Task: In the  document managingstress.odt Select the last point and add comment:  'seems repetitive' Insert emoji reactions: 'Heart' Select all the potins and apply Uppercase
Action: Mouse moved to (35, 84)
Screenshot: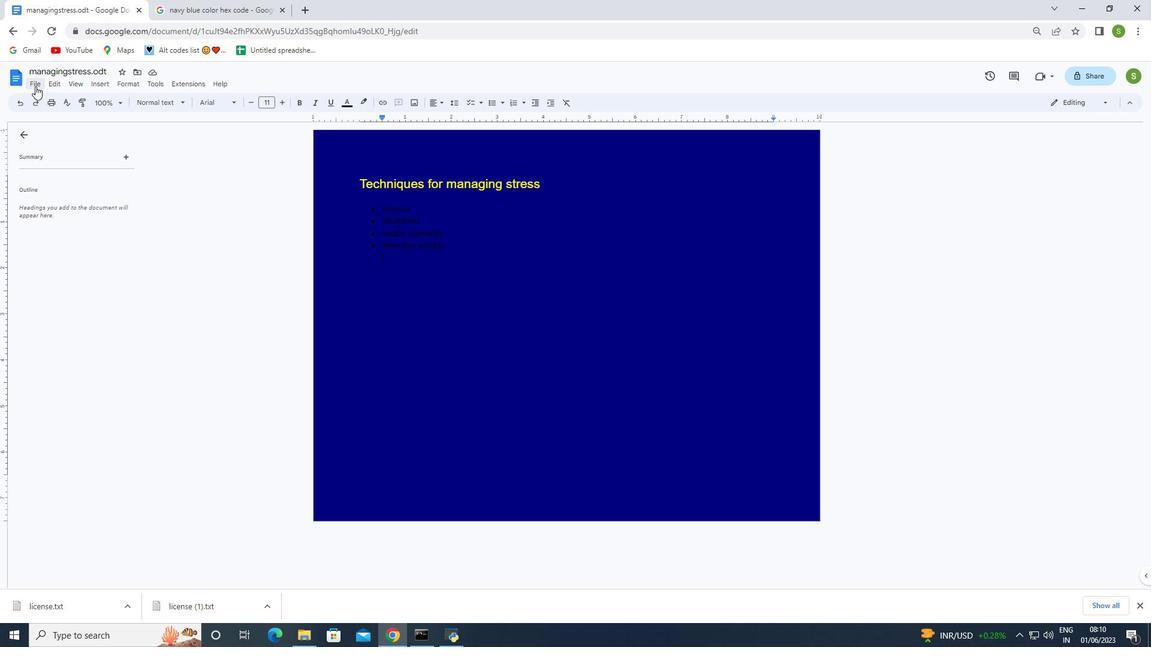 
Action: Mouse pressed left at (35, 84)
Screenshot: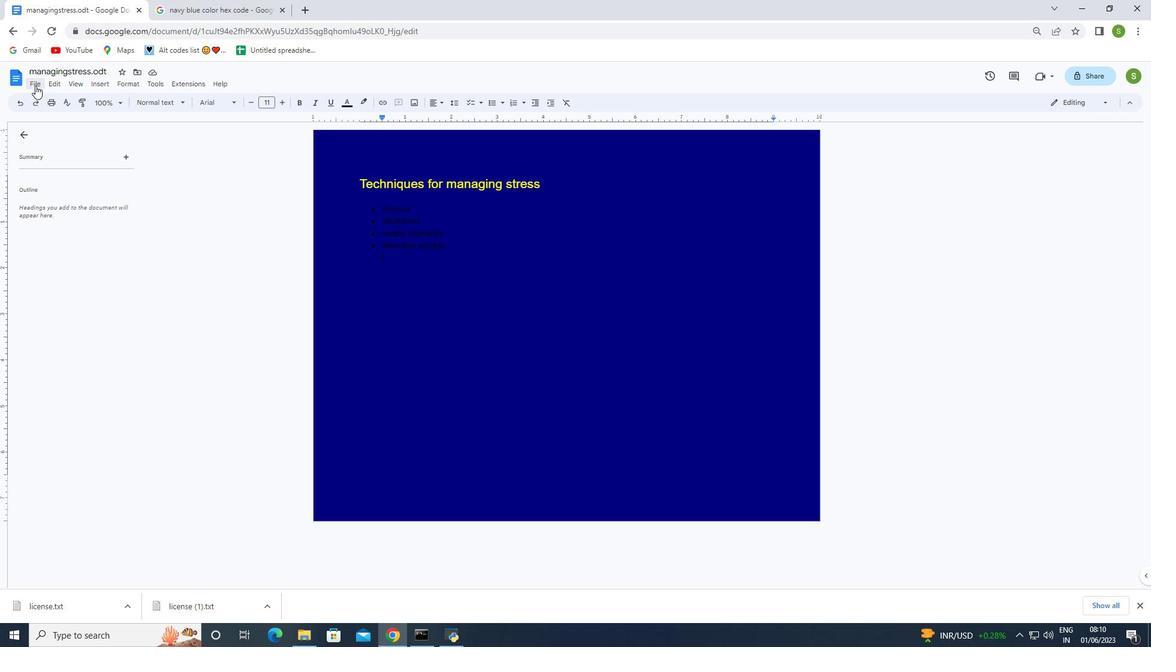 
Action: Mouse moved to (53, 211)
Screenshot: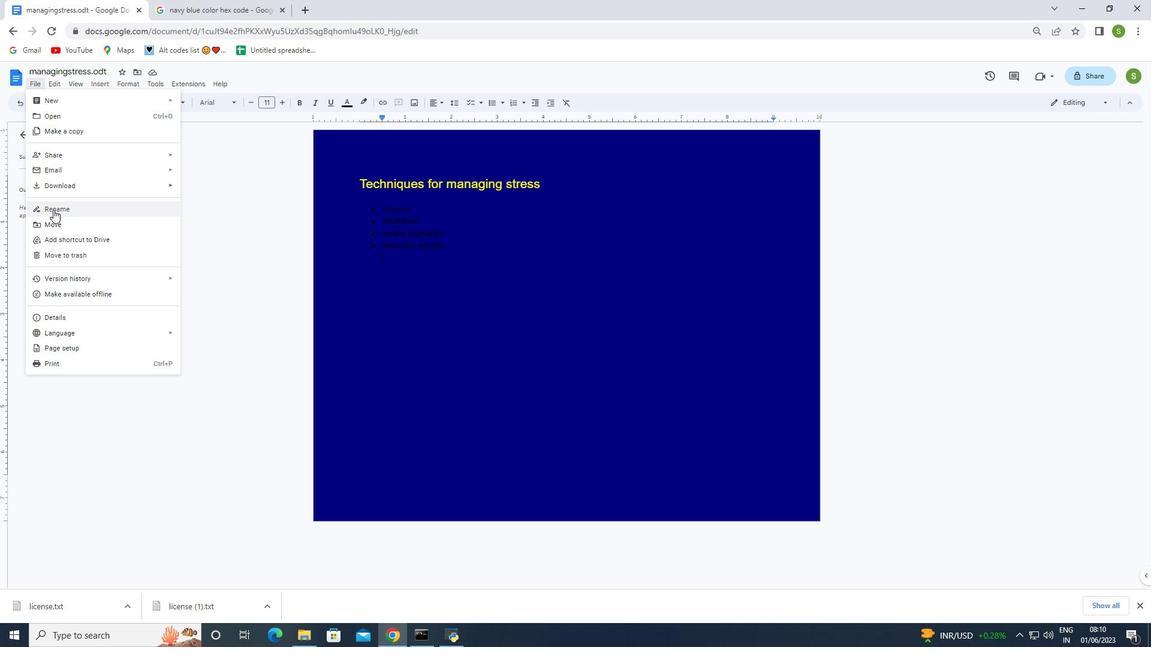 
Action: Mouse pressed left at (53, 211)
Screenshot: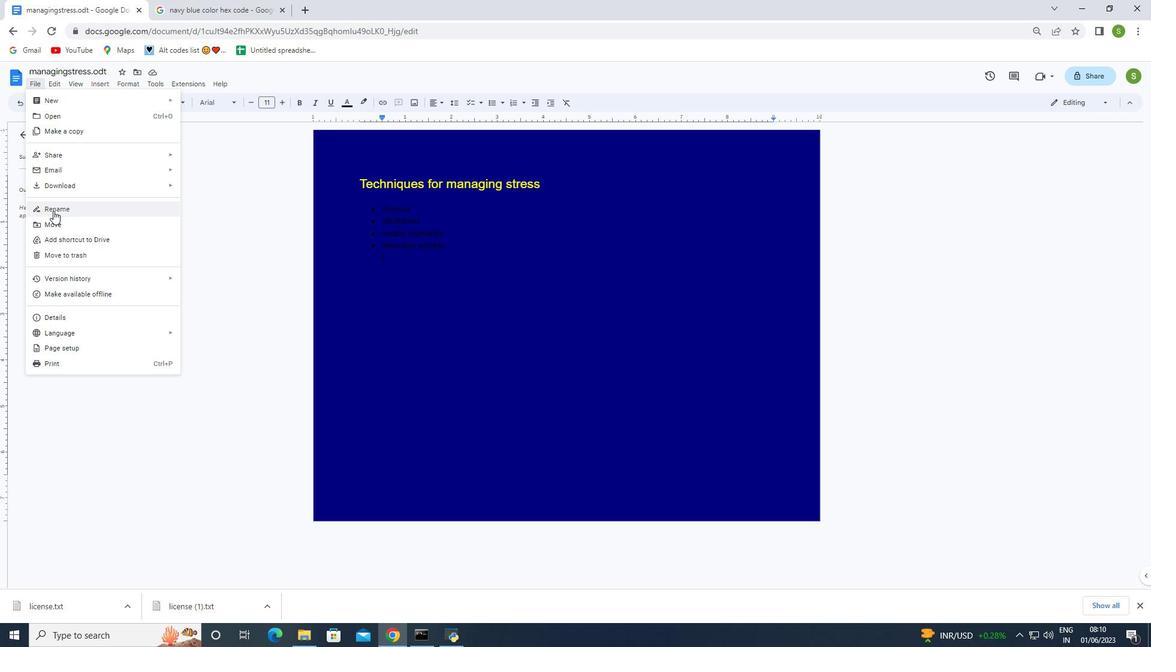 
Action: Mouse moved to (53, 211)
Screenshot: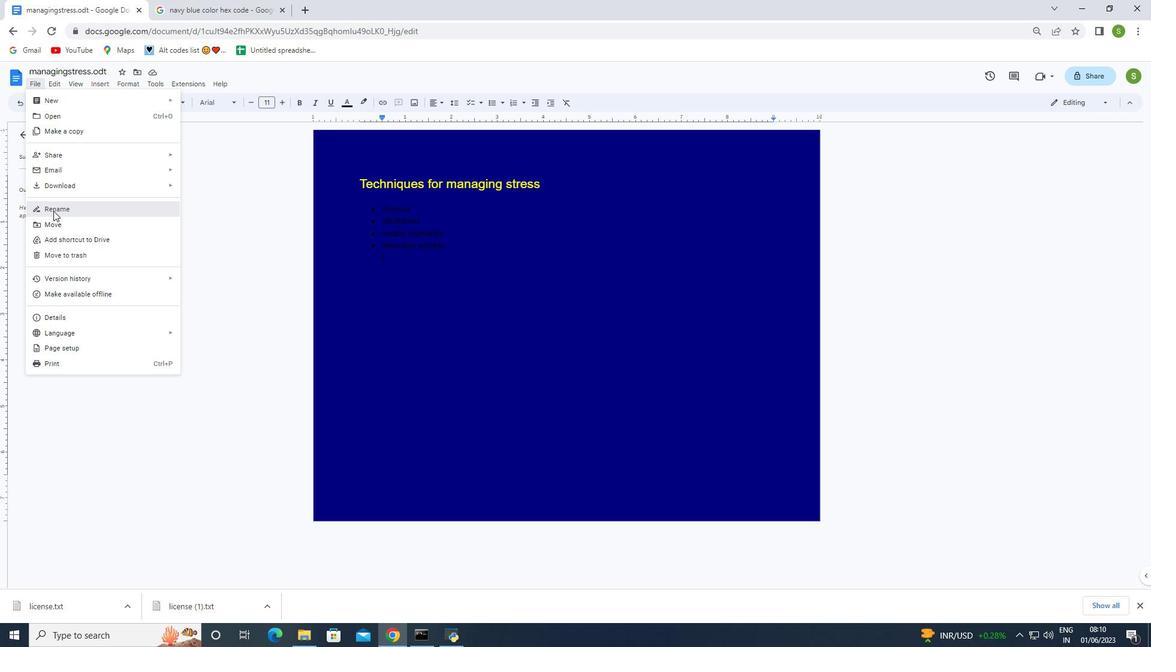 
Action: Key pressed <Key.backspace>managingstress.otd<Key.enter>
Screenshot: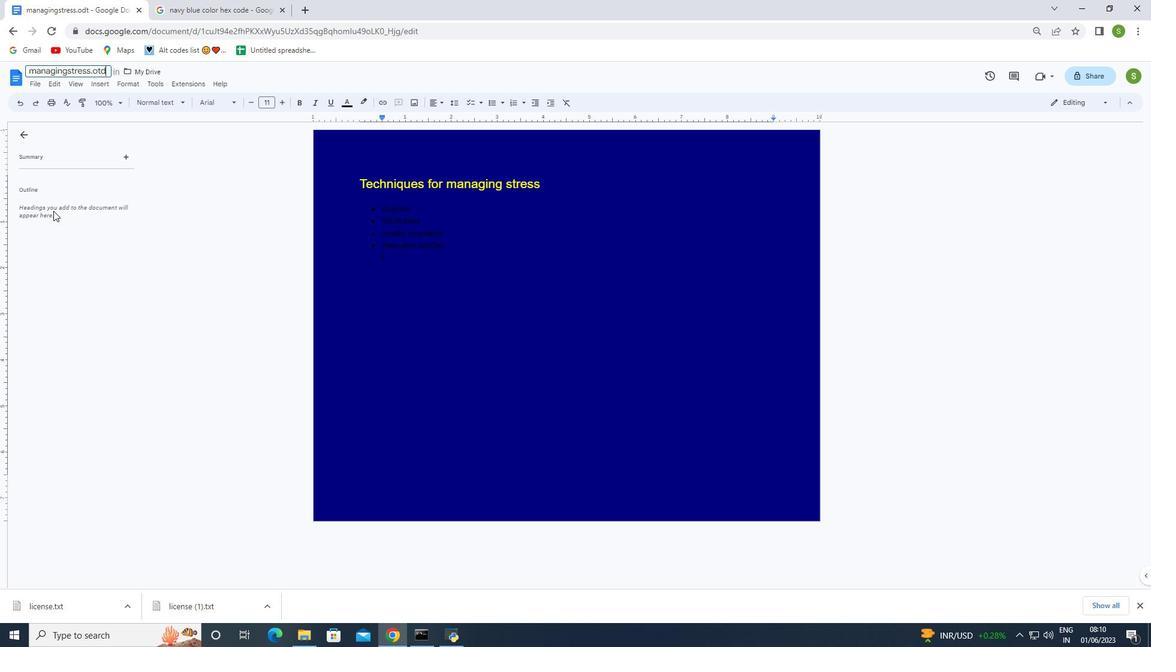 
Action: Mouse moved to (440, 247)
Screenshot: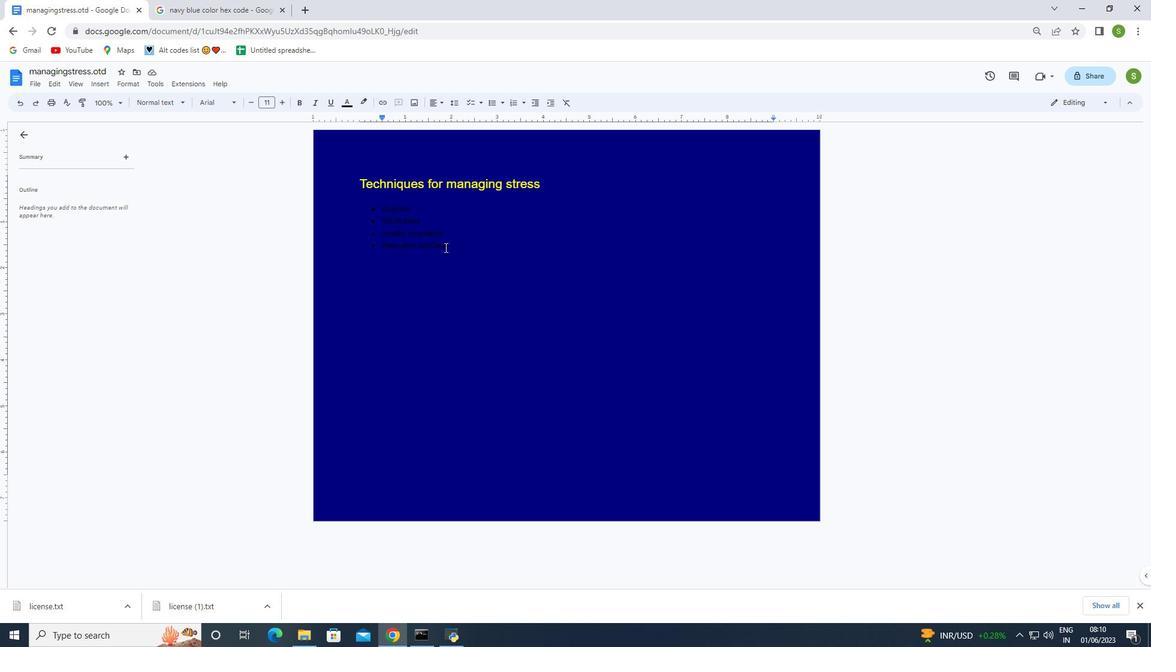 
Action: Mouse pressed left at (445, 247)
Screenshot: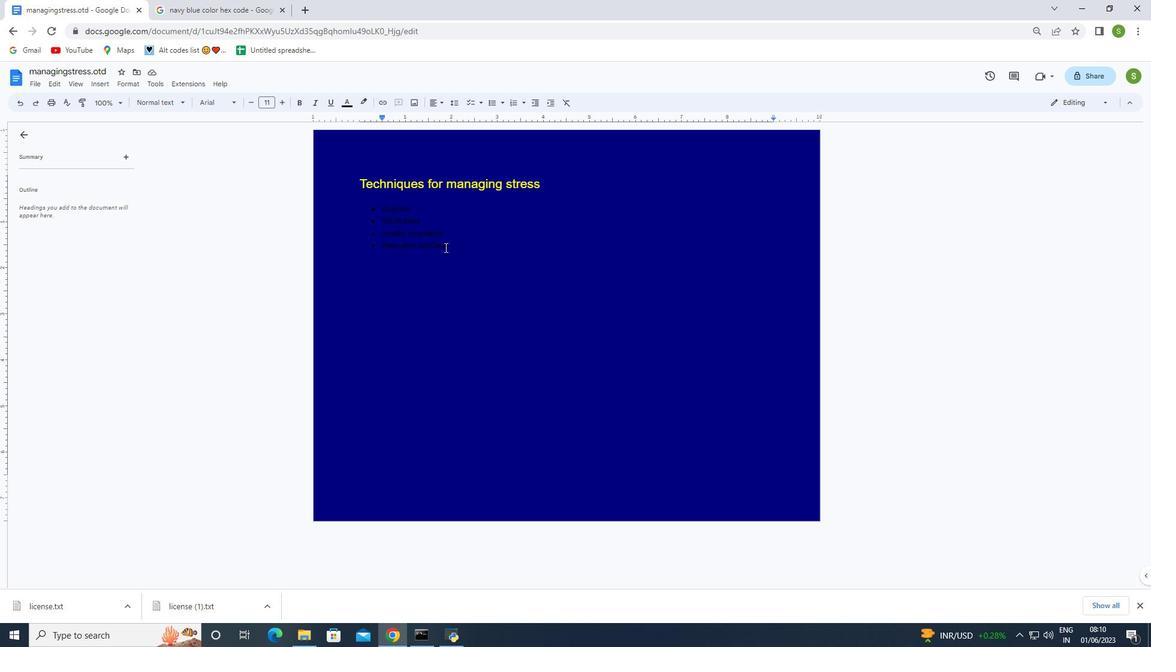 
Action: Mouse moved to (346, 268)
Screenshot: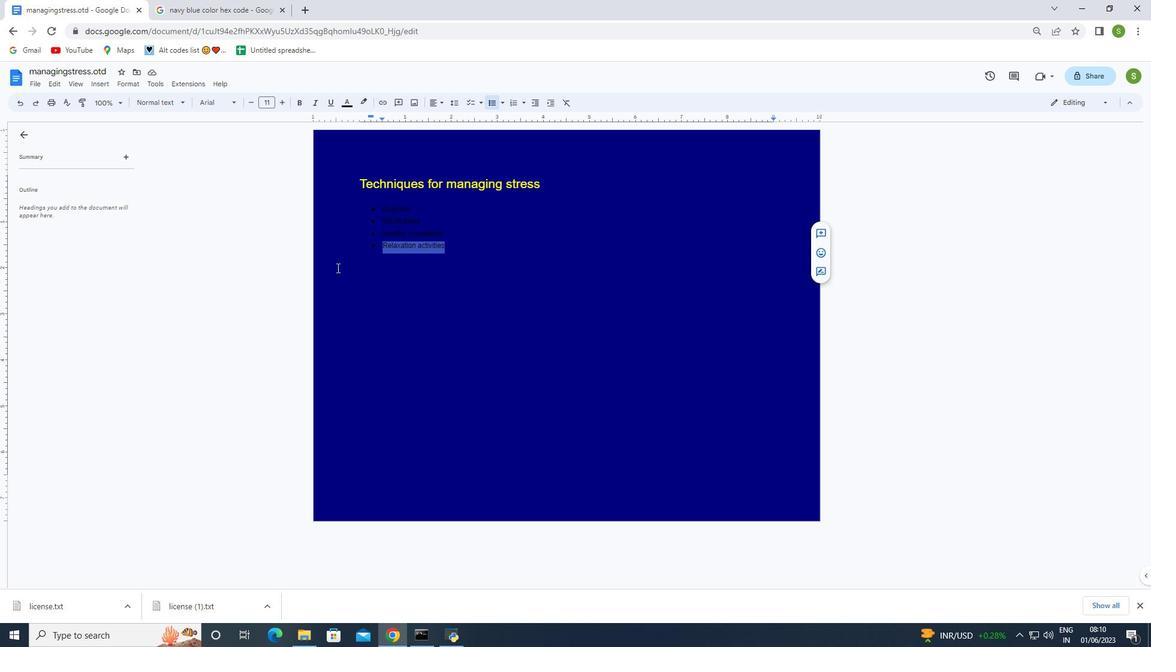 
Action: Mouse pressed left at (346, 268)
Screenshot: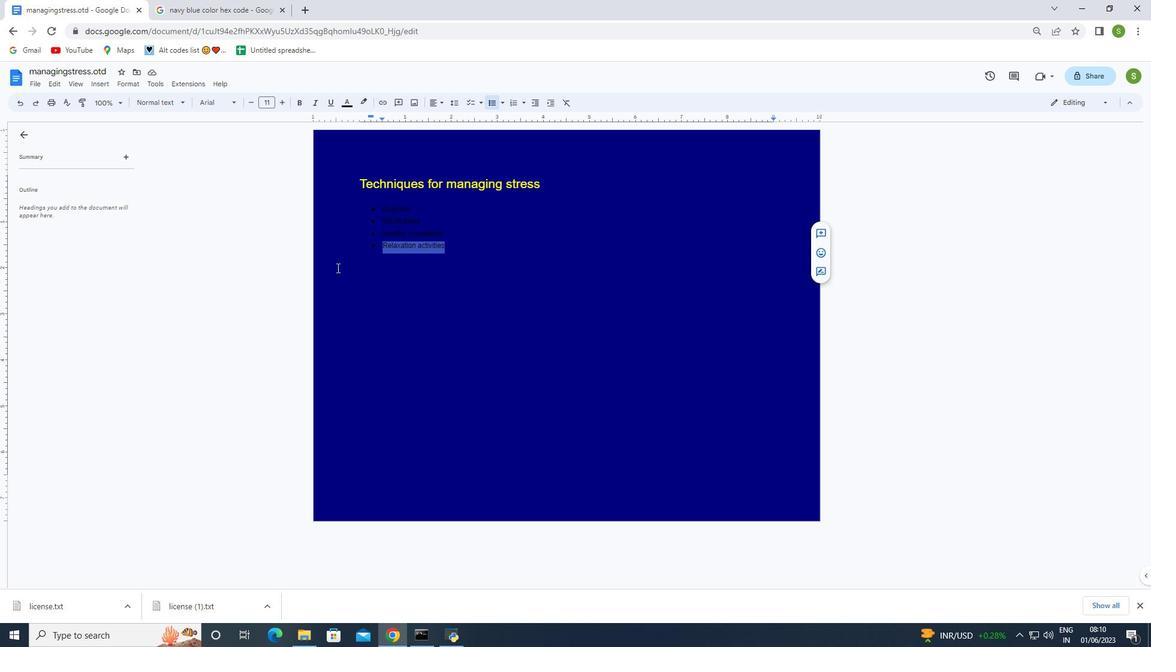
Action: Mouse moved to (368, 247)
Screenshot: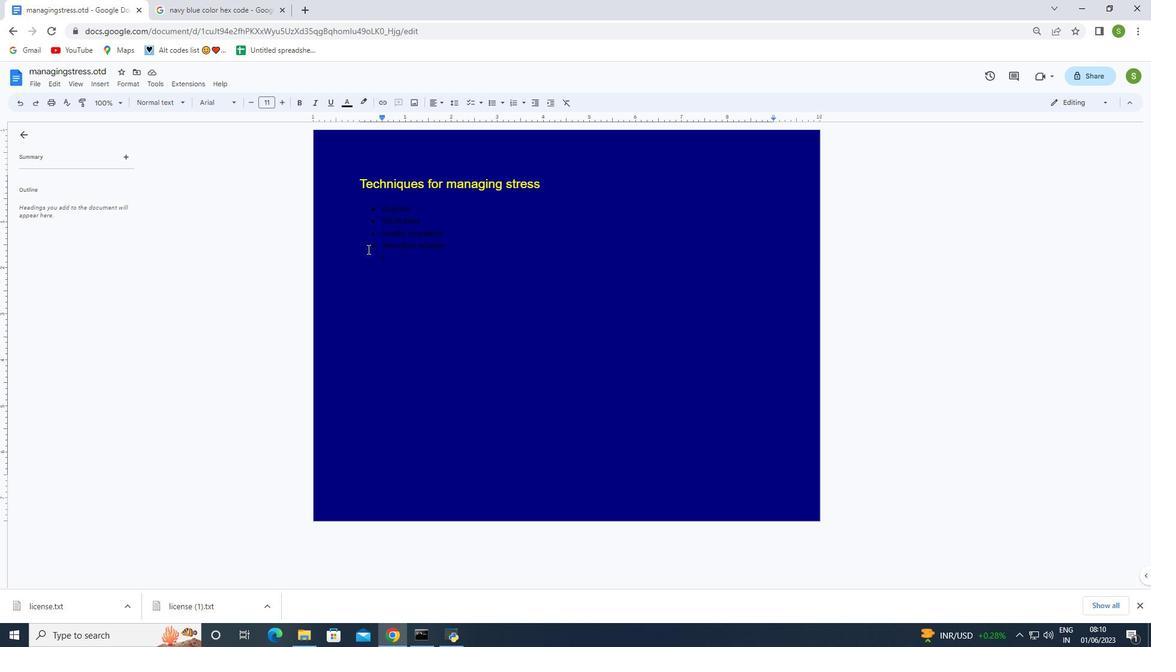 
Action: Mouse pressed left at (368, 247)
Screenshot: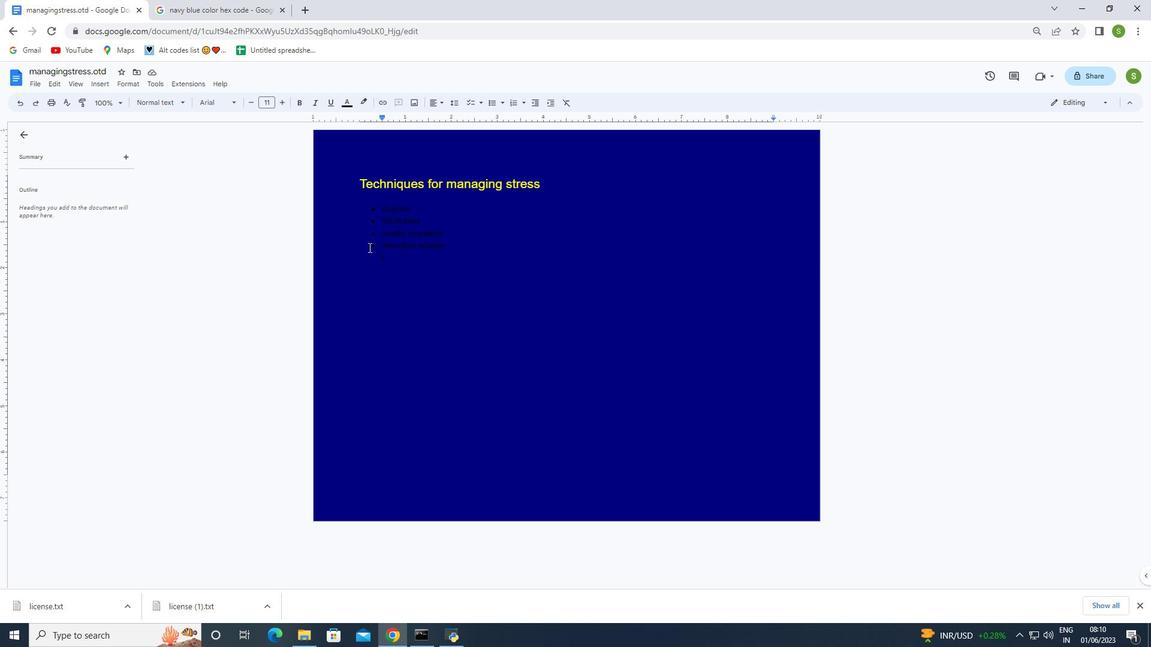 
Action: Mouse moved to (100, 86)
Screenshot: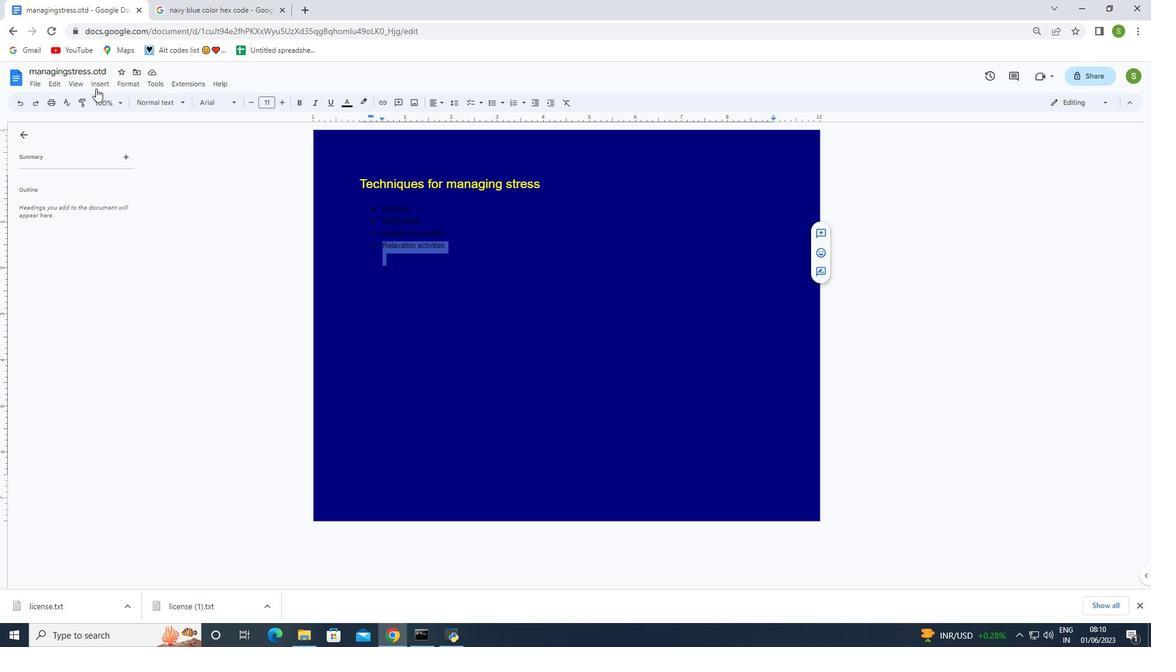 
Action: Mouse pressed left at (100, 86)
Screenshot: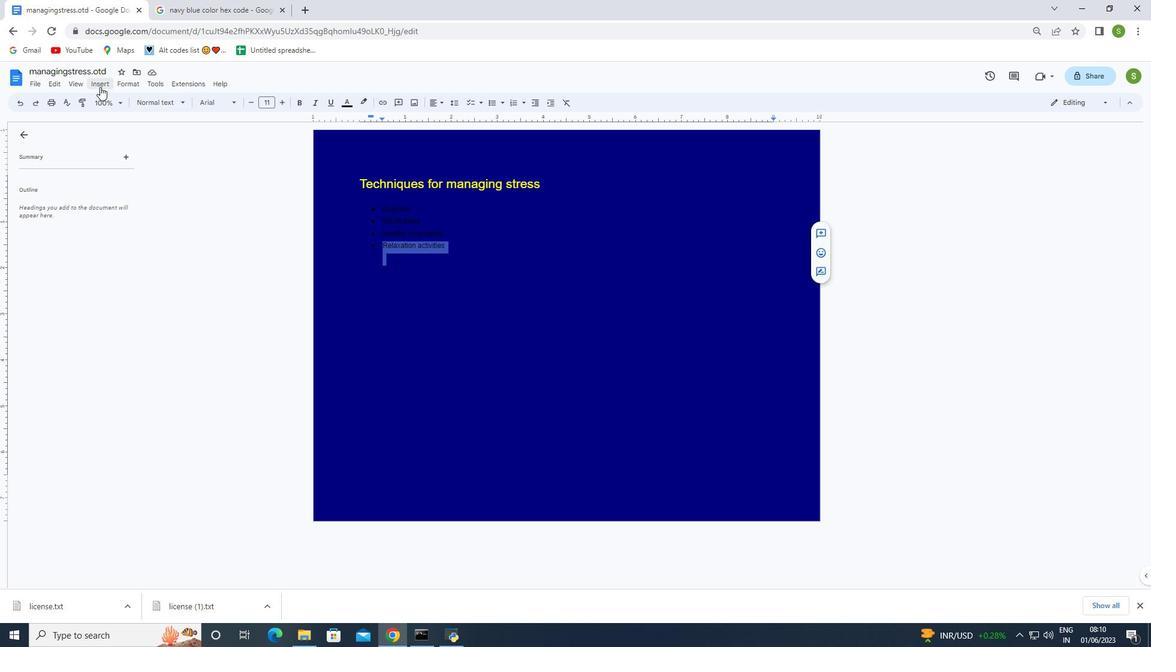 
Action: Mouse moved to (128, 394)
Screenshot: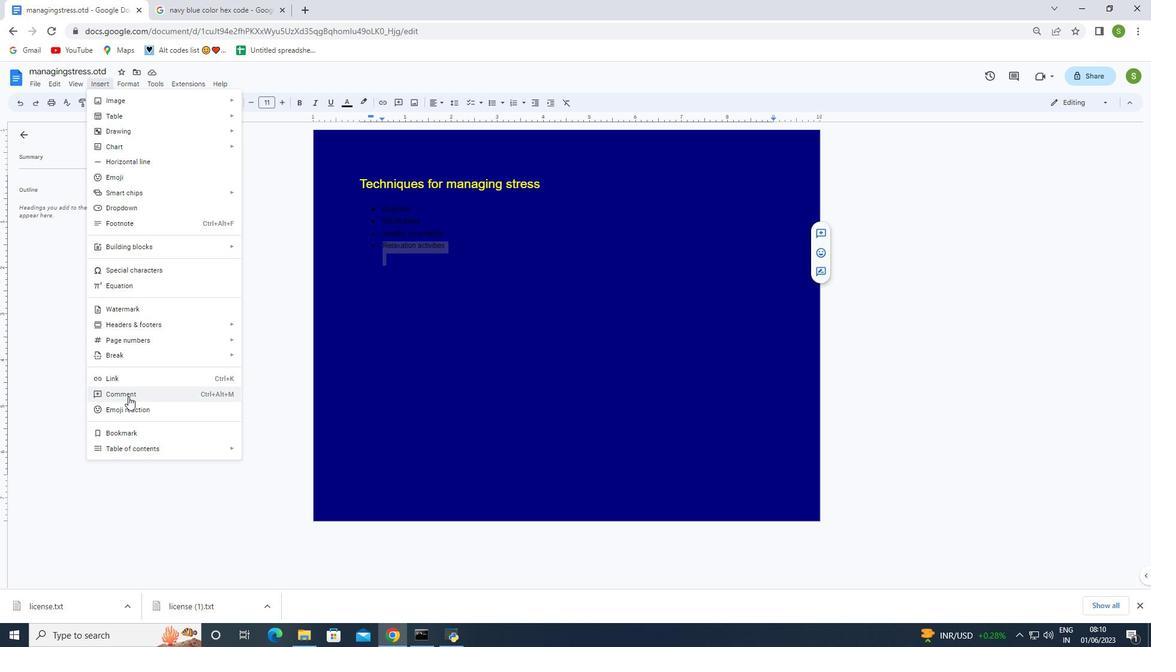 
Action: Mouse pressed left at (128, 394)
Screenshot: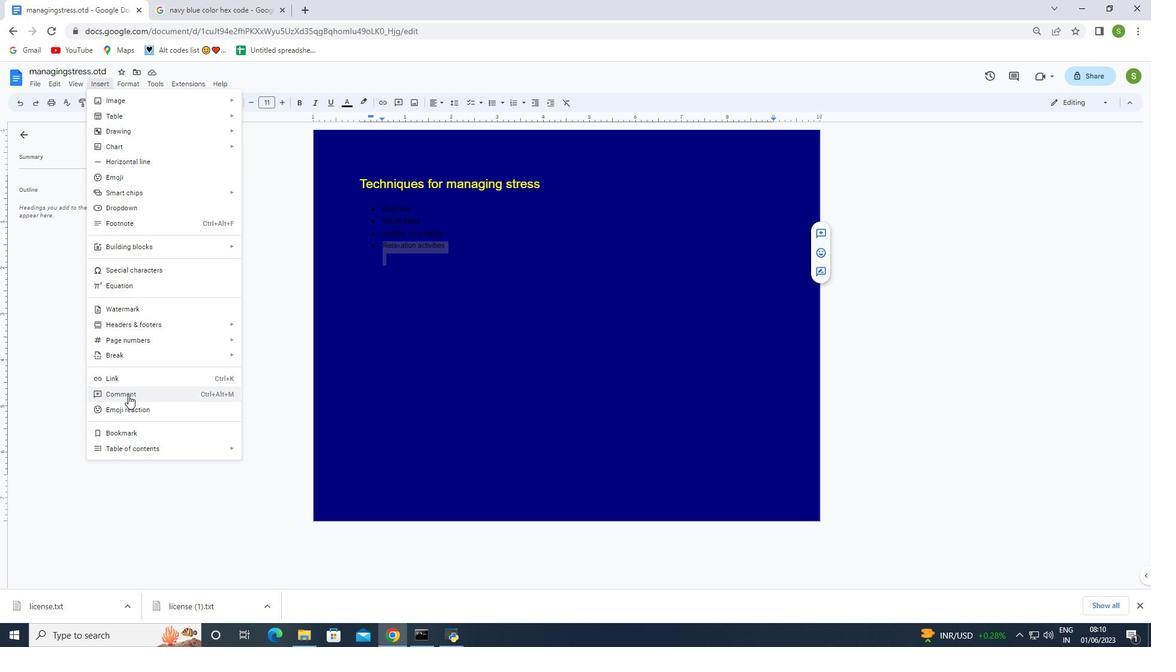 
Action: Mouse moved to (245, 341)
Screenshot: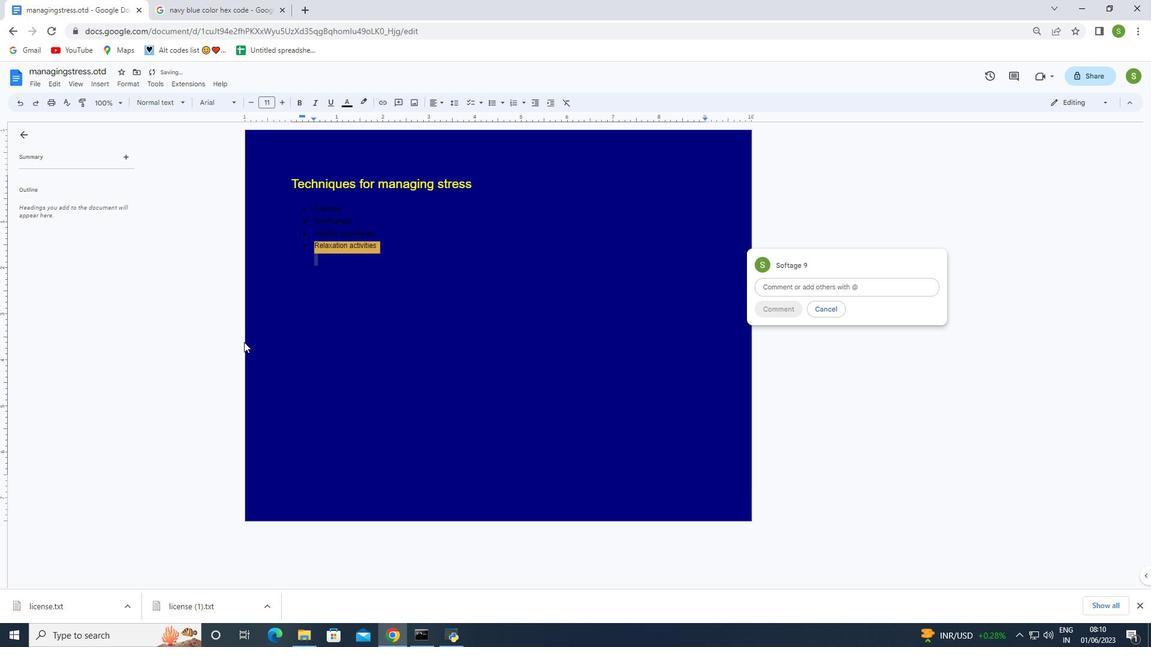 
Action: Key pressed <Key.backspace>
Screenshot: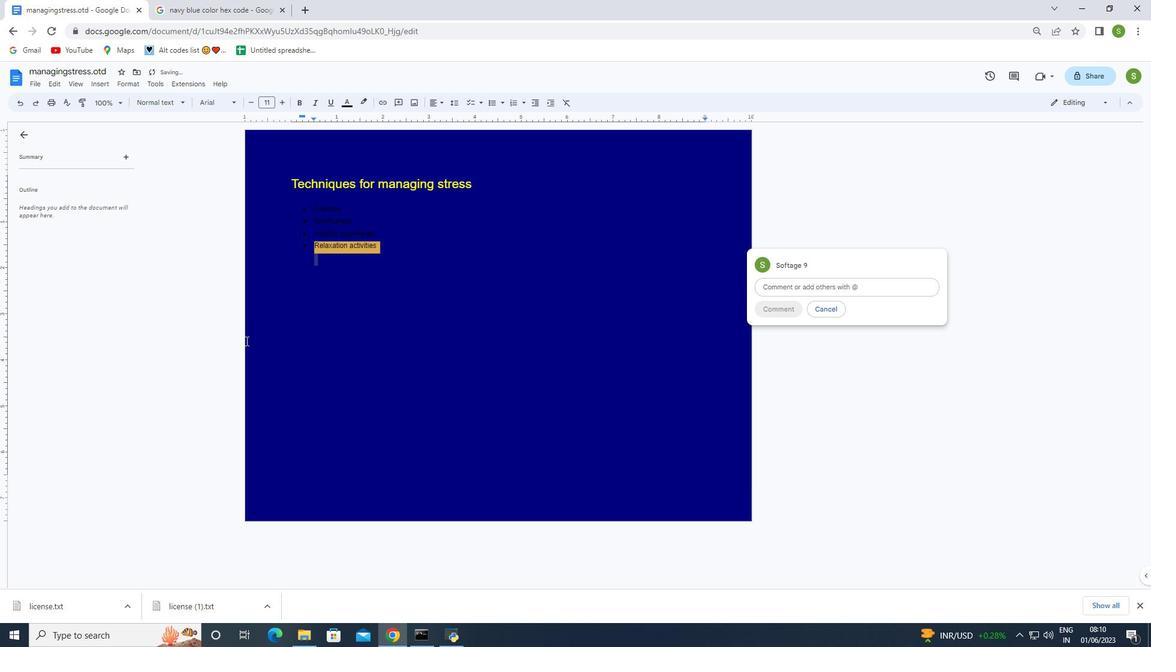 
Action: Mouse moved to (783, 292)
Screenshot: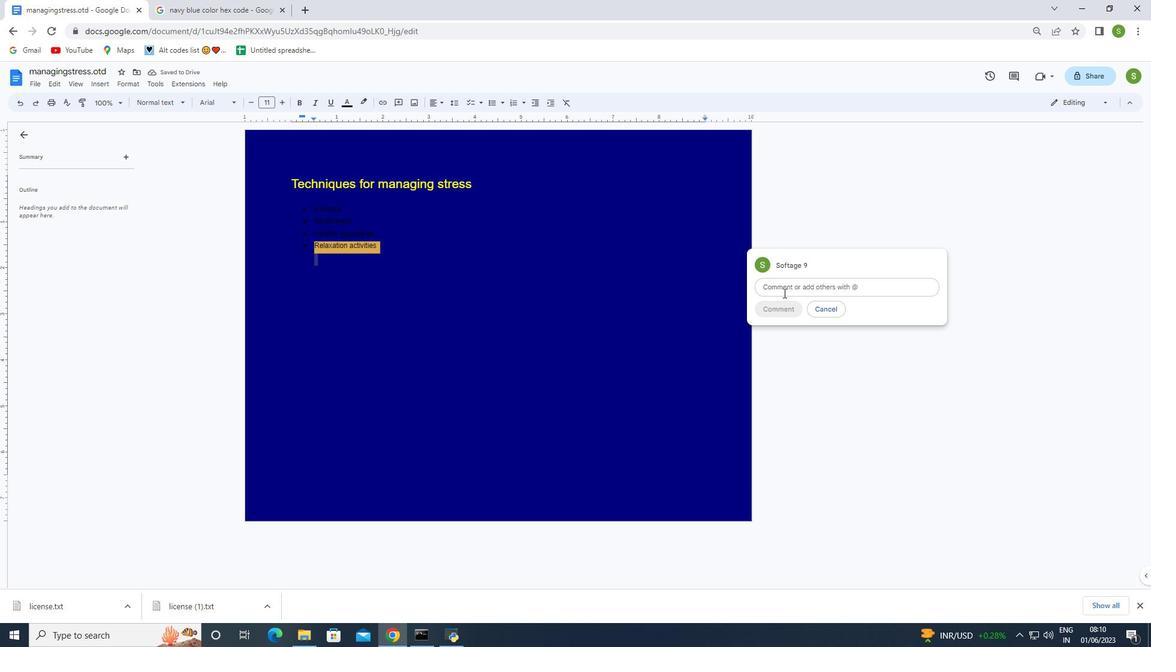 
Action: Mouse pressed left at (783, 292)
Screenshot: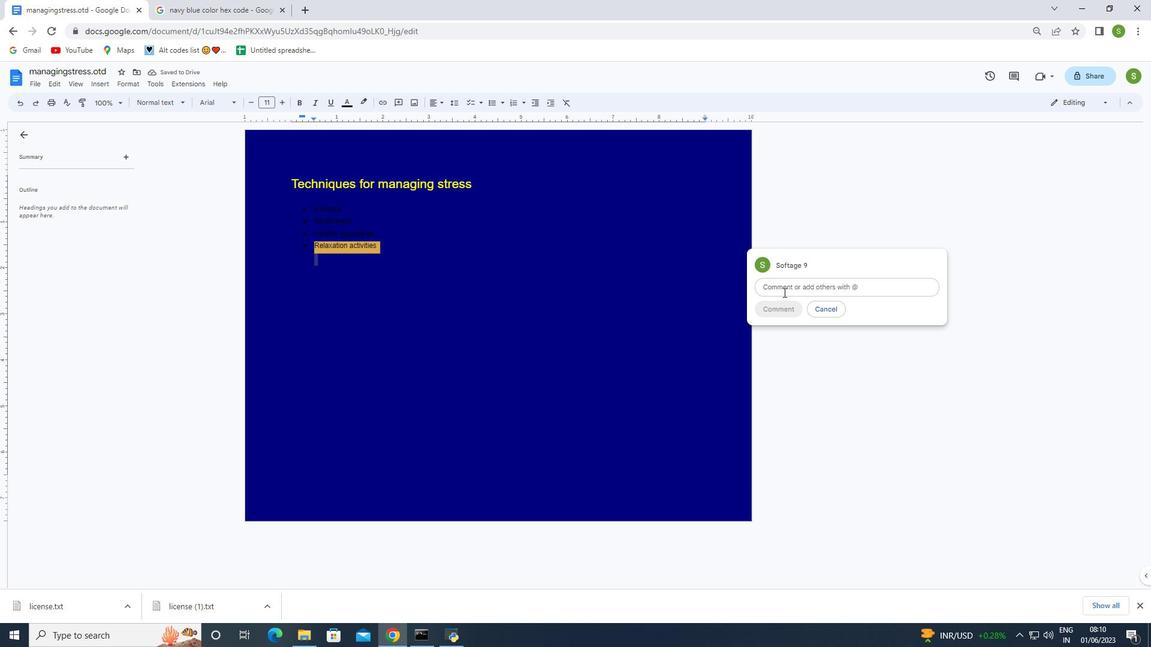 
Action: Mouse moved to (783, 292)
Screenshot: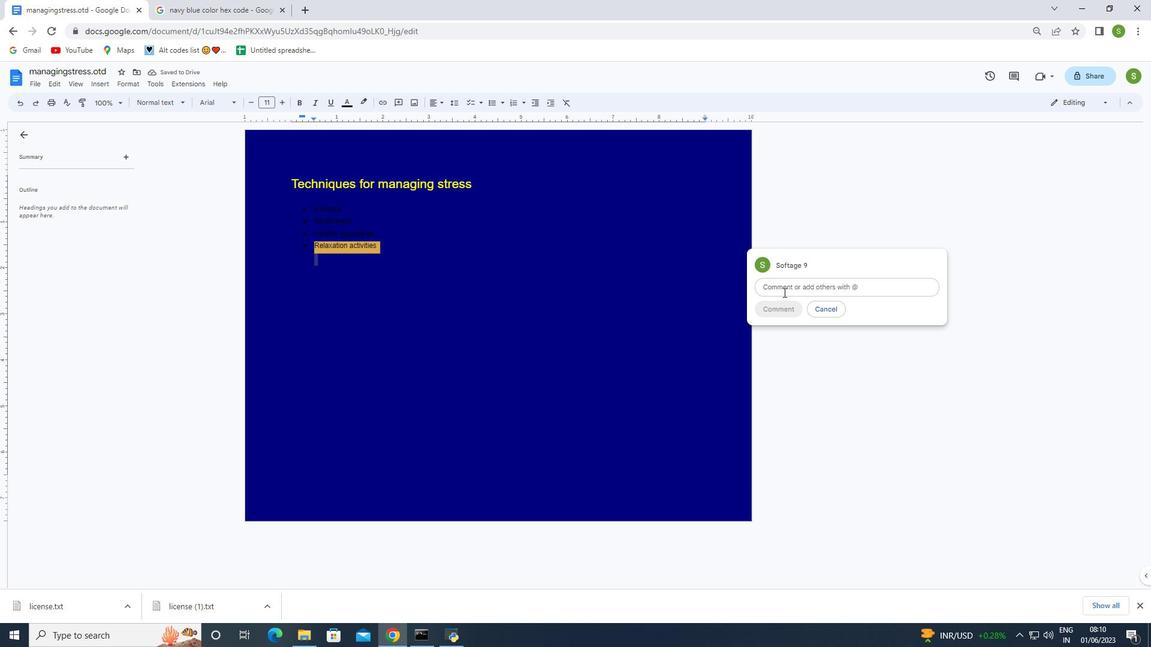 
Action: Key pressed seems<Key.space>reo<Key.backspace>petitive
Screenshot: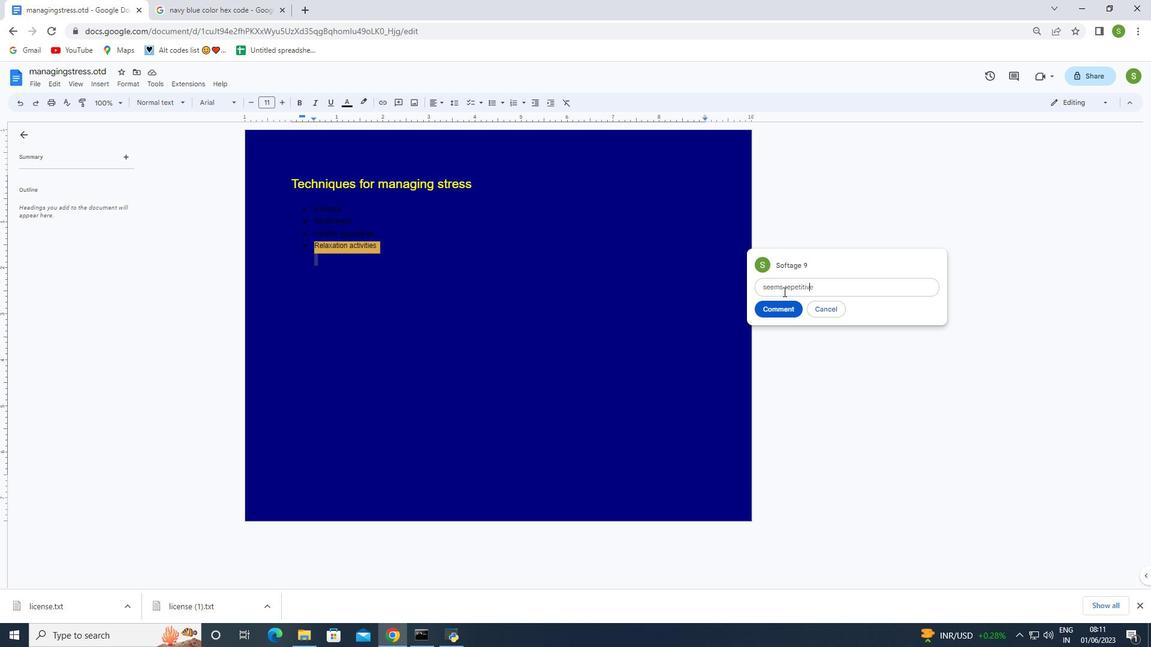
Action: Mouse moved to (779, 309)
Screenshot: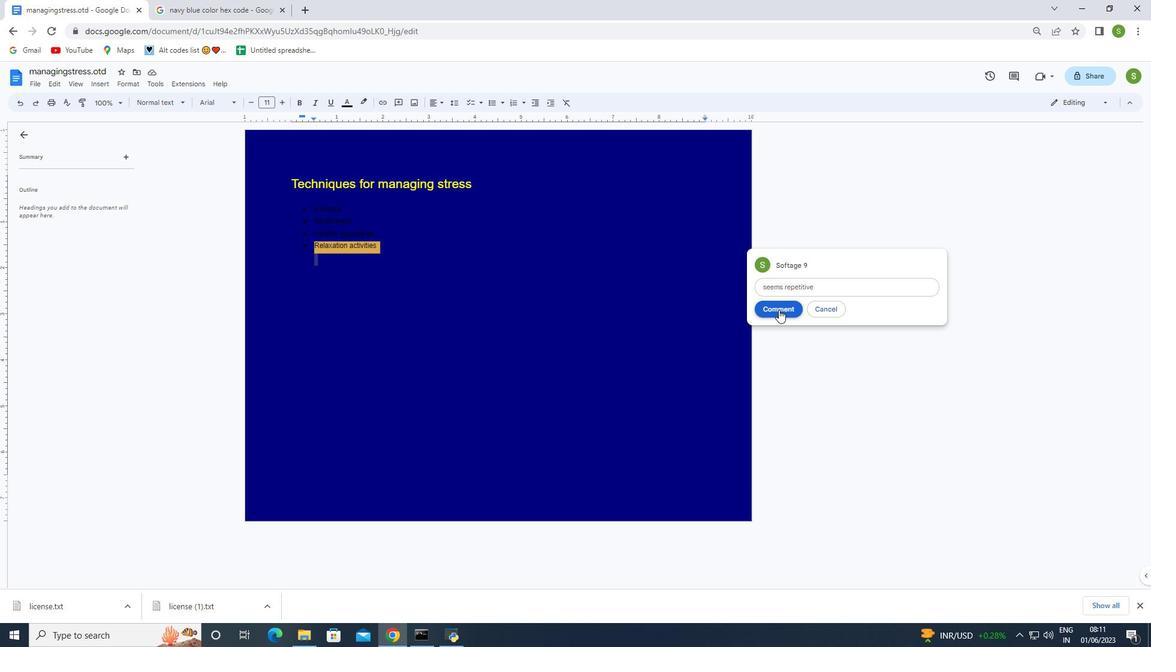 
Action: Mouse pressed left at (779, 309)
Screenshot: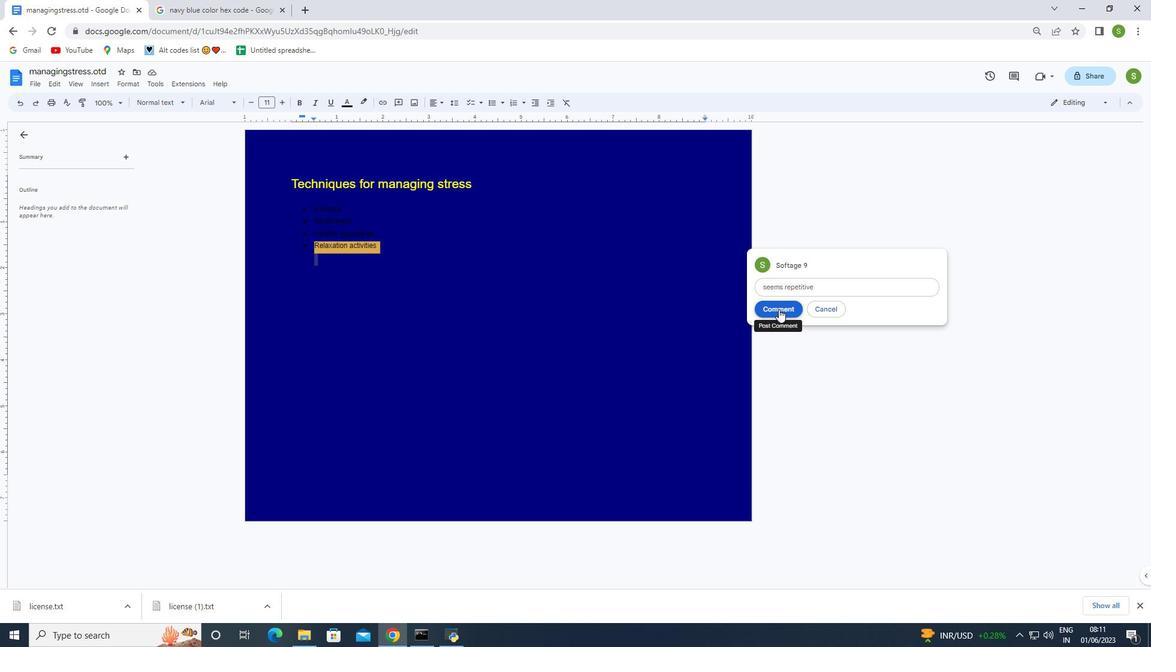 
Action: Mouse moved to (576, 307)
Screenshot: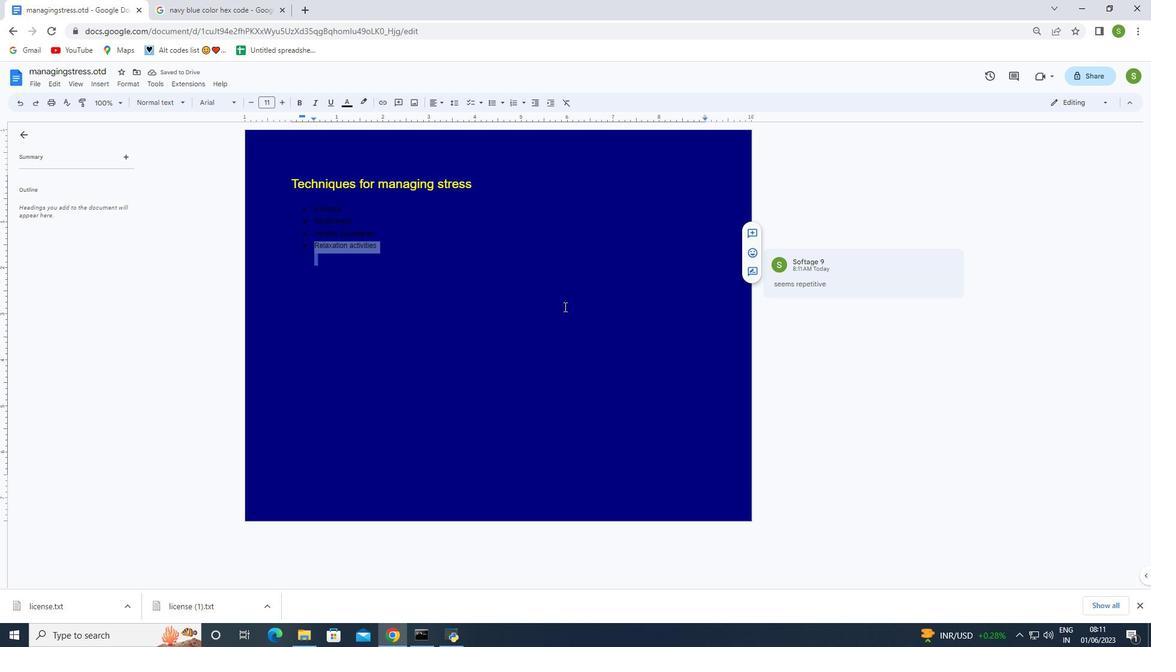 
Action: Mouse pressed left at (576, 307)
Screenshot: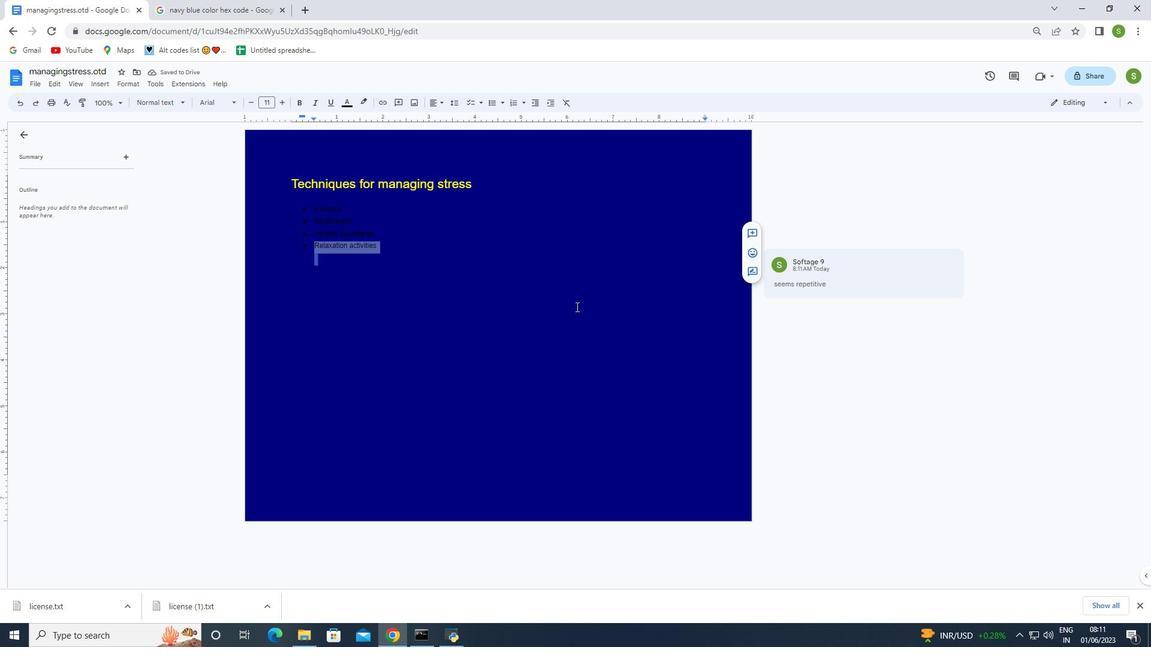 
Action: Mouse moved to (332, 248)
Screenshot: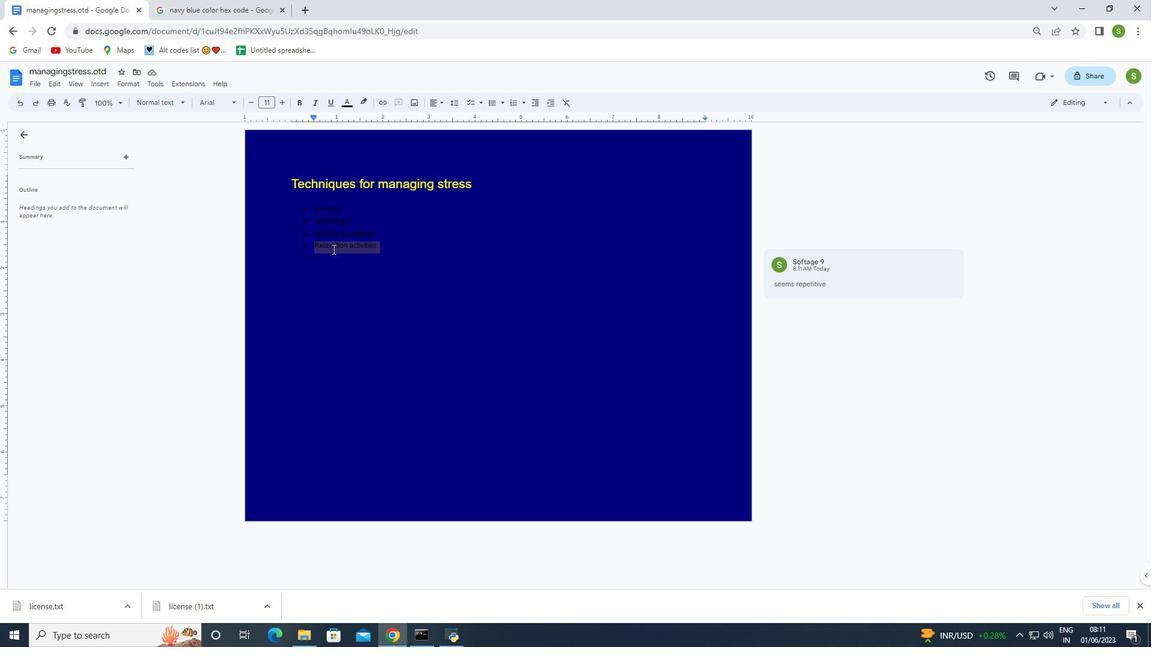 
Action: Mouse pressed left at (332, 248)
Screenshot: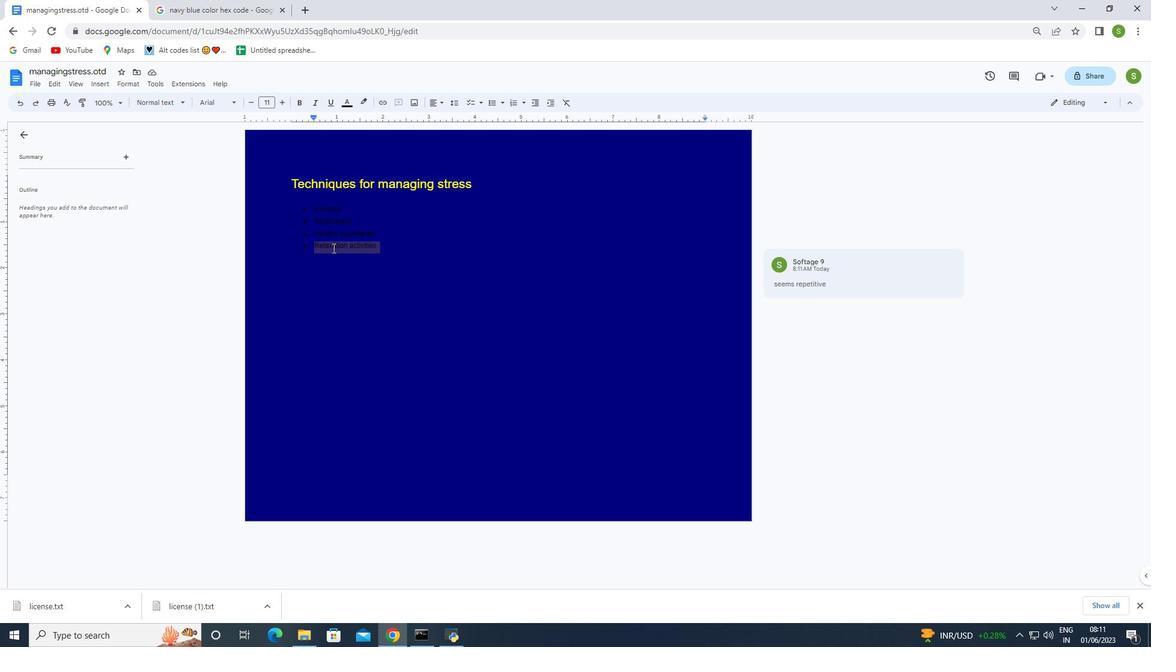 
Action: Mouse moved to (374, 322)
Screenshot: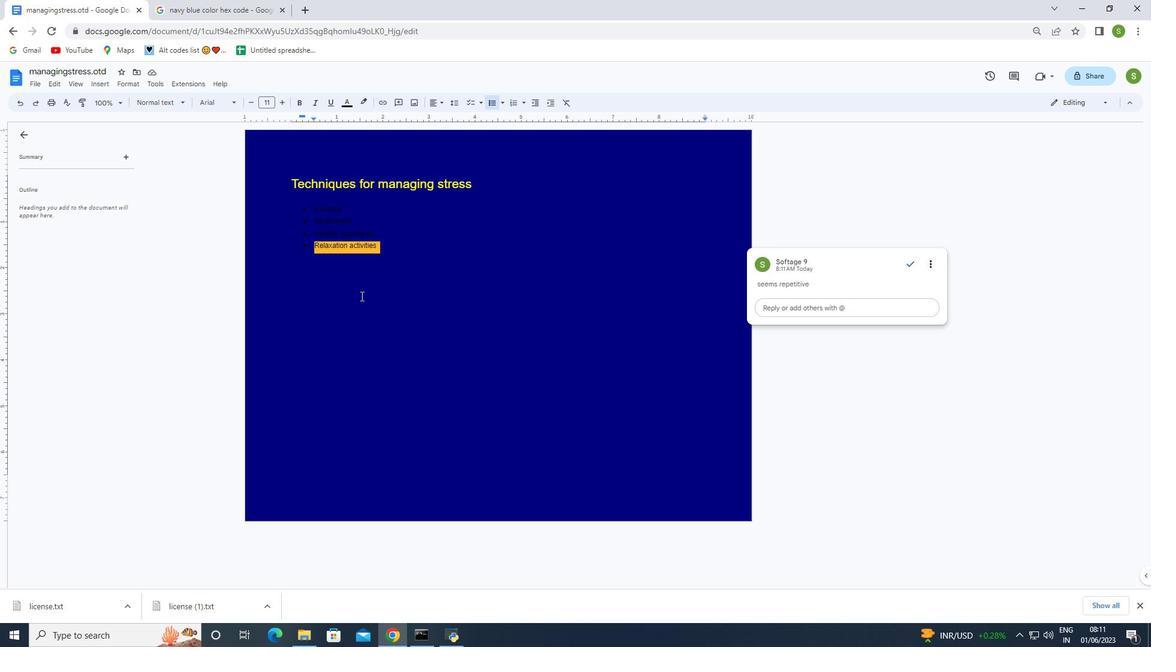 
Action: Mouse pressed left at (374, 322)
Screenshot: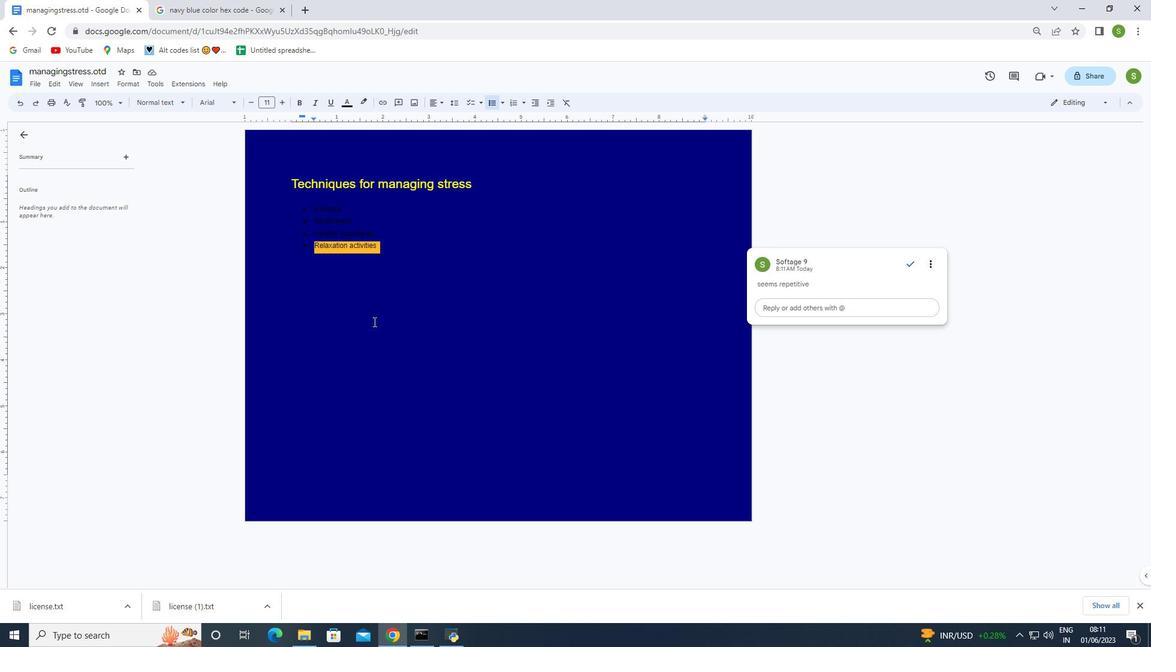 
Action: Mouse moved to (951, 262)
Screenshot: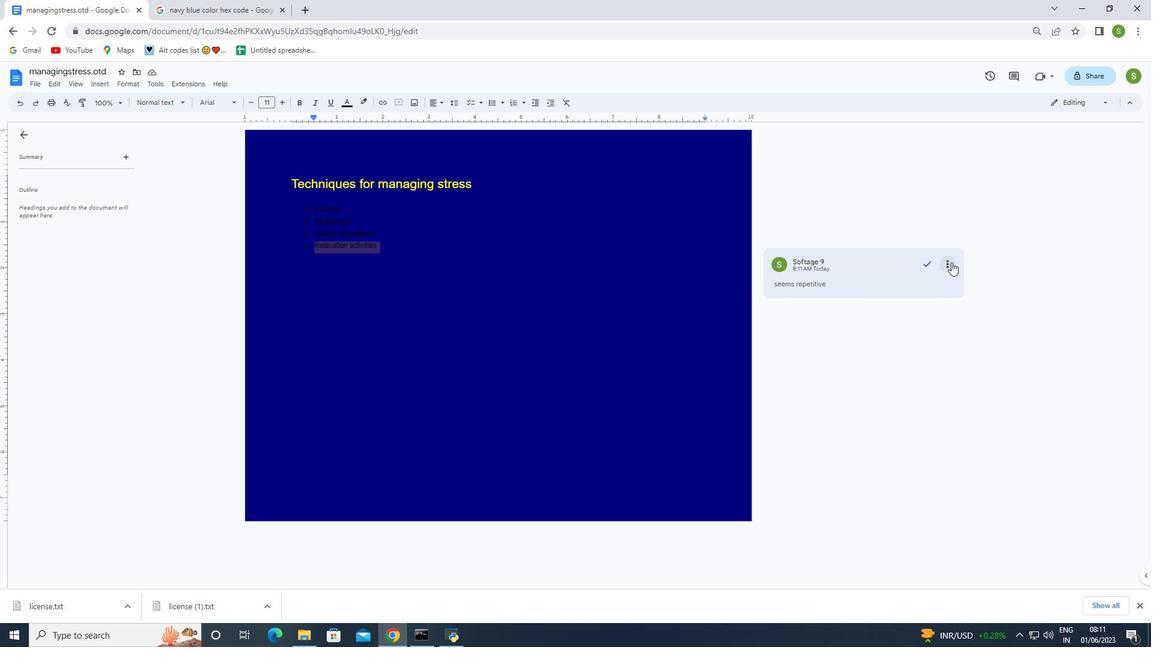 
Action: Mouse pressed left at (951, 262)
Screenshot: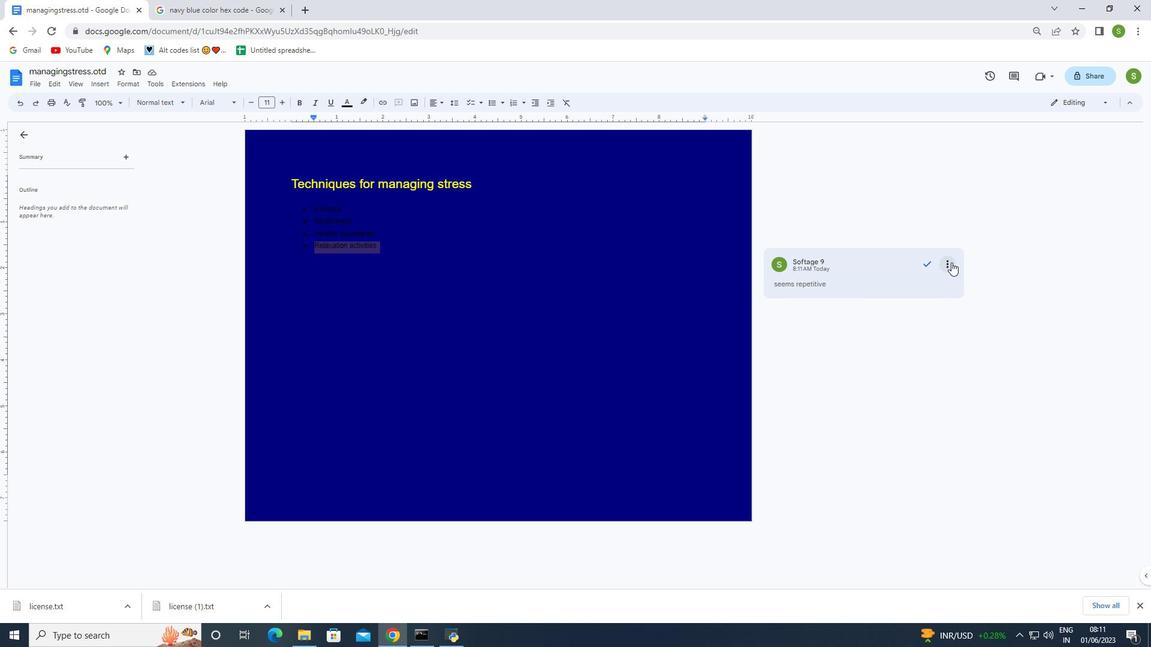 
Action: Mouse moved to (958, 281)
Screenshot: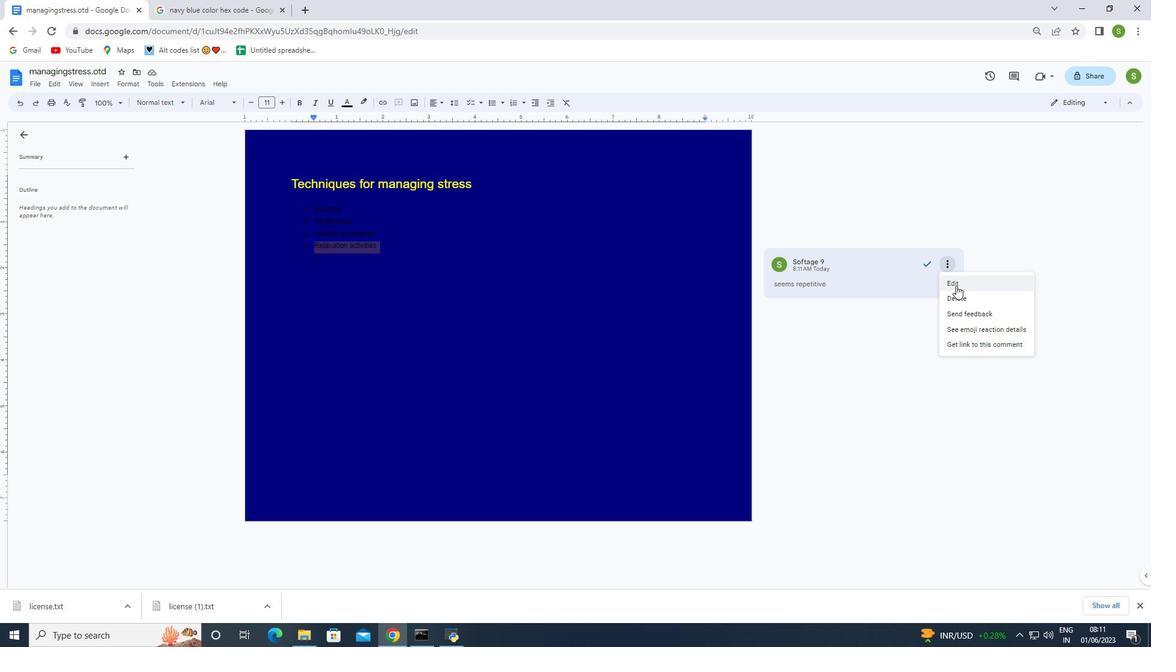
Action: Mouse pressed left at (958, 281)
Screenshot: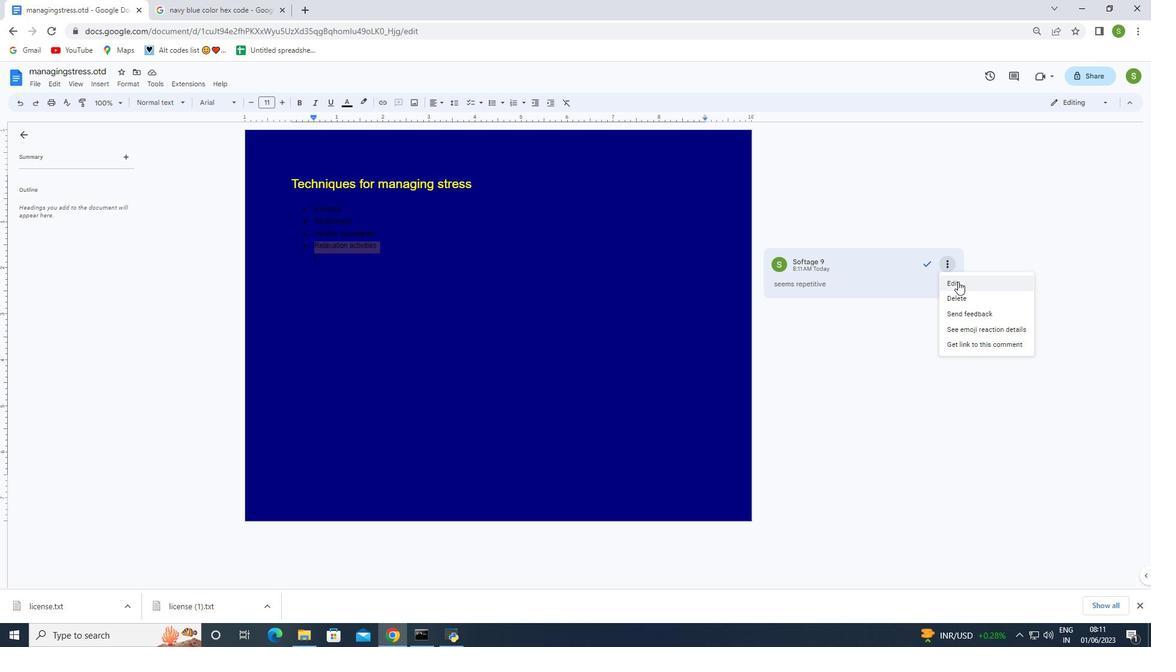 
Action: Mouse moved to (824, 286)
Screenshot: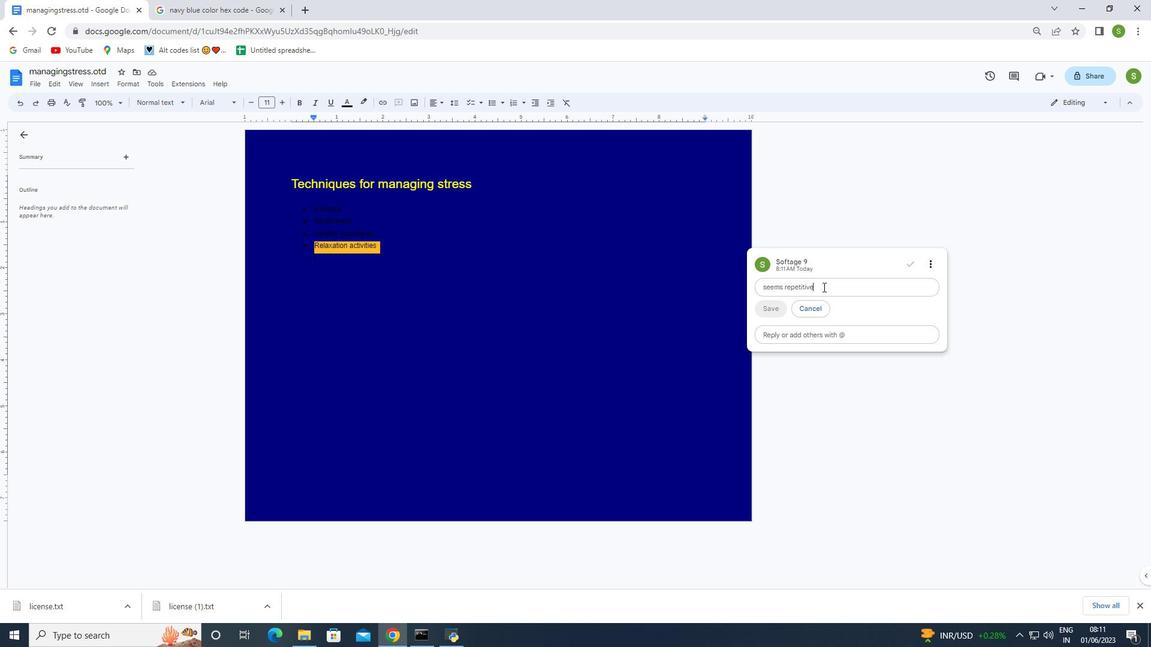 
Action: Mouse pressed left at (824, 286)
Screenshot: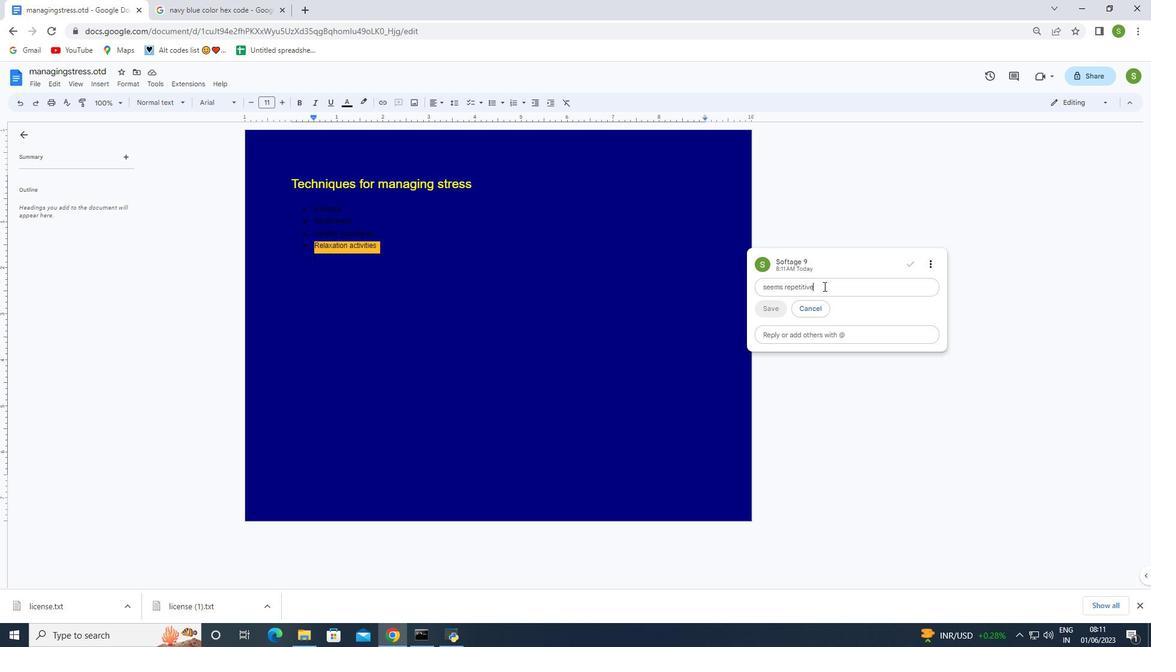 
Action: Mouse moved to (824, 286)
Screenshot: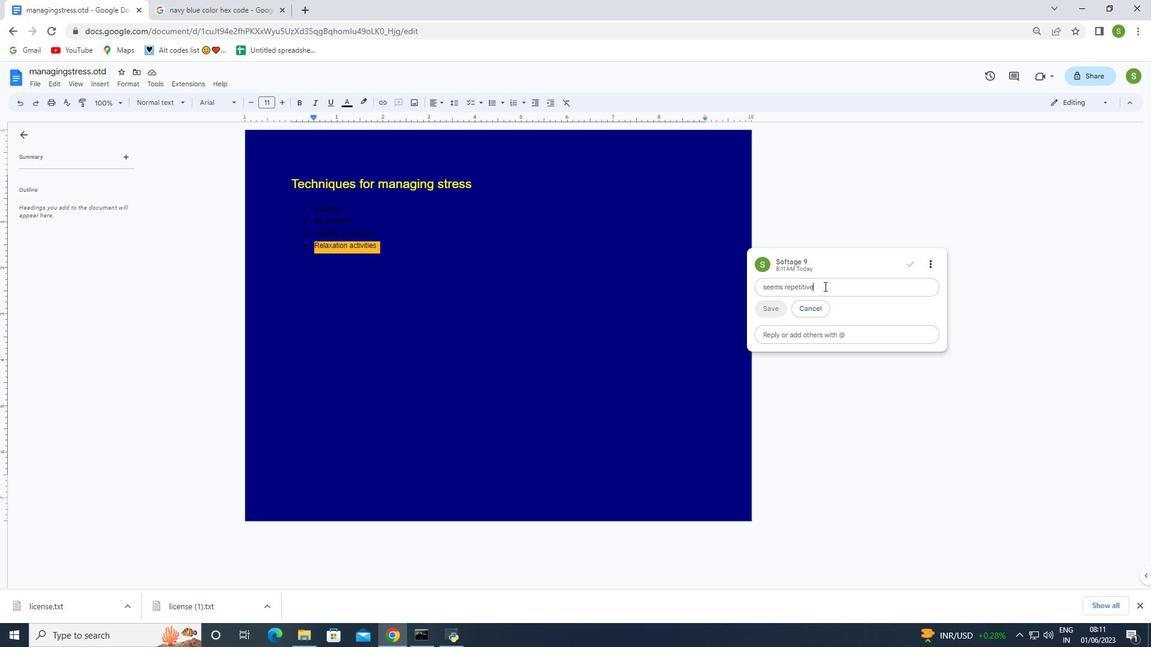 
Action: Key pressed <Key.space>
Screenshot: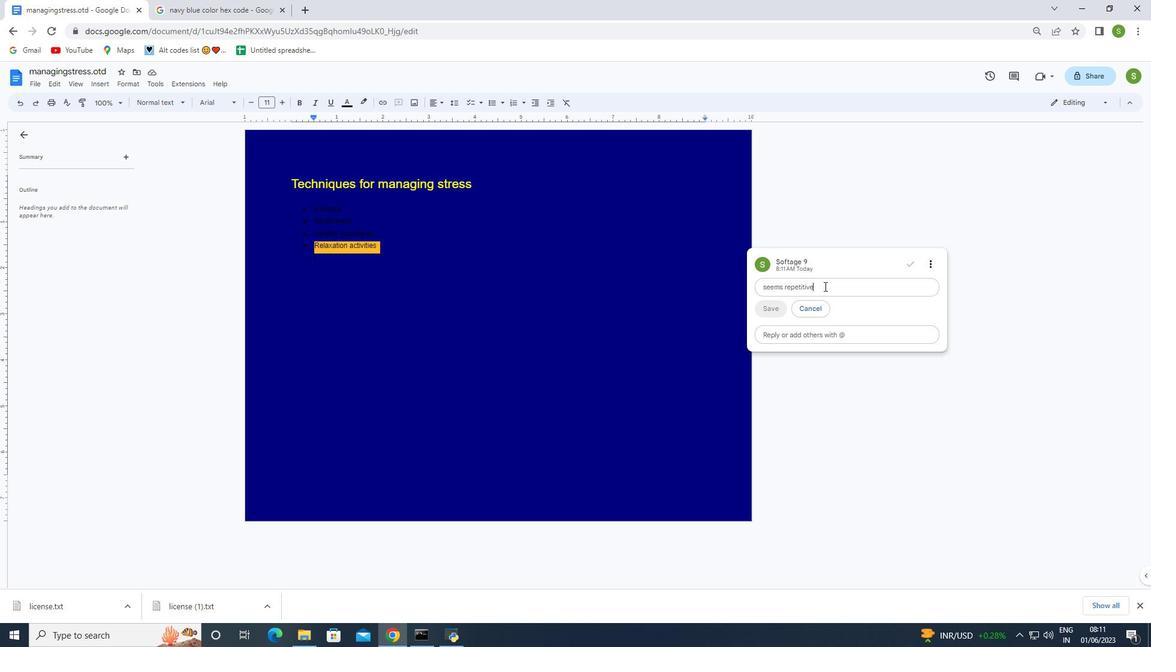 
Action: Mouse moved to (819, 340)
Screenshot: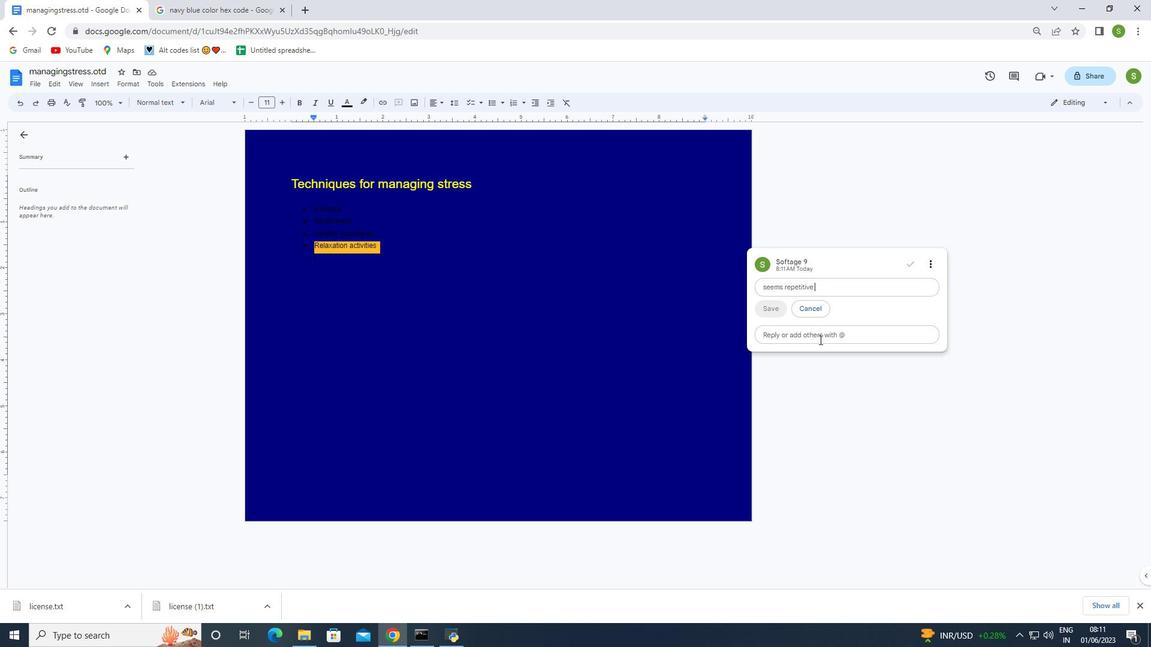 
Action: Mouse pressed left at (819, 340)
Screenshot: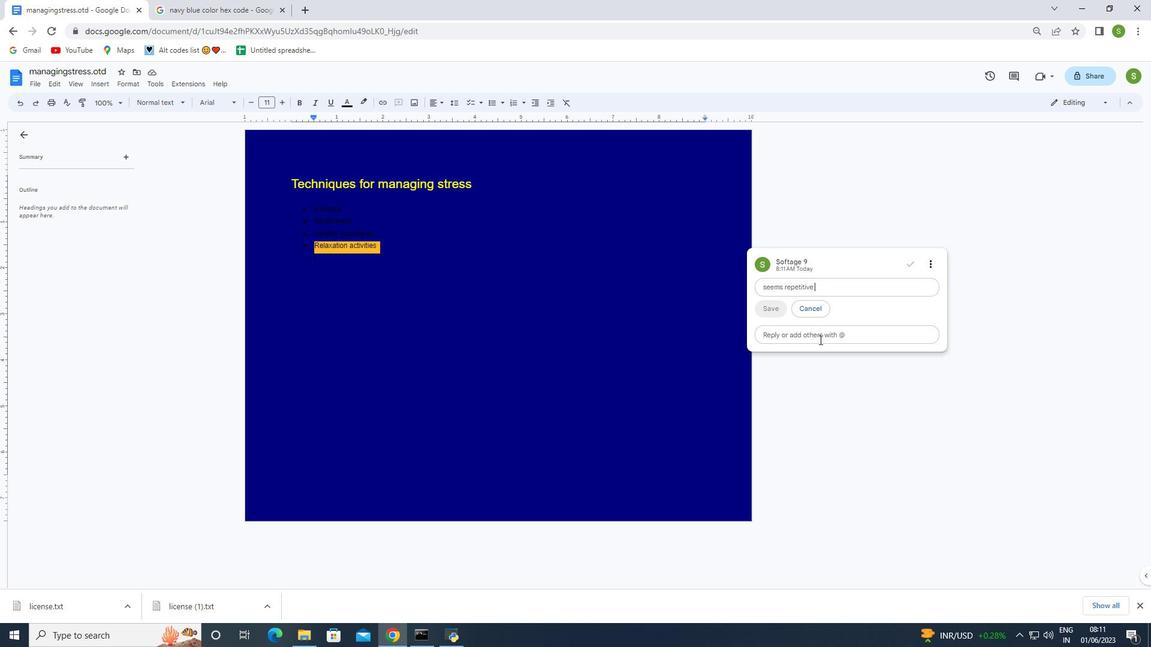 
Action: Mouse moved to (930, 268)
Screenshot: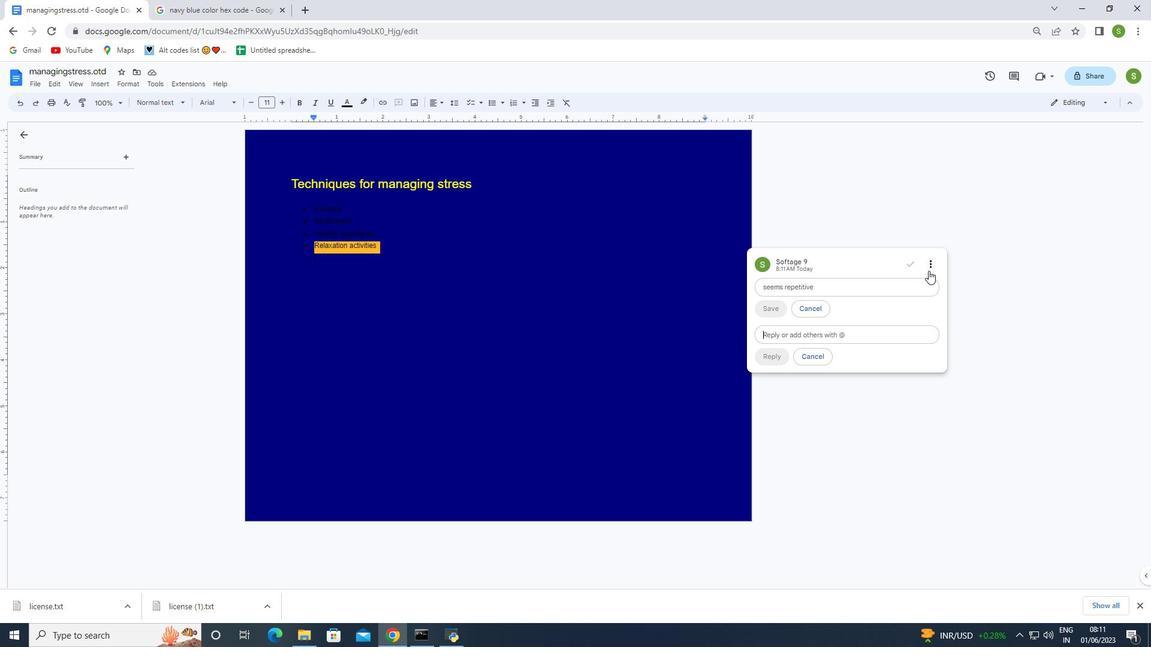 
Action: Mouse pressed left at (930, 268)
Screenshot: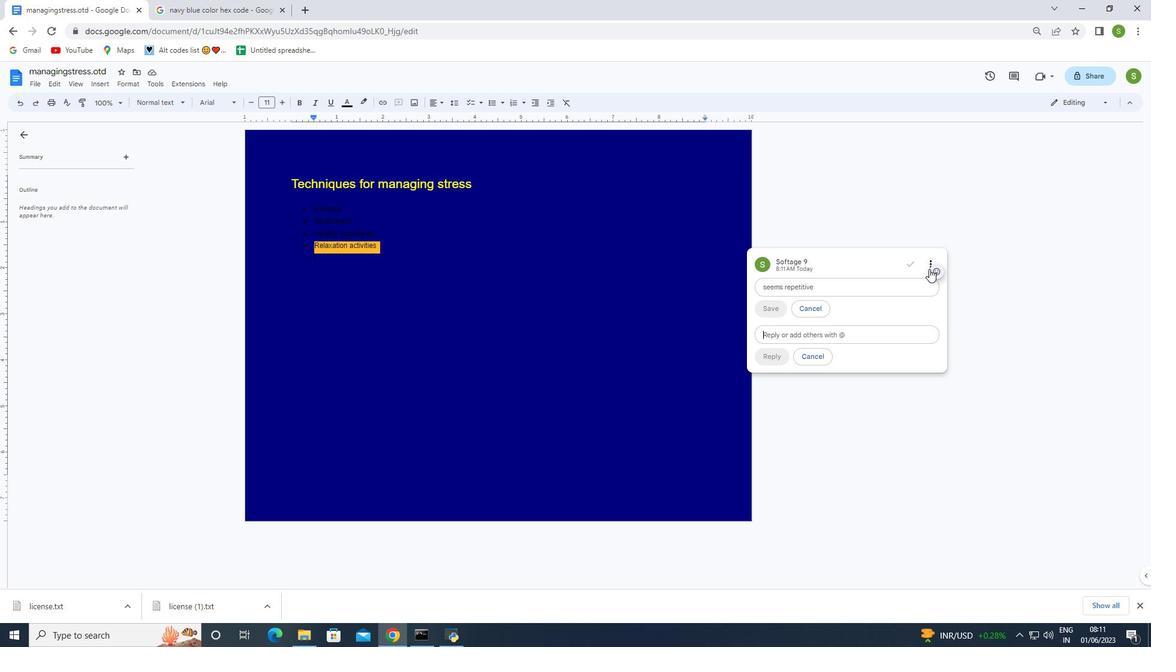 
Action: Mouse moved to (1015, 299)
Screenshot: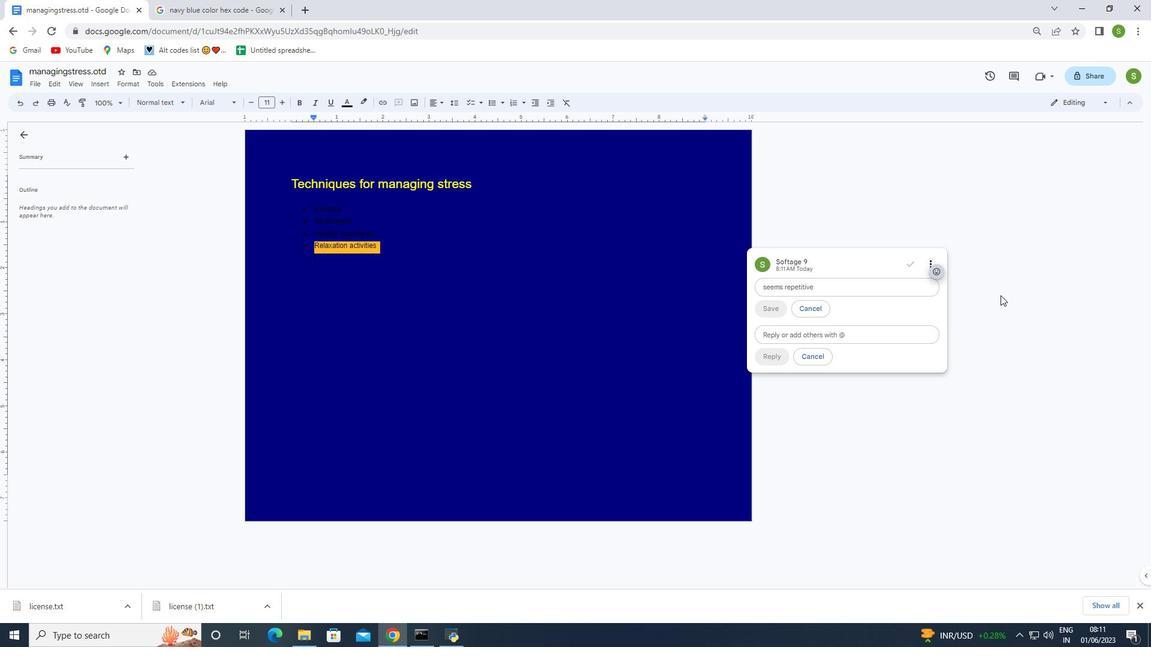 
Action: Mouse pressed left at (1015, 299)
Screenshot: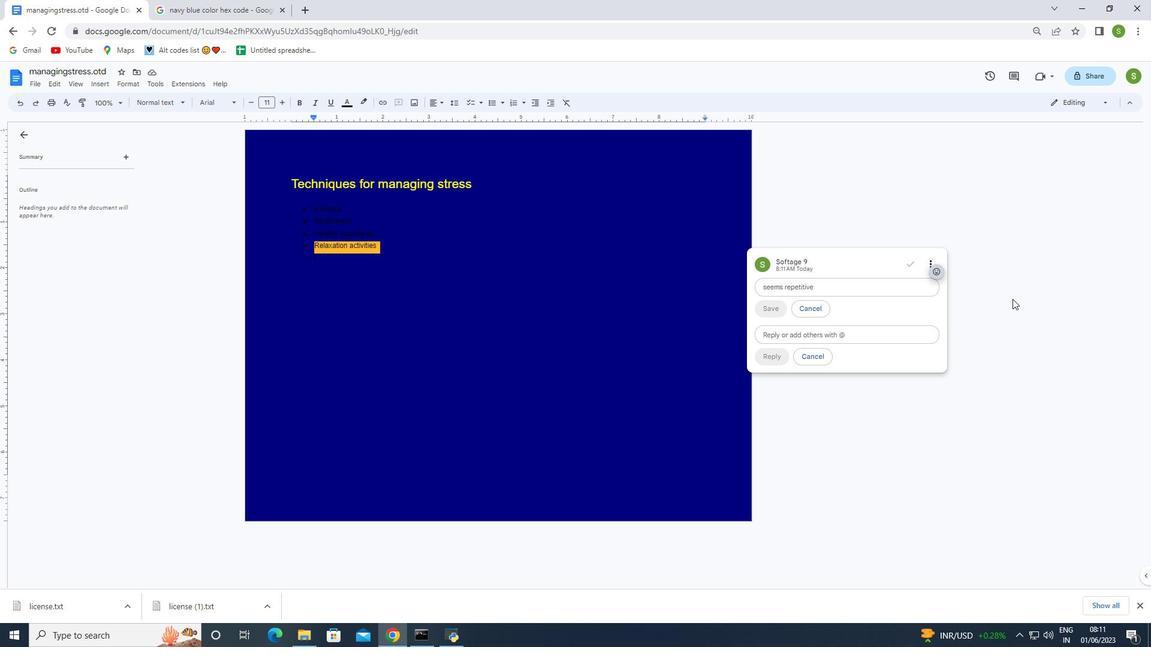 
Action: Mouse moved to (401, 250)
Screenshot: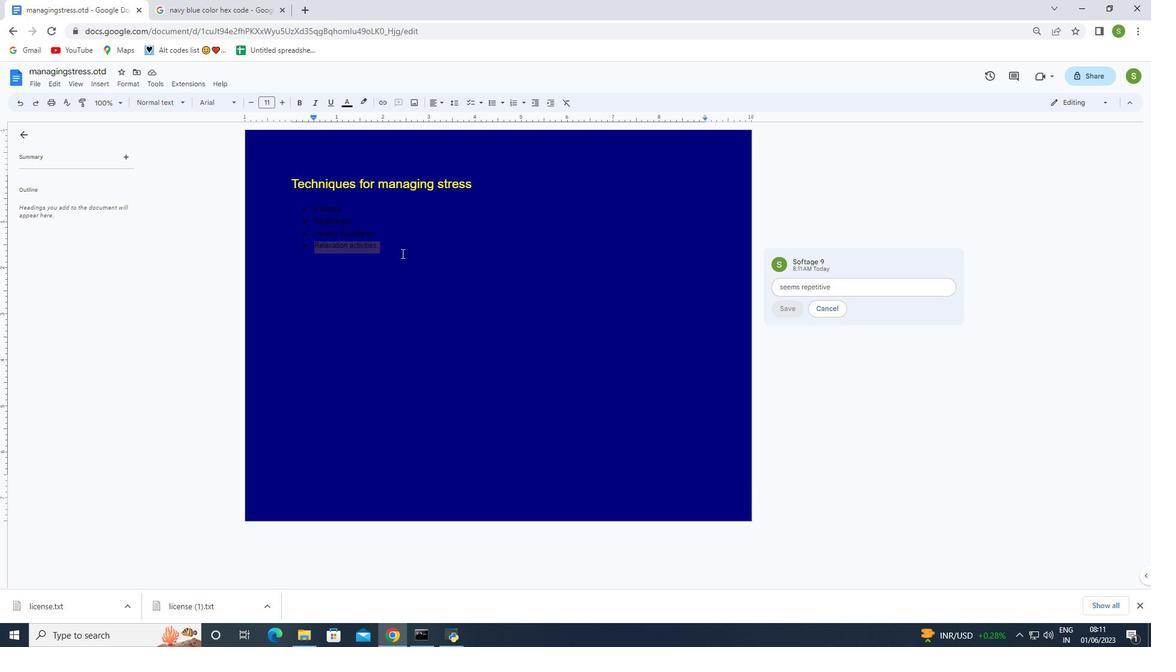 
Action: Mouse pressed left at (401, 250)
Screenshot: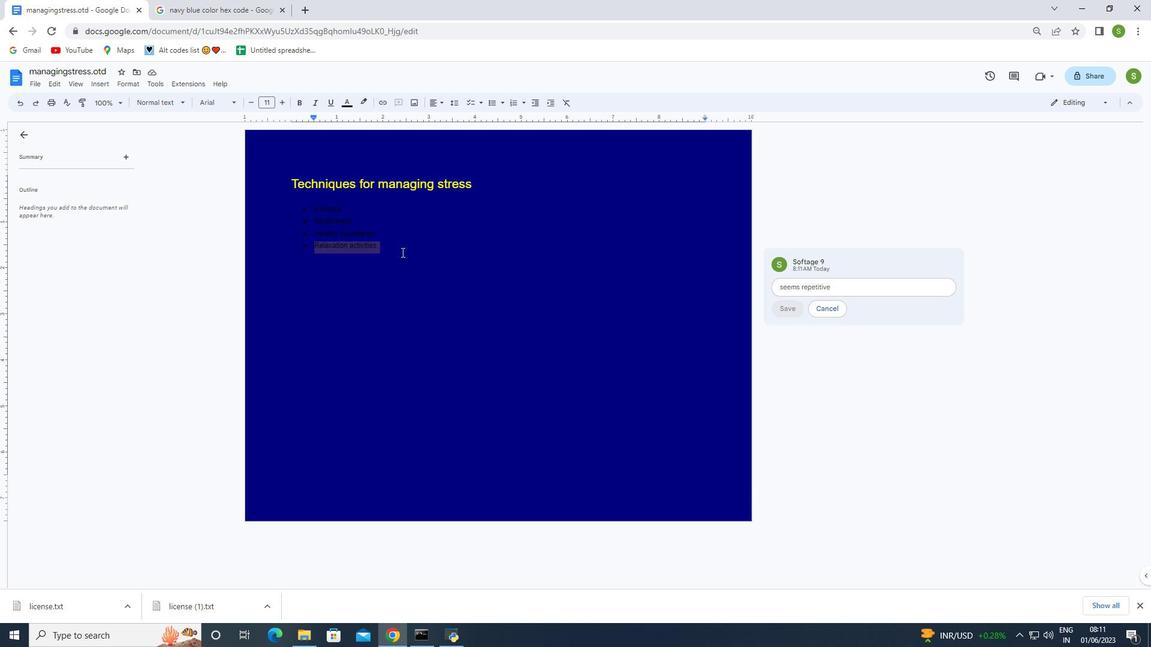 
Action: Mouse moved to (400, 250)
Screenshot: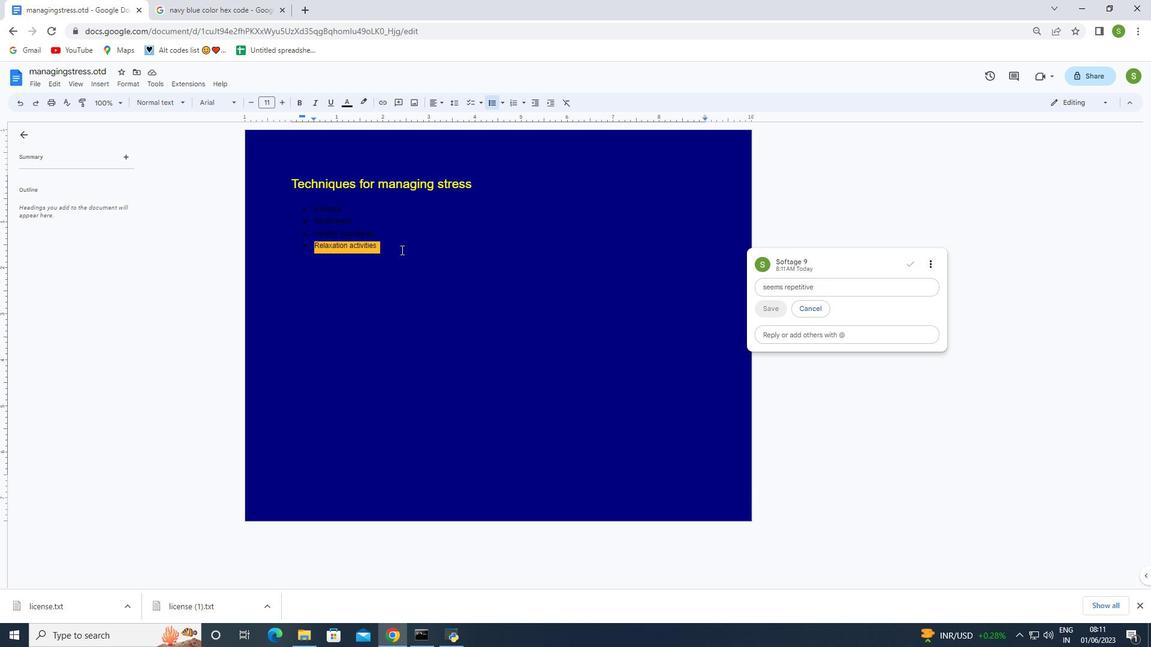 
Action: Mouse pressed left at (400, 250)
Screenshot: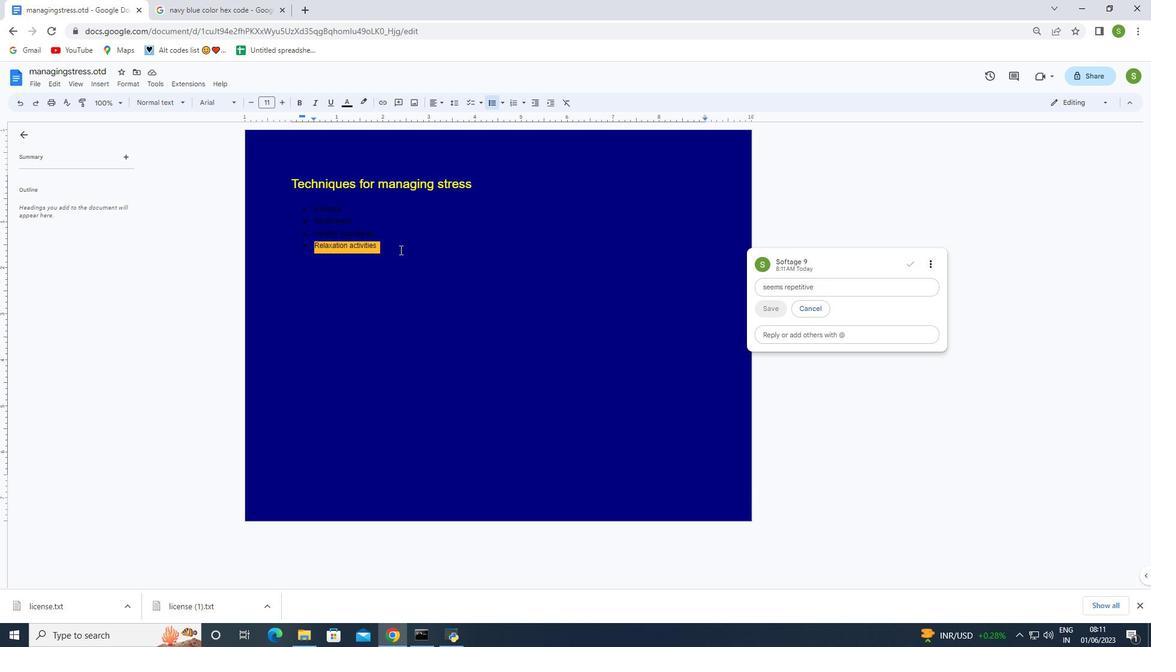 
Action: Key pressed <Key.space>
Screenshot: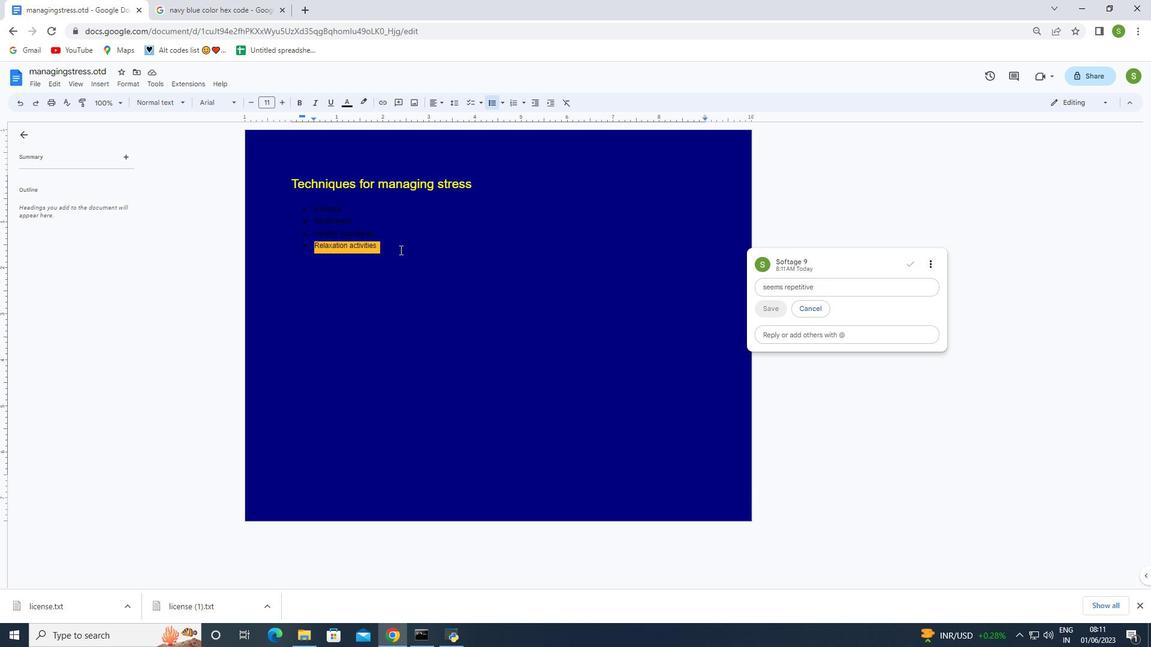 
Action: Mouse moved to (101, 75)
Screenshot: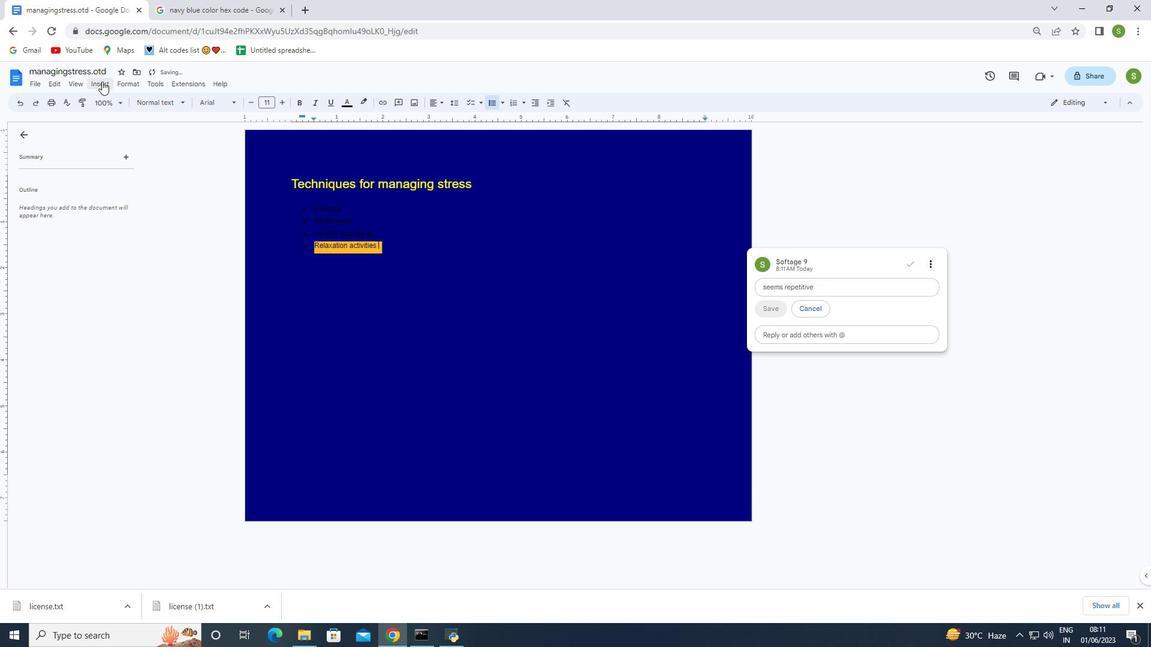 
Action: Mouse pressed left at (101, 75)
Screenshot: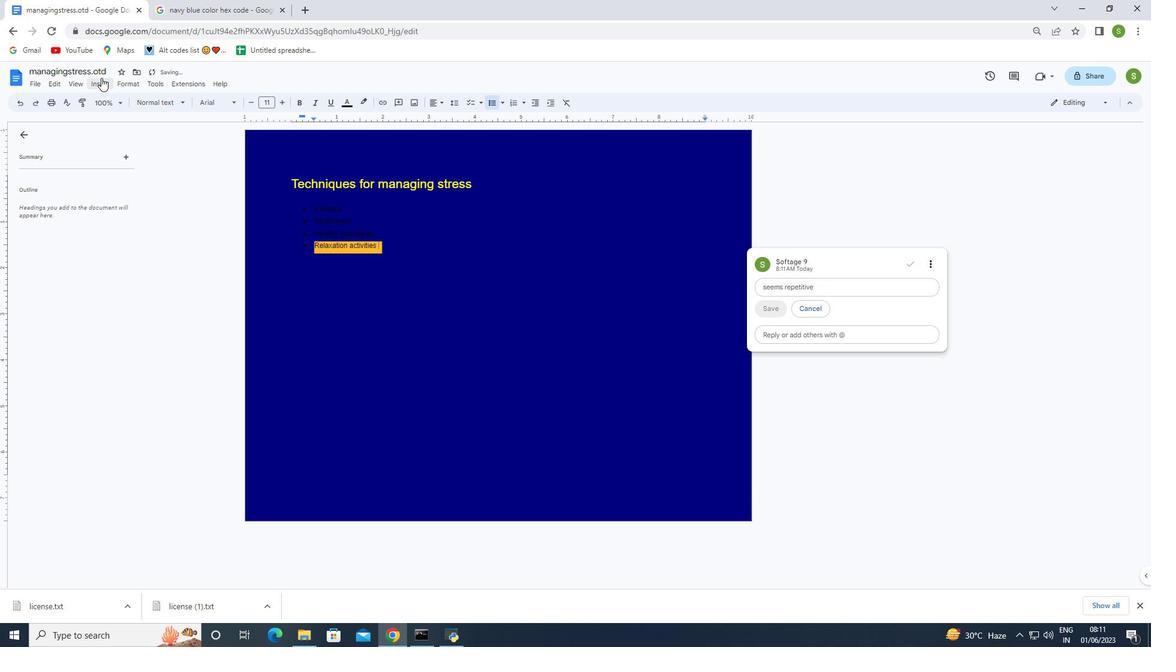 
Action: Mouse moved to (101, 79)
Screenshot: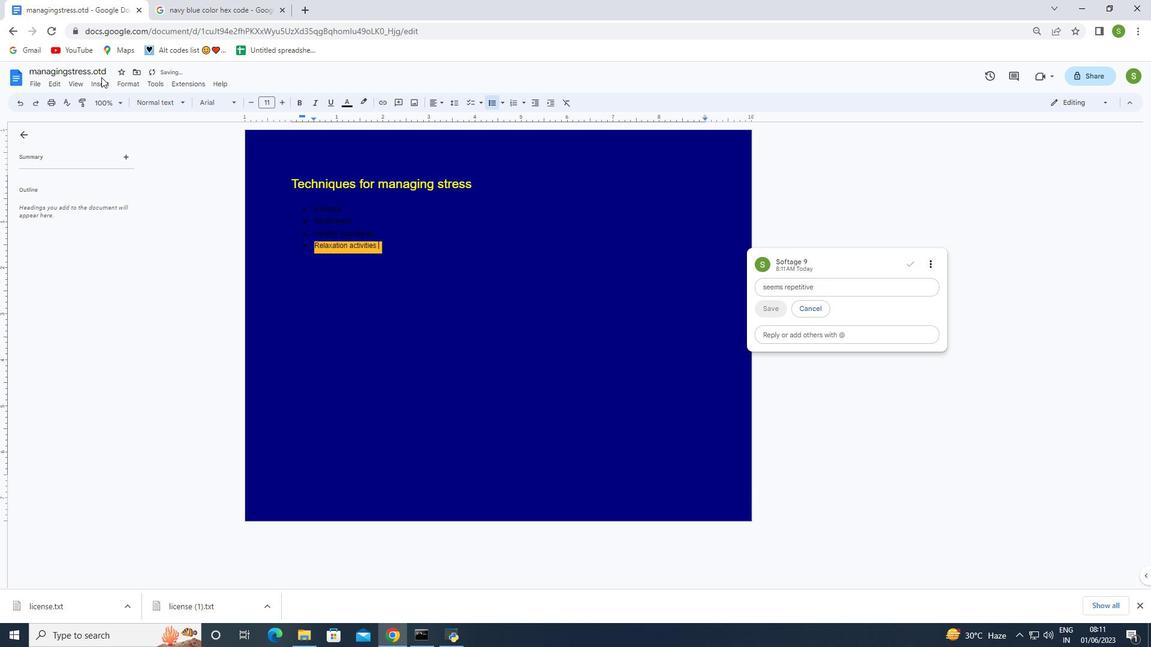 
Action: Mouse pressed left at (101, 79)
Screenshot: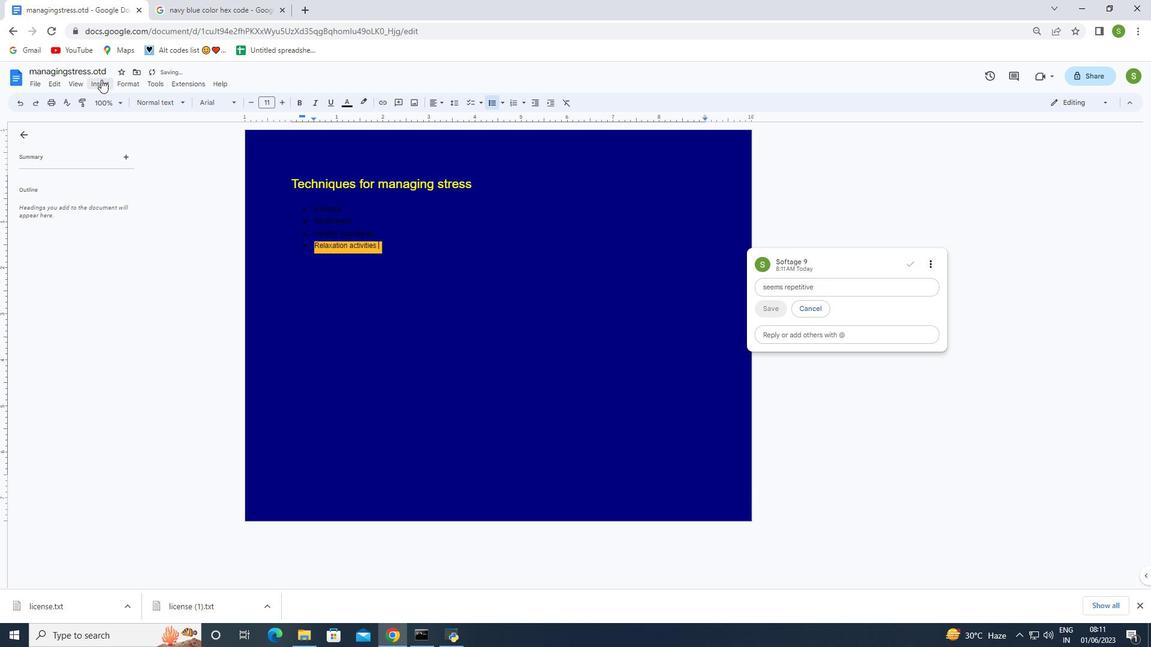 
Action: Mouse moved to (141, 412)
Screenshot: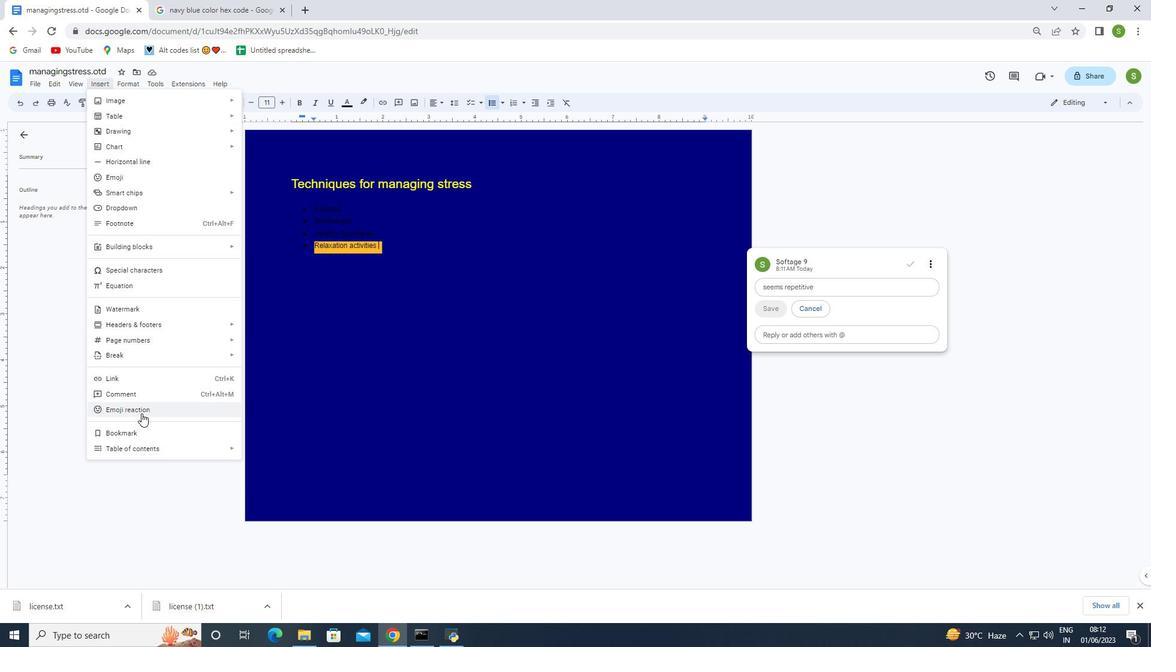 
Action: Mouse pressed left at (141, 412)
Screenshot: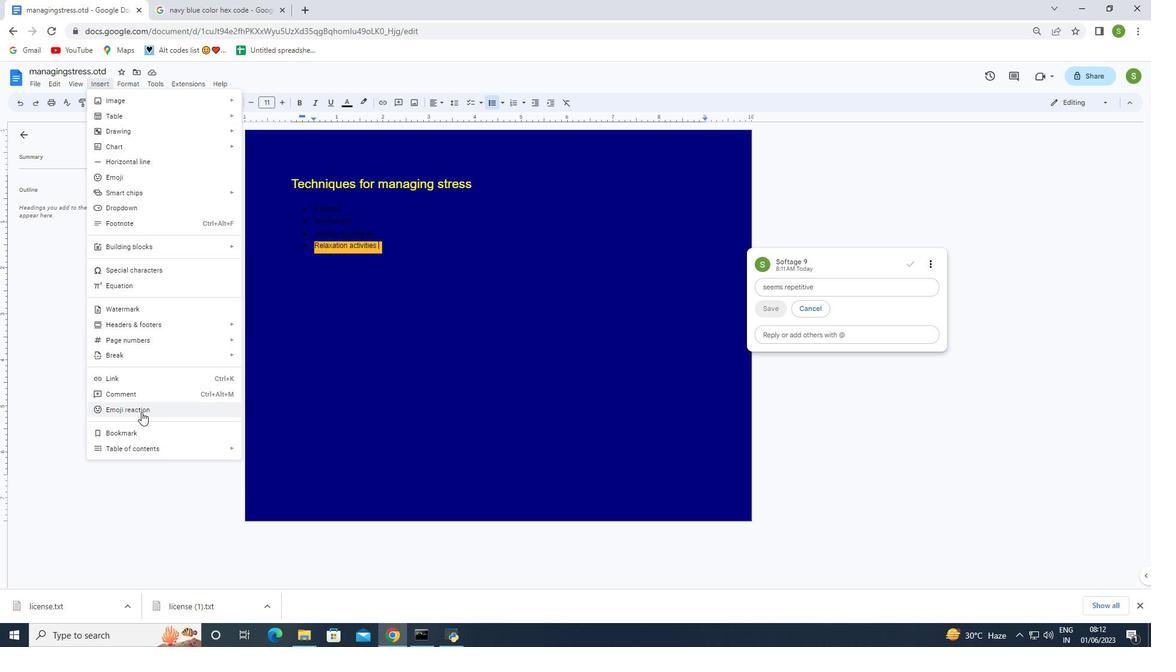 
Action: Mouse moved to (894, 358)
Screenshot: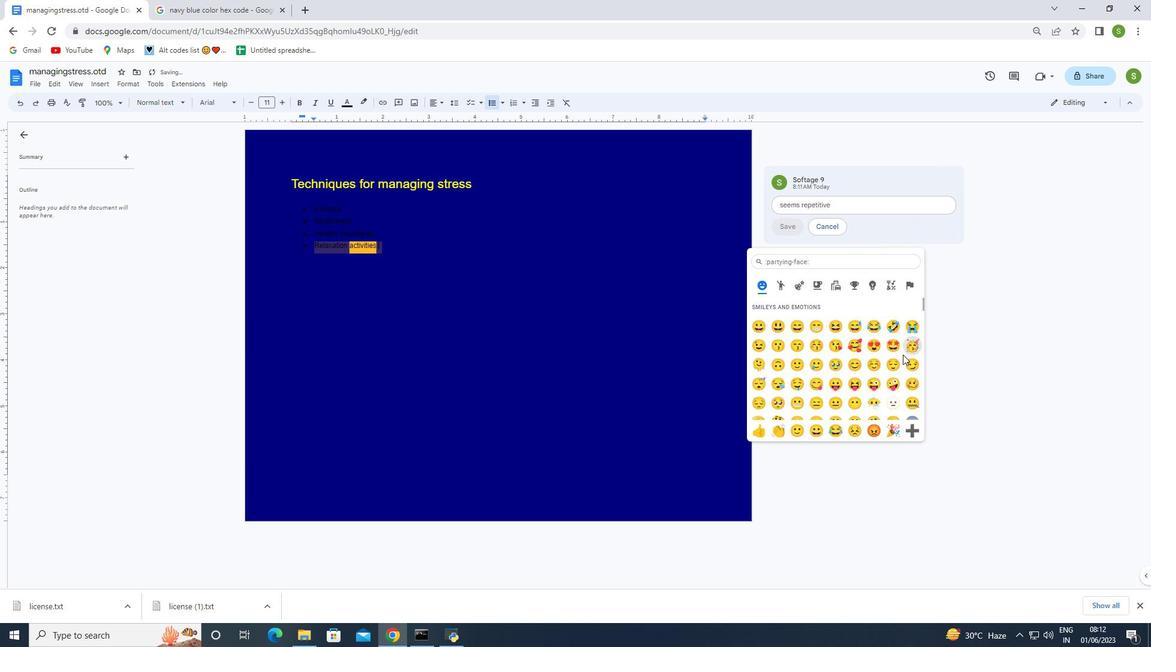 
Action: Mouse scrolled (894, 357) with delta (0, 0)
Screenshot: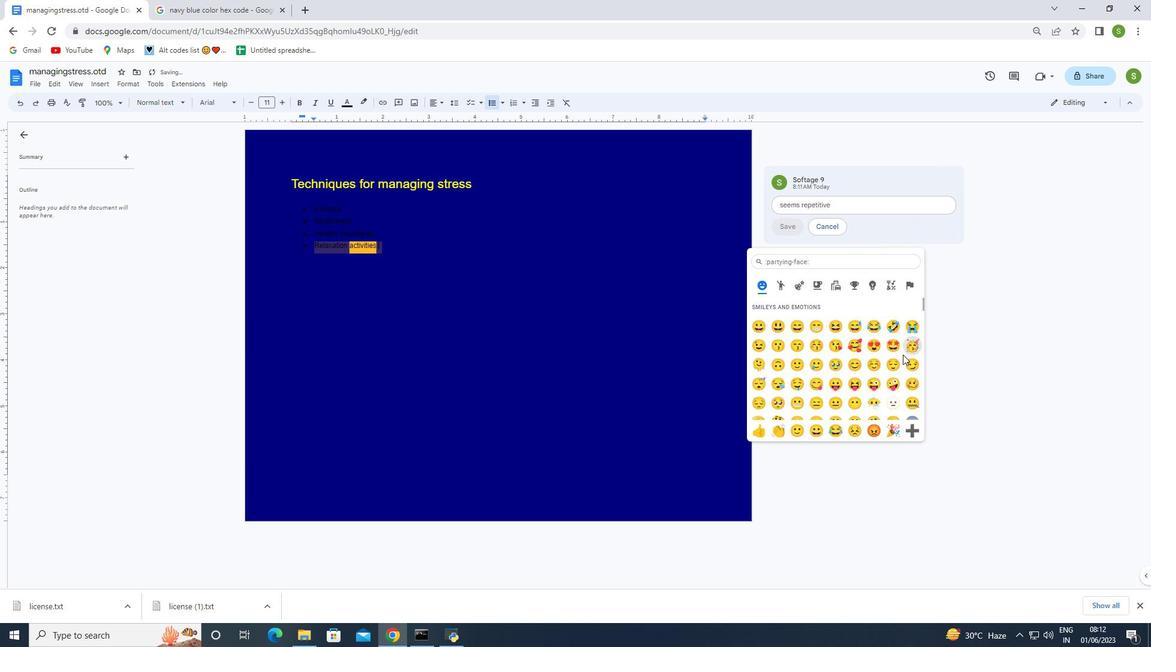 
Action: Mouse moved to (892, 359)
Screenshot: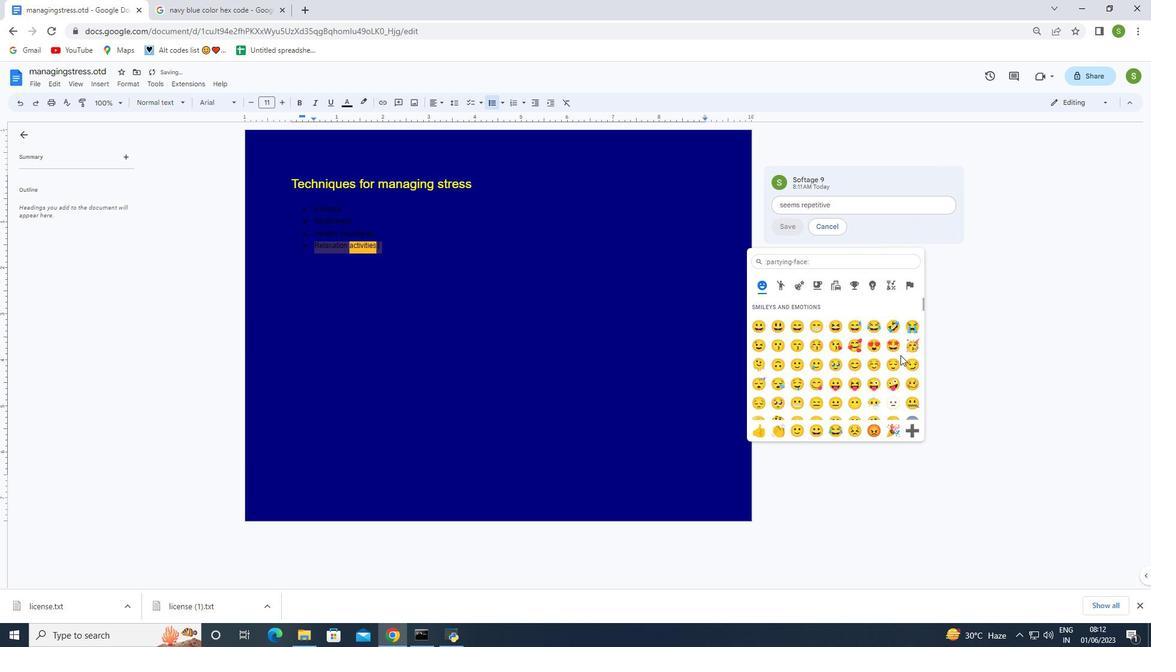 
Action: Mouse scrolled (892, 358) with delta (0, 0)
Screenshot: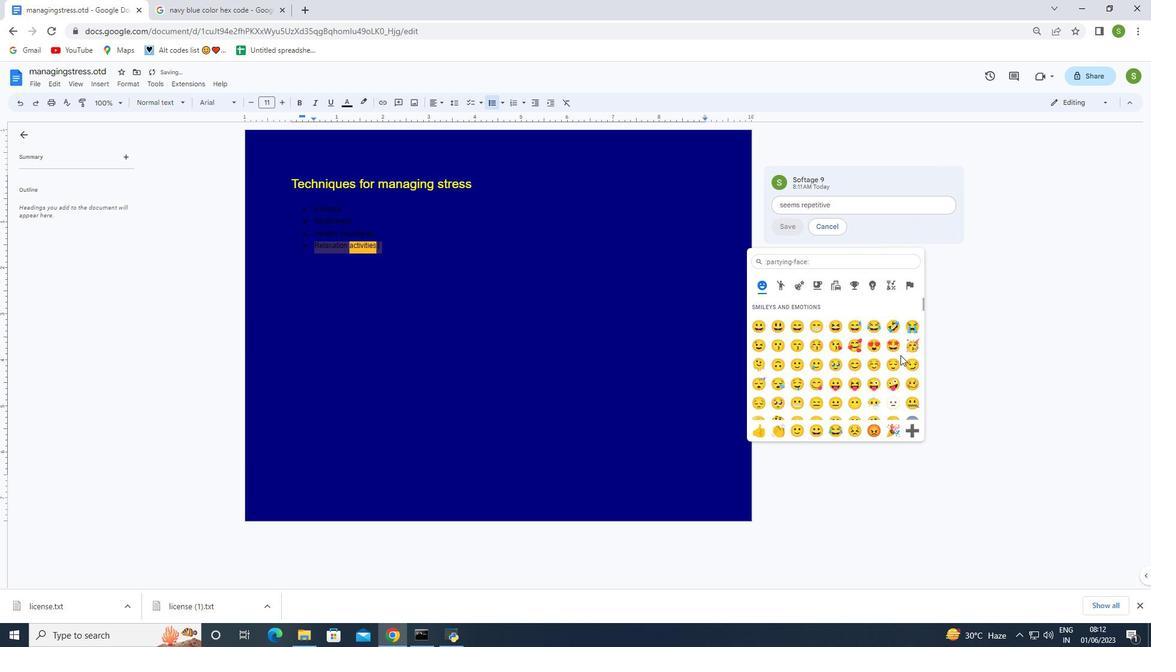 
Action: Mouse moved to (852, 359)
Screenshot: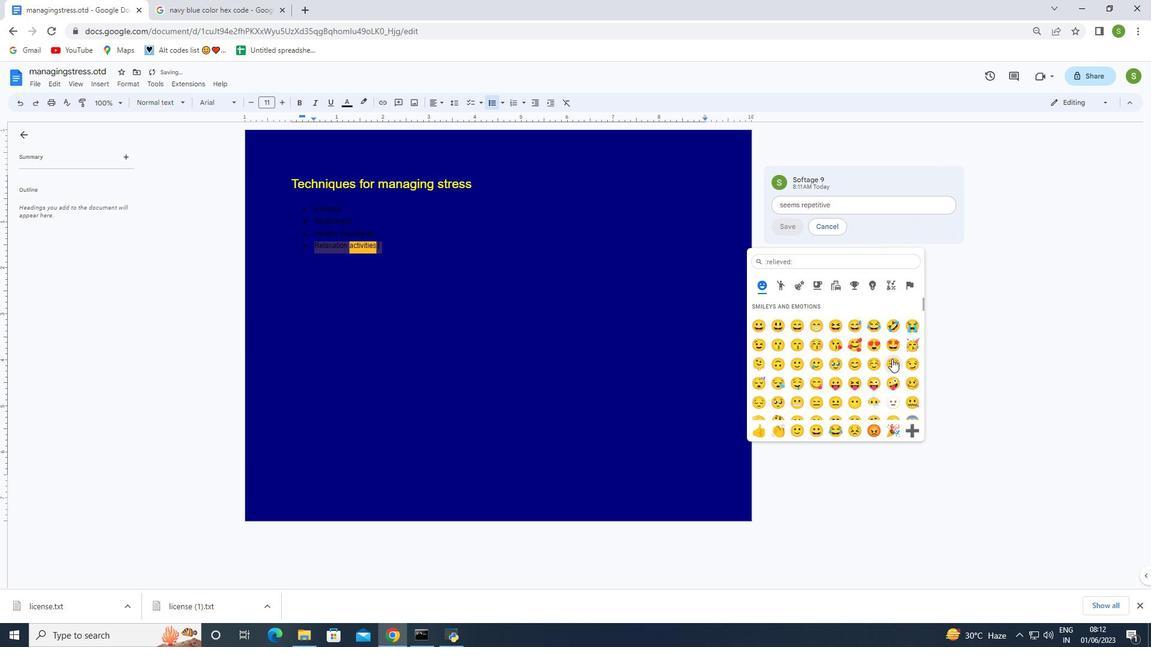 
Action: Mouse scrolled (852, 358) with delta (0, 0)
Screenshot: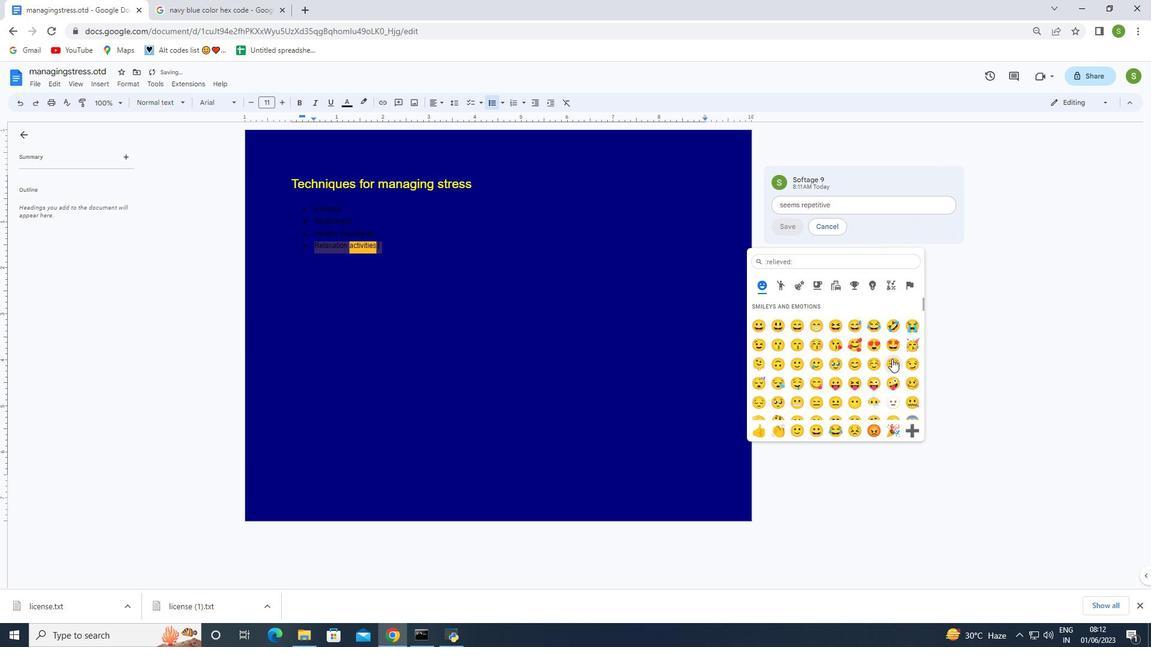 
Action: Mouse moved to (848, 371)
Screenshot: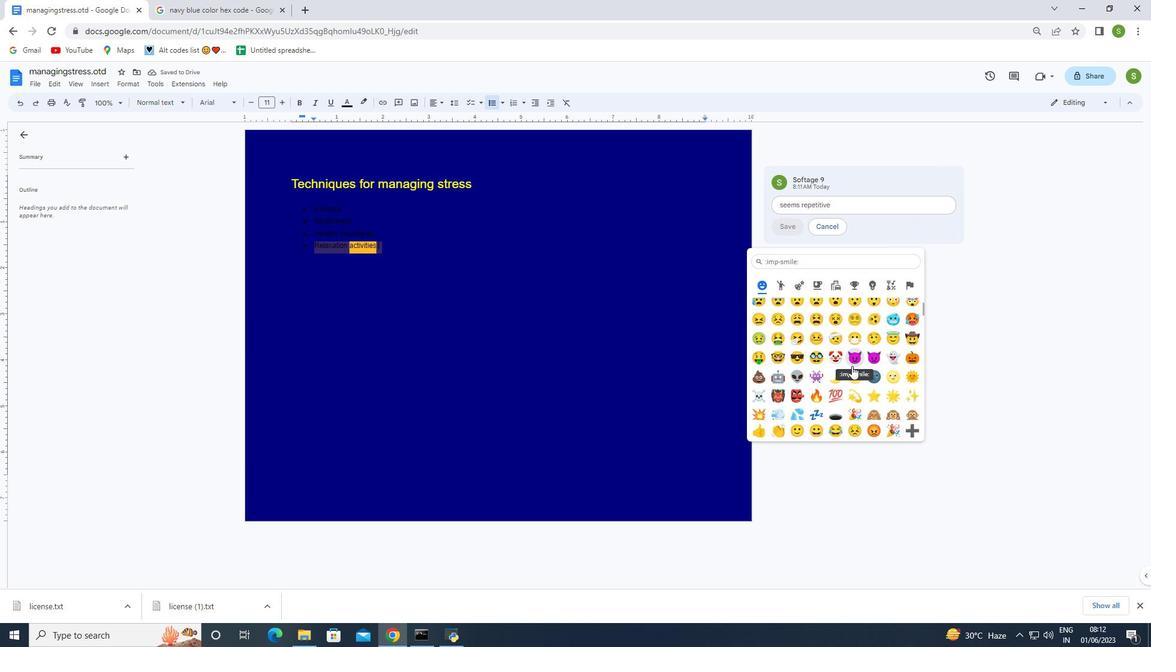 
Action: Mouse scrolled (848, 372) with delta (0, 0)
Screenshot: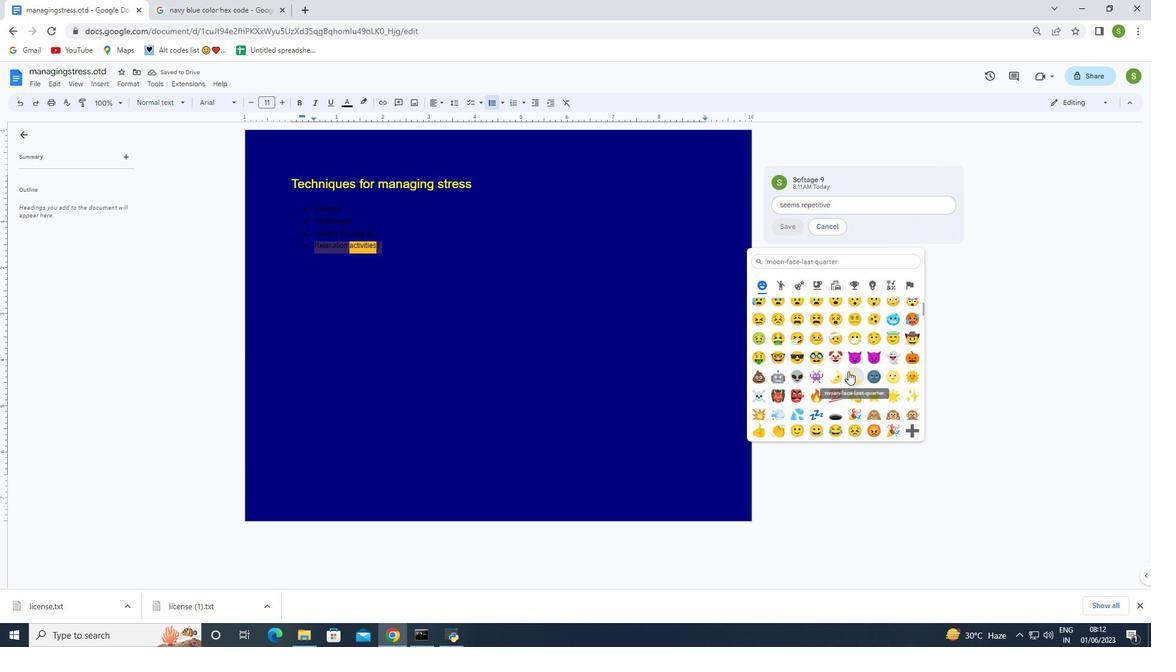 
Action: Mouse moved to (849, 374)
Screenshot: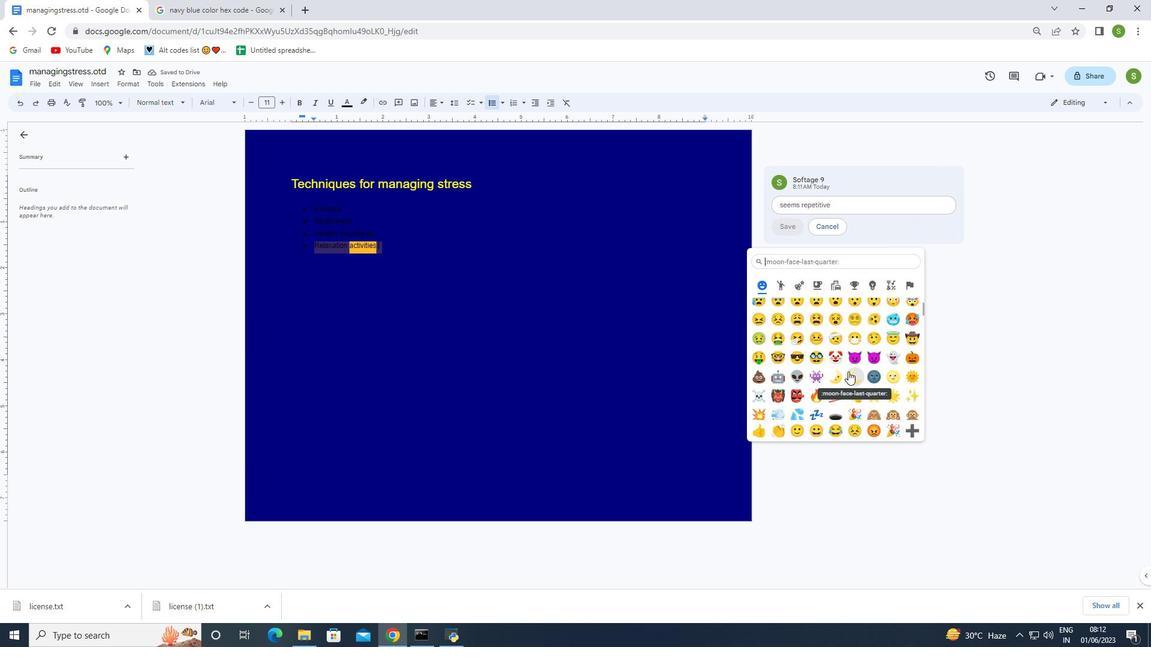 
Action: Mouse scrolled (849, 374) with delta (0, 0)
Screenshot: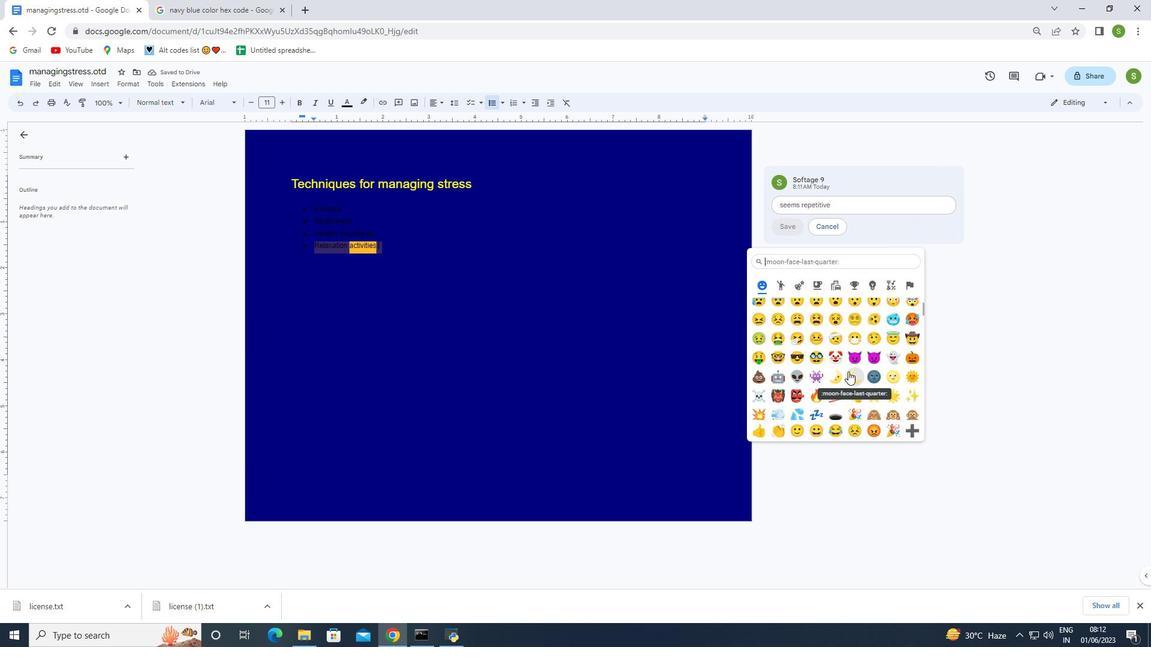
Action: Mouse moved to (842, 386)
Screenshot: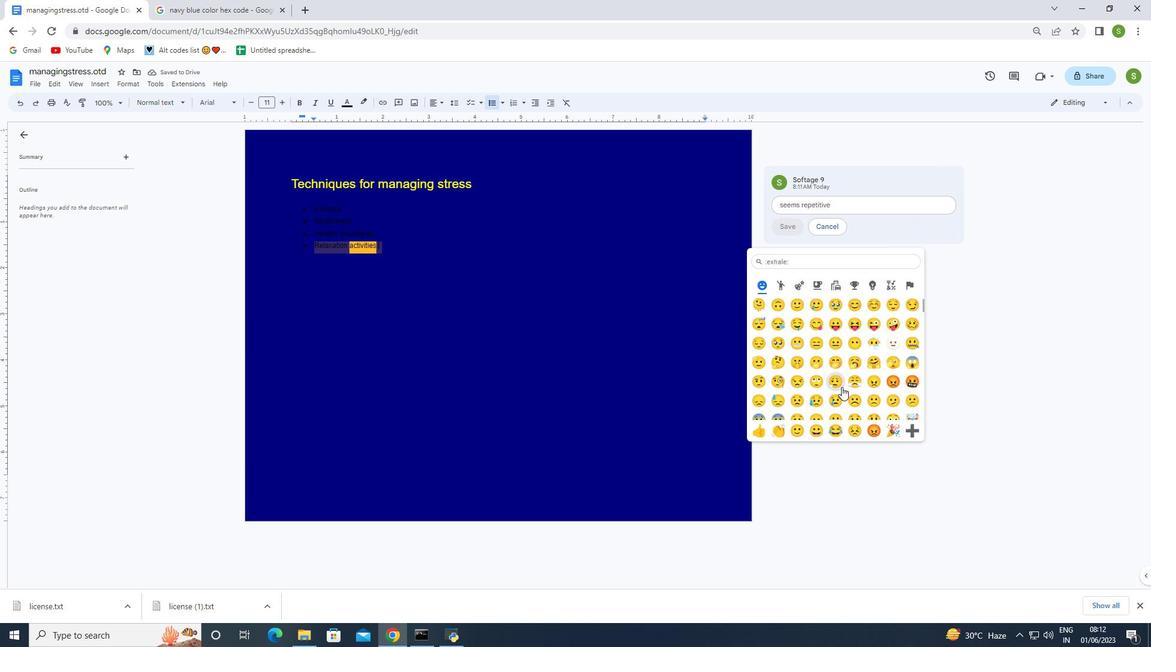 
Action: Mouse scrolled (842, 387) with delta (0, 0)
Screenshot: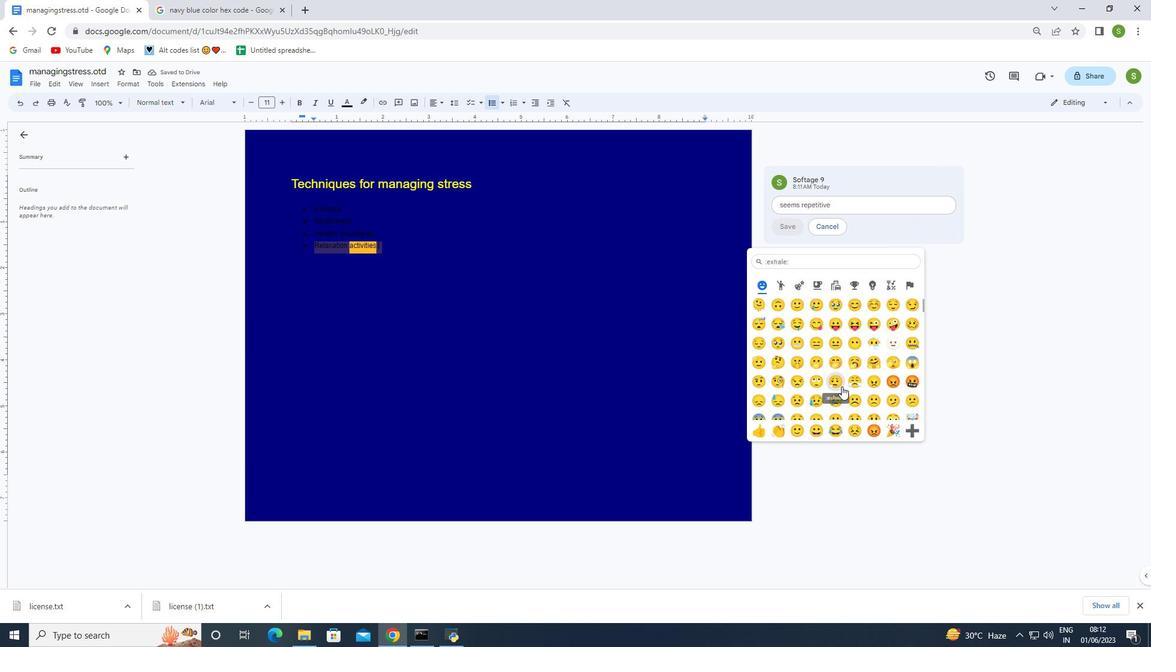 
Action: Mouse scrolled (842, 387) with delta (0, 0)
Screenshot: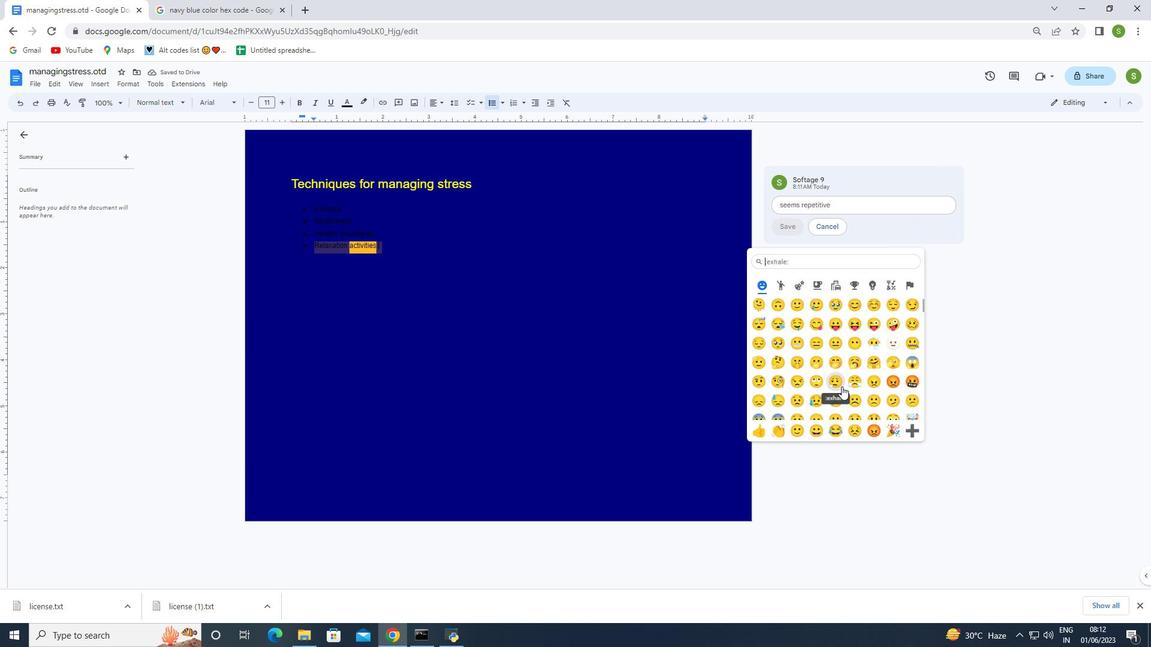 
Action: Mouse moved to (842, 386)
Screenshot: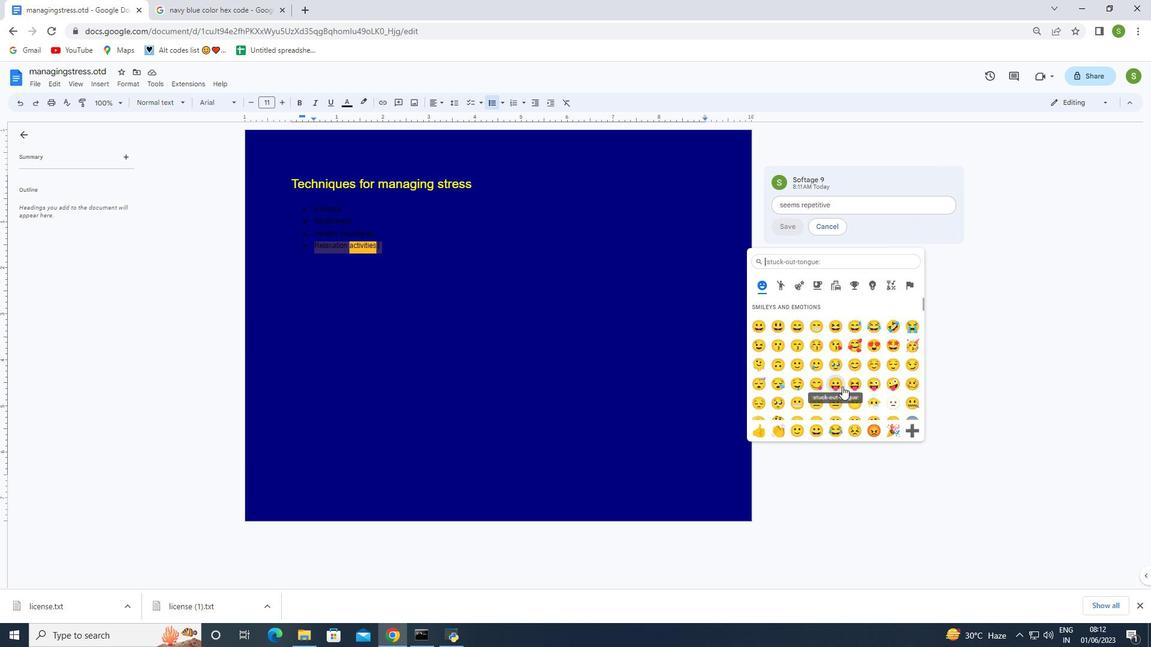 
Action: Mouse scrolled (842, 386) with delta (0, 0)
Screenshot: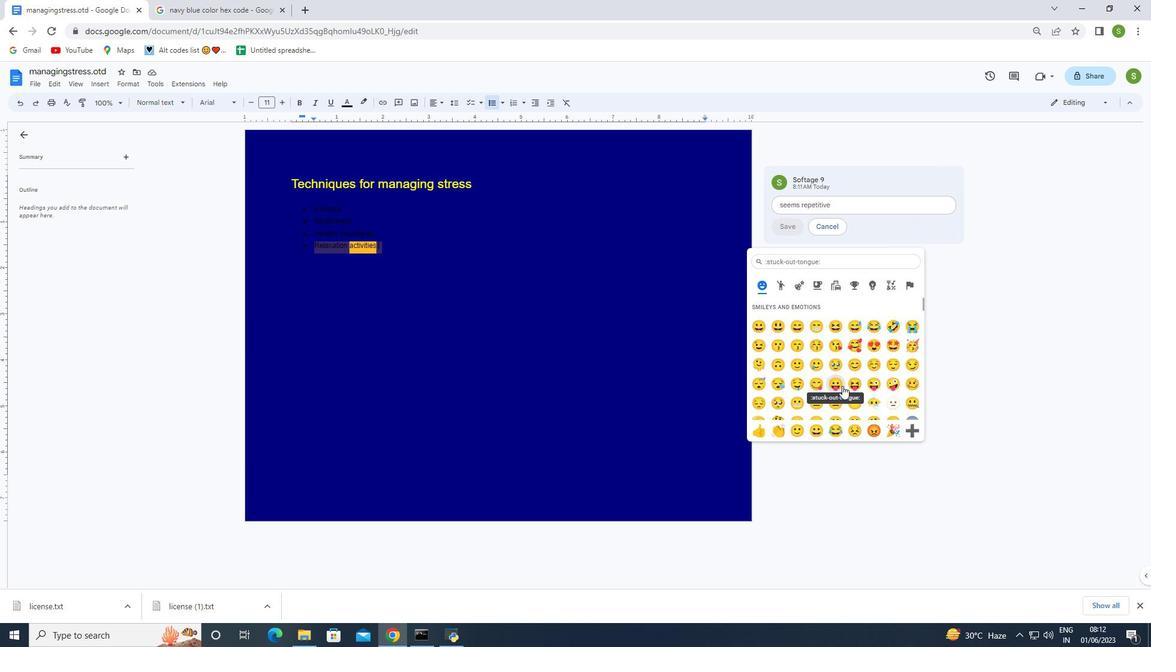 
Action: Mouse scrolled (842, 386) with delta (0, 0)
Screenshot: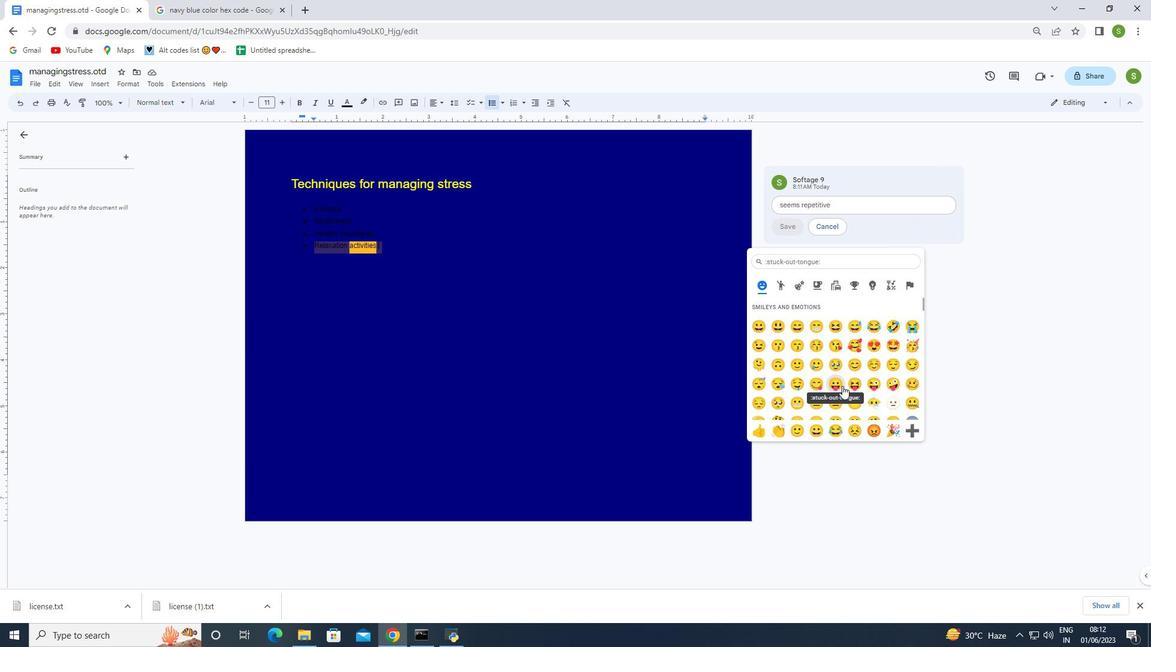 
Action: Mouse scrolled (842, 386) with delta (0, 0)
Screenshot: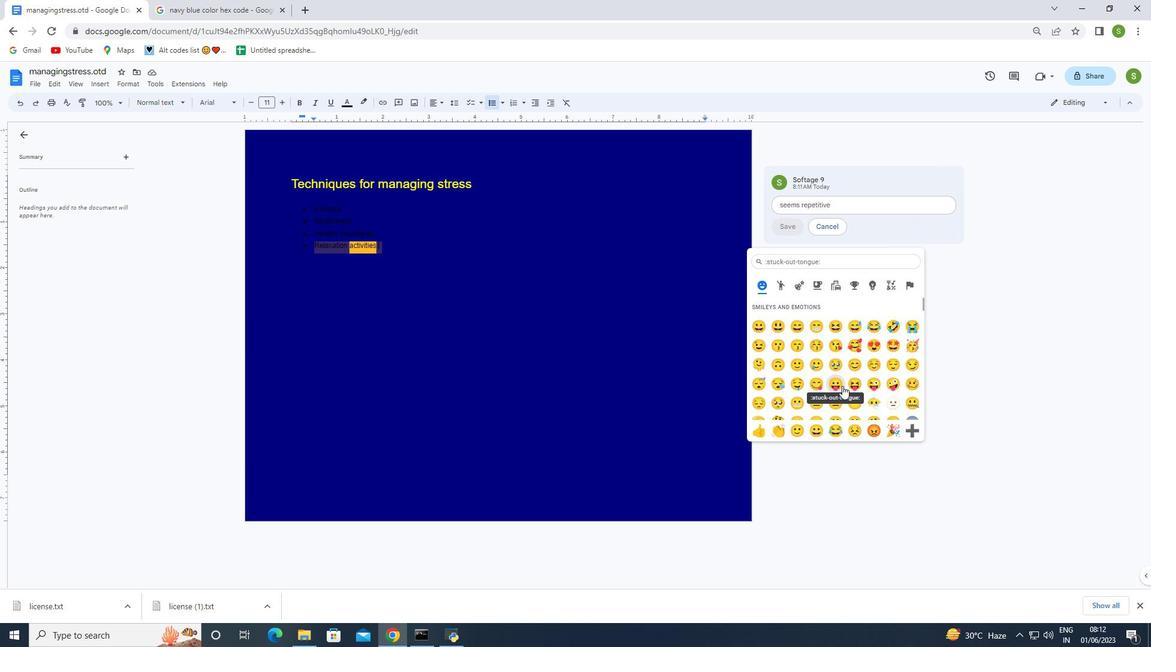 
Action: Mouse scrolled (842, 385) with delta (0, 0)
Screenshot: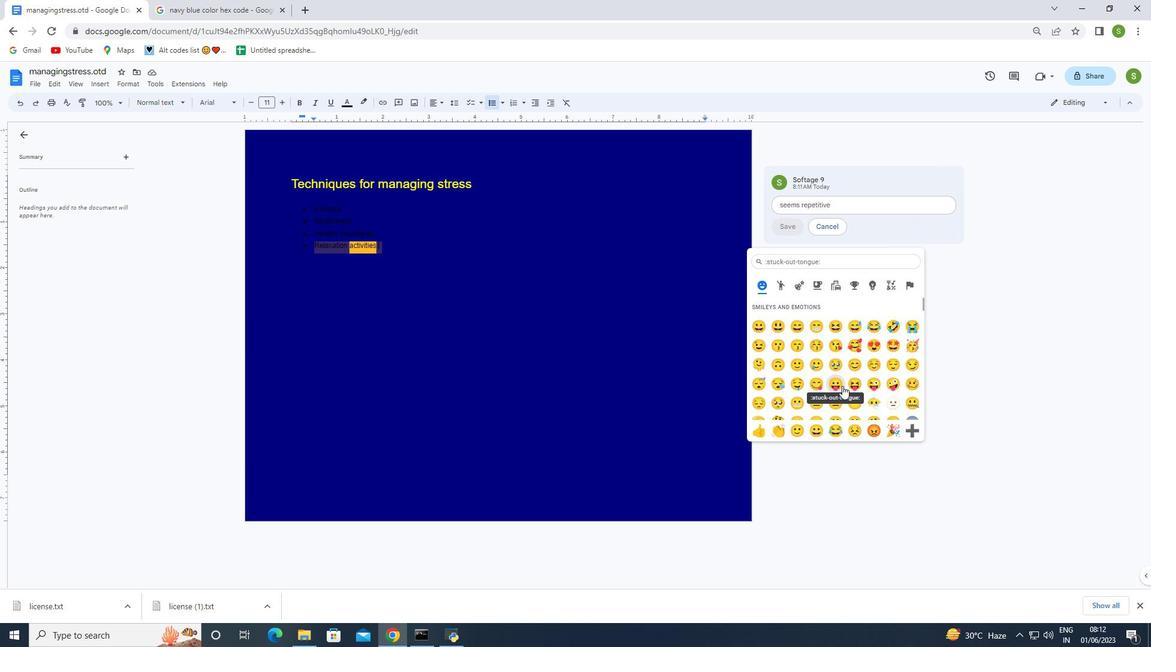 
Action: Mouse scrolled (842, 385) with delta (0, 0)
Screenshot: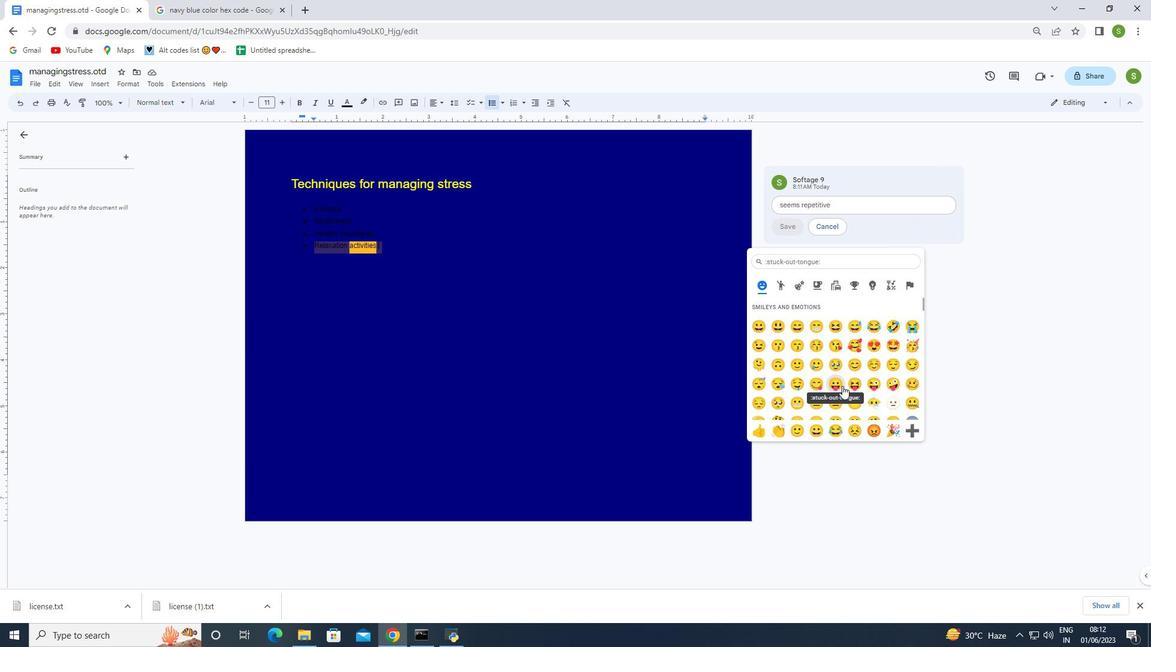 
Action: Mouse scrolled (842, 385) with delta (0, 0)
Screenshot: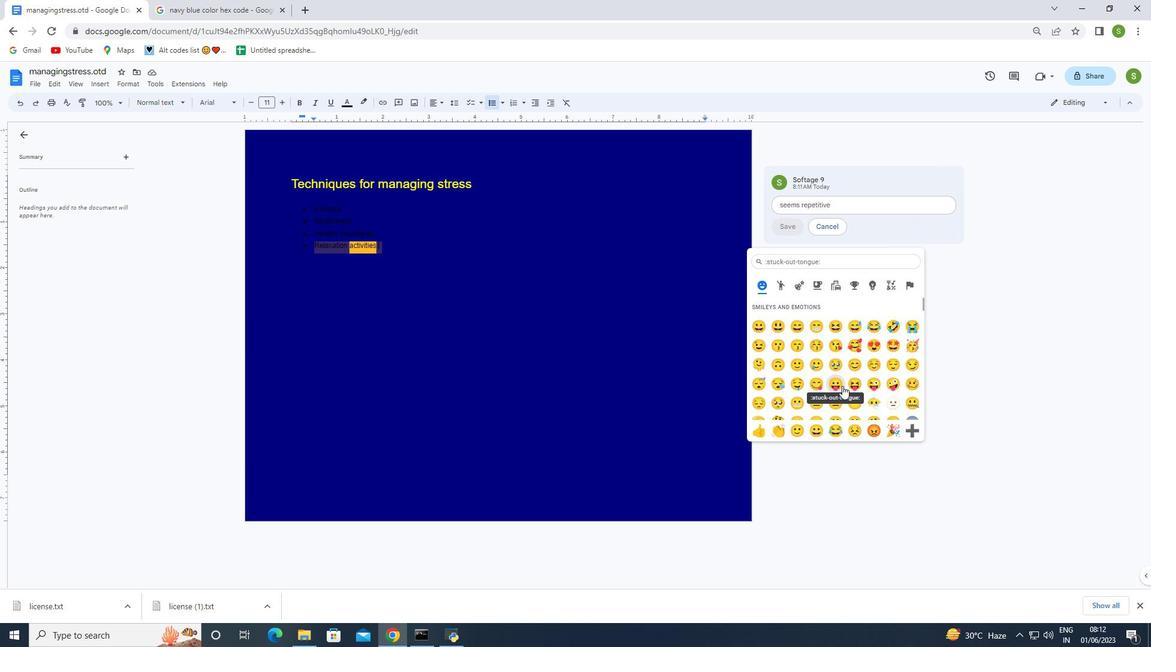 
Action: Mouse moved to (839, 376)
Screenshot: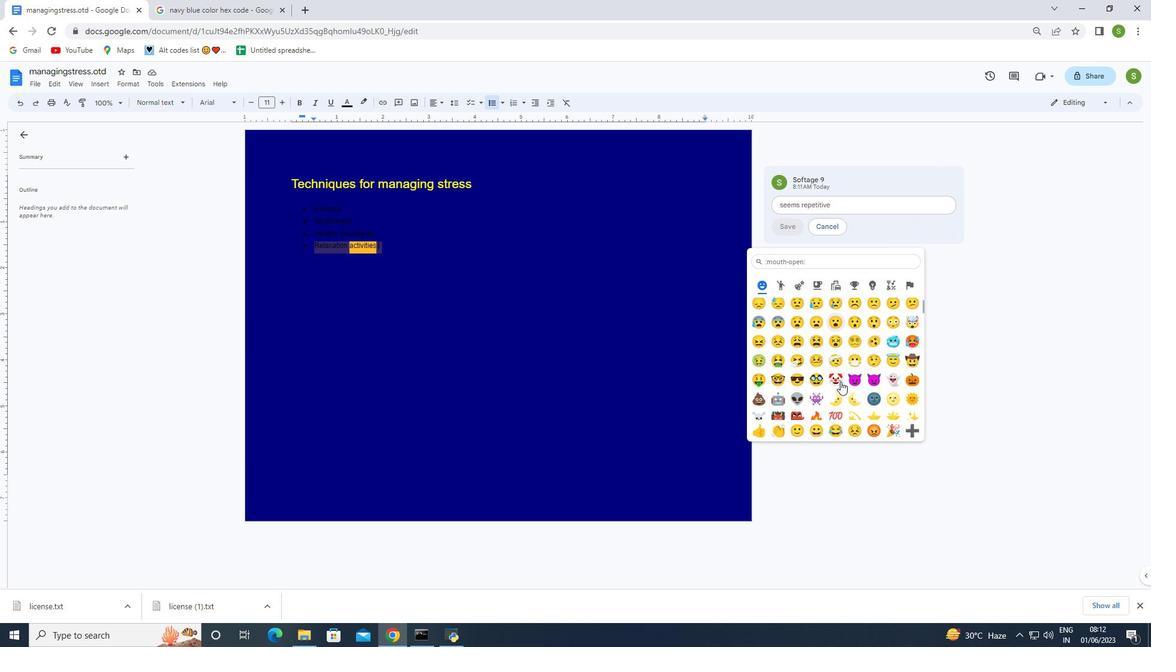 
Action: Mouse scrolled (839, 376) with delta (0, 0)
Screenshot: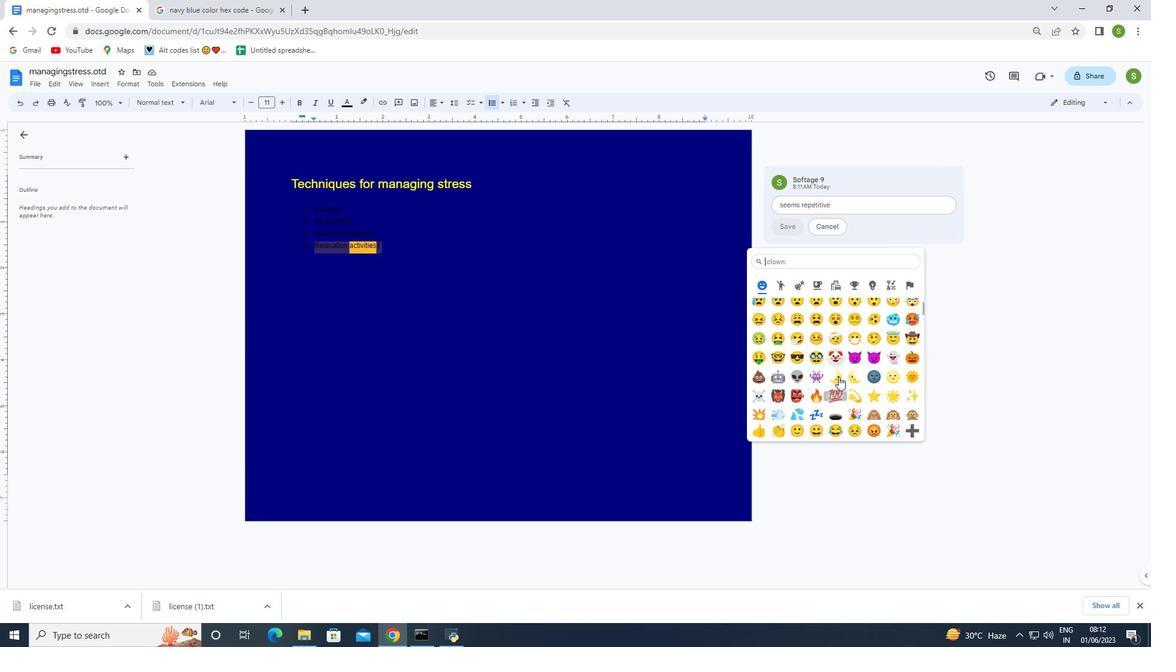 
Action: Mouse scrolled (839, 376) with delta (0, 0)
Screenshot: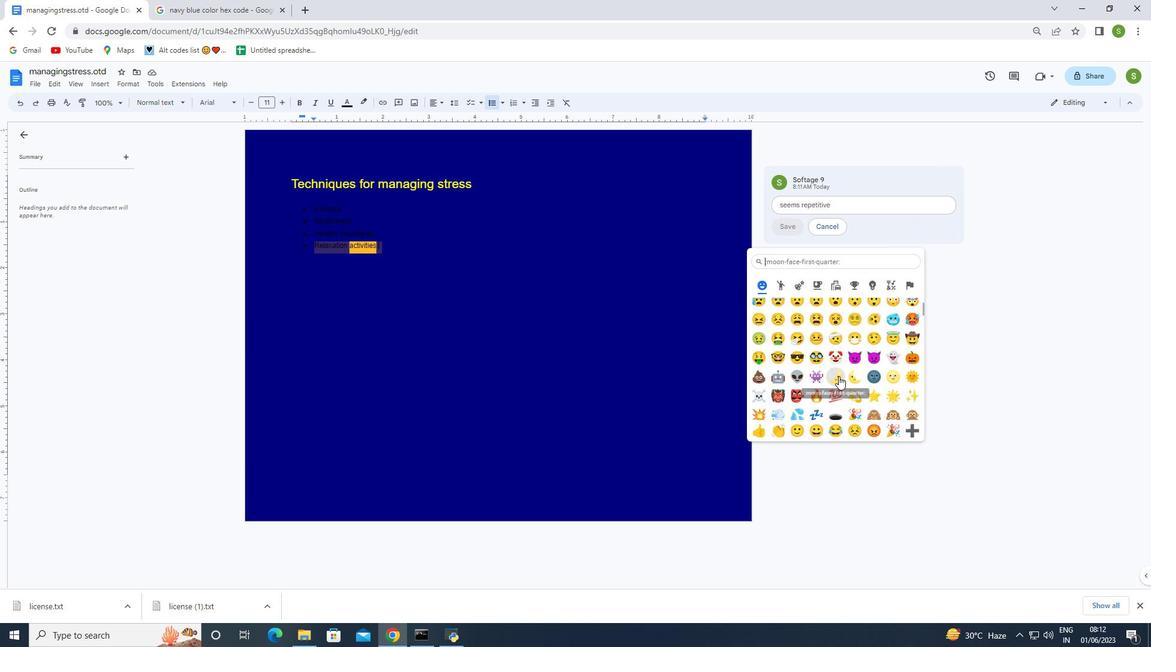 
Action: Mouse moved to (758, 332)
Screenshot: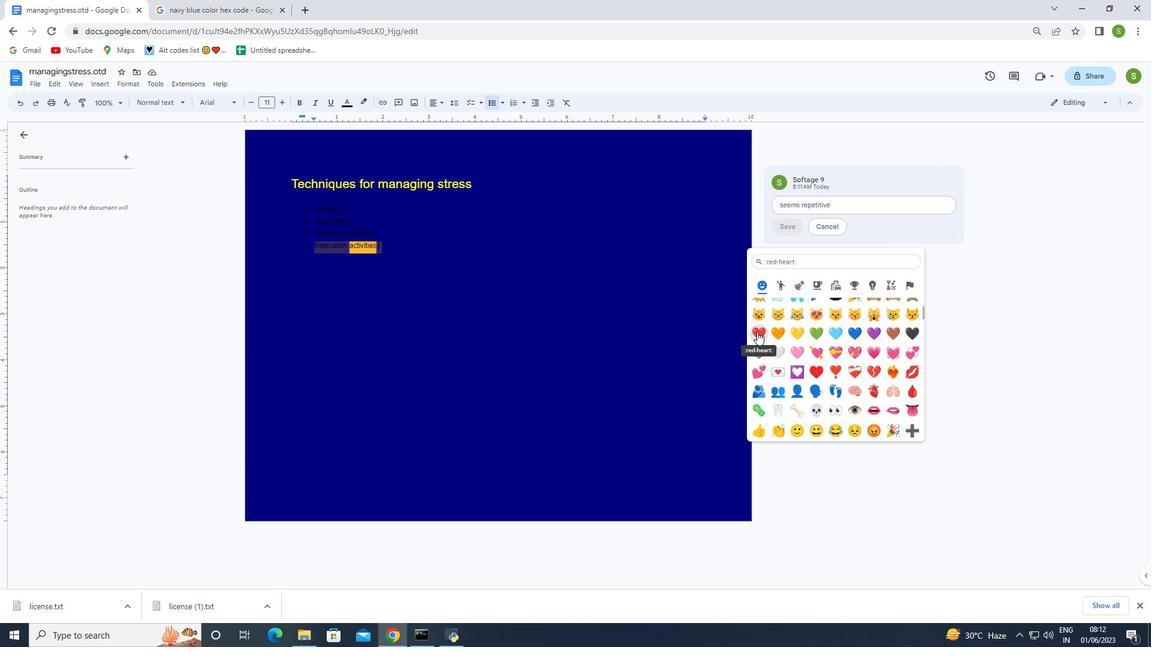 
Action: Mouse pressed left at (758, 332)
Screenshot: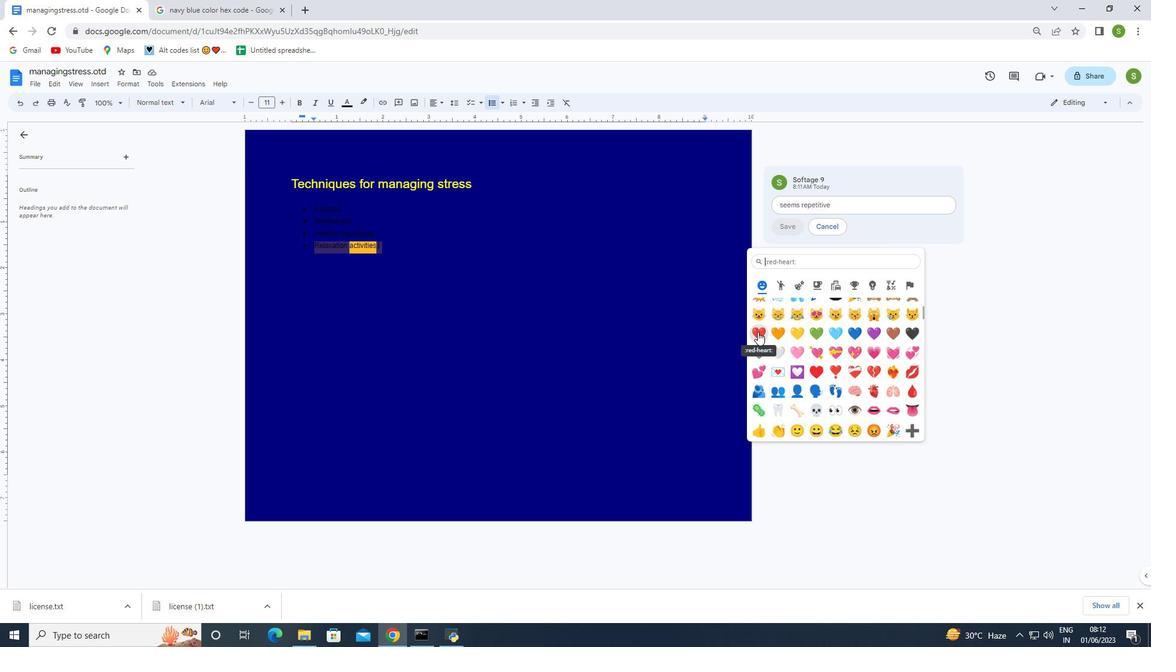 
Action: Mouse moved to (381, 247)
Screenshot: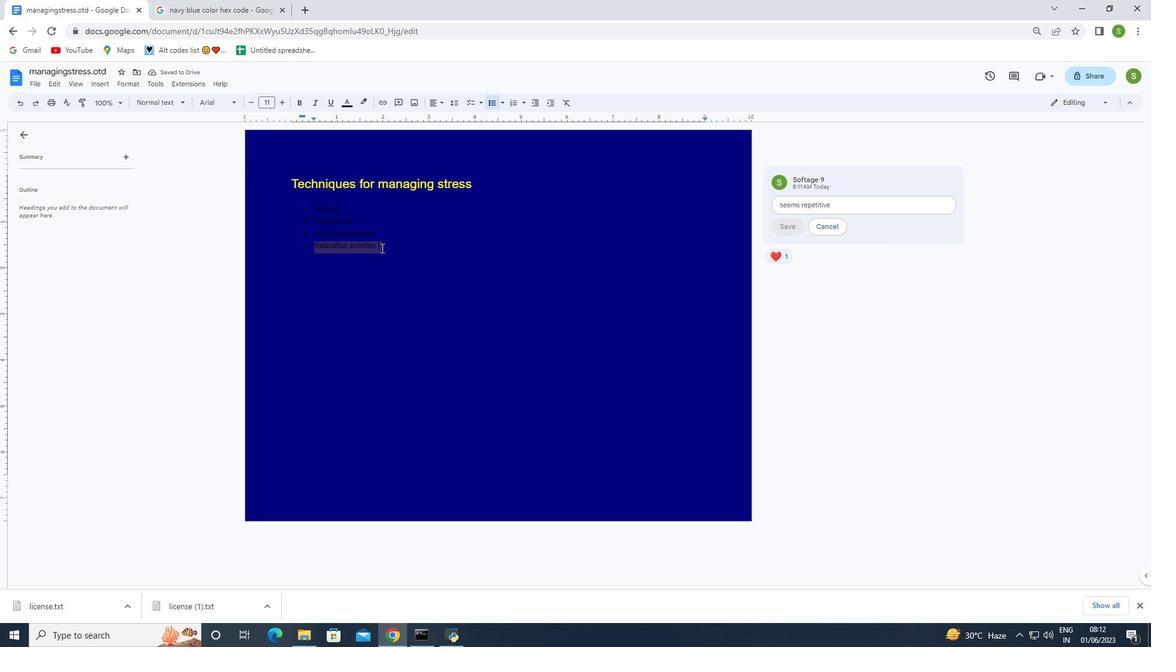 
Action: Mouse pressed left at (381, 247)
Screenshot: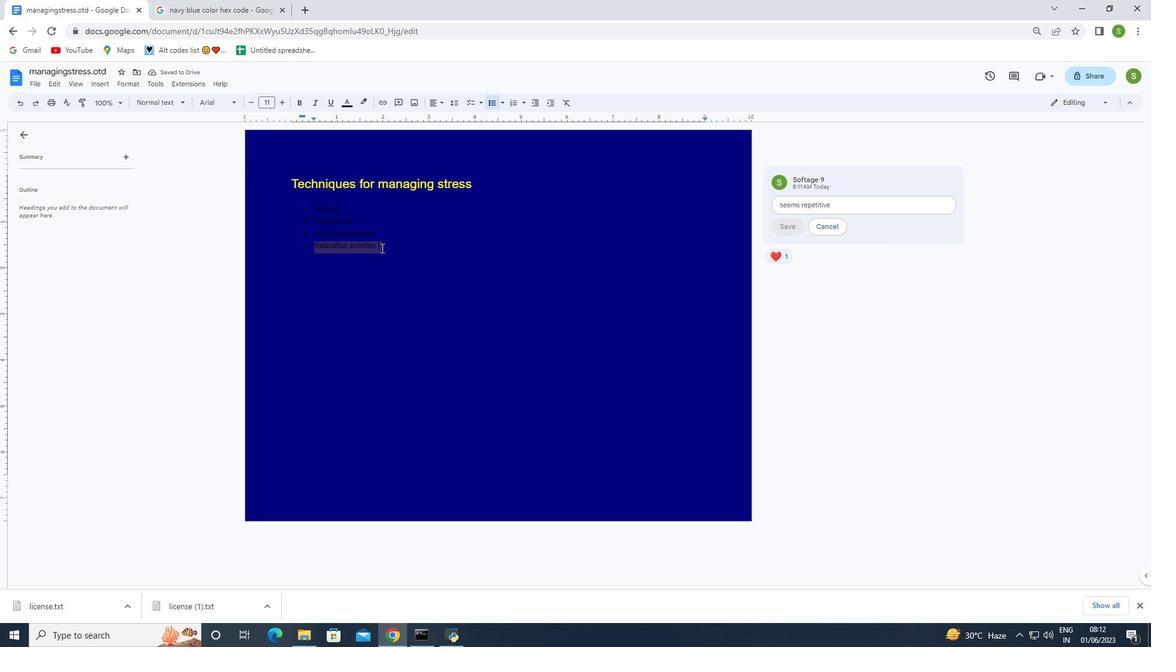 
Action: Mouse moved to (830, 406)
Screenshot: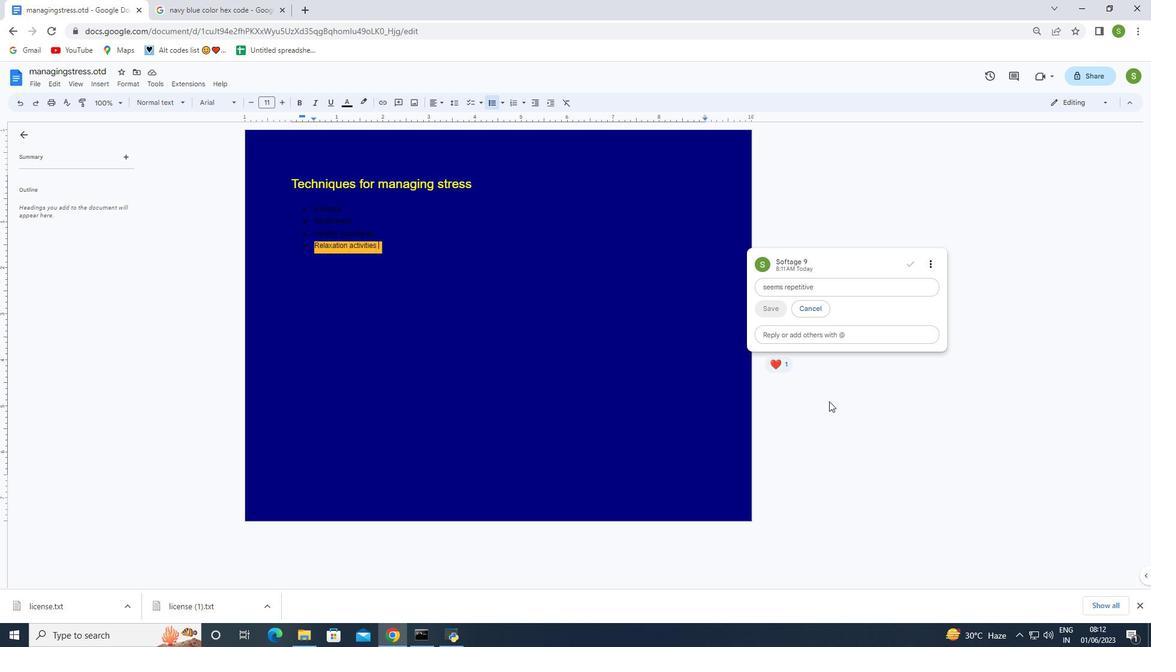 
Action: Mouse pressed left at (830, 406)
Screenshot: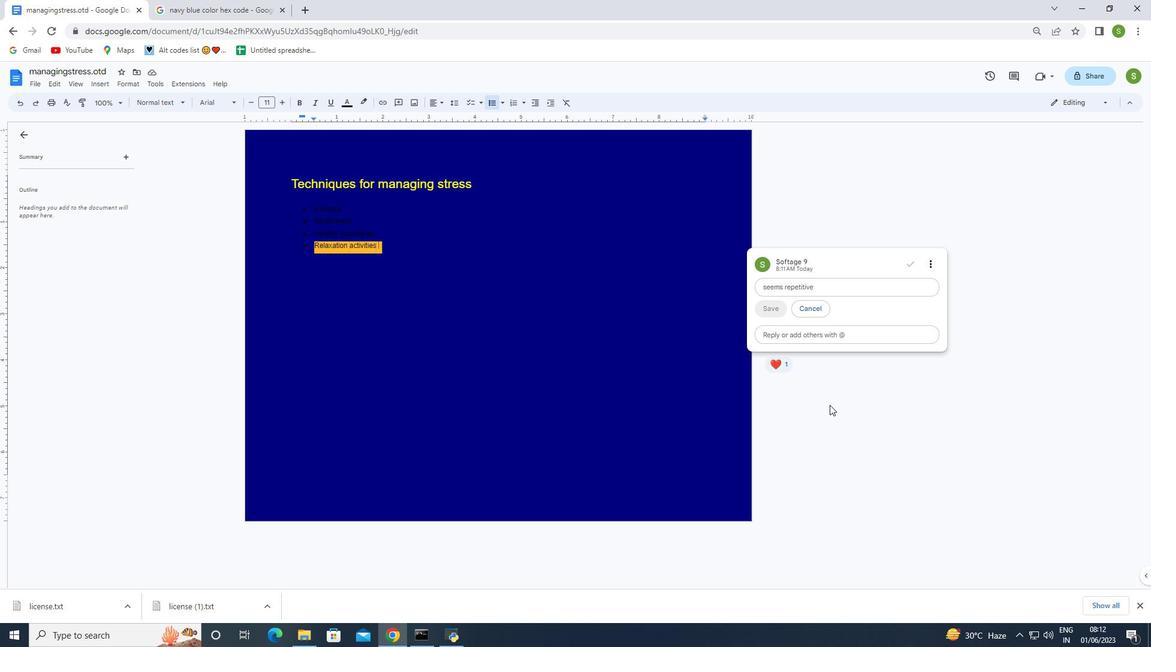 
Action: Mouse moved to (814, 310)
Screenshot: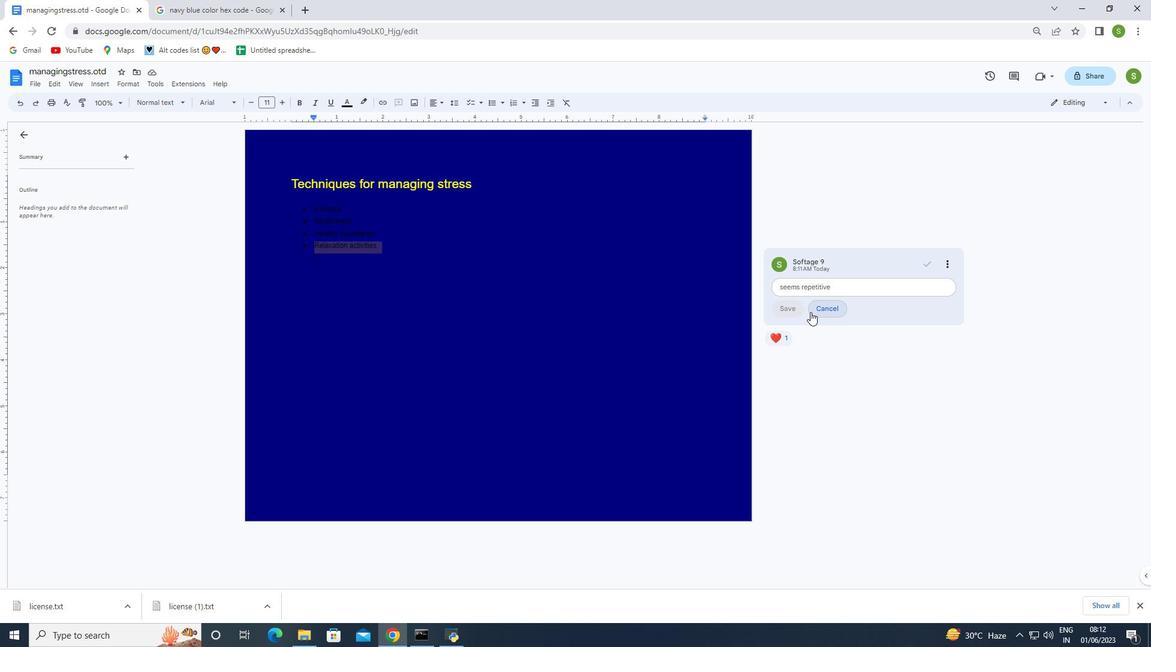
Action: Mouse pressed left at (814, 310)
Screenshot: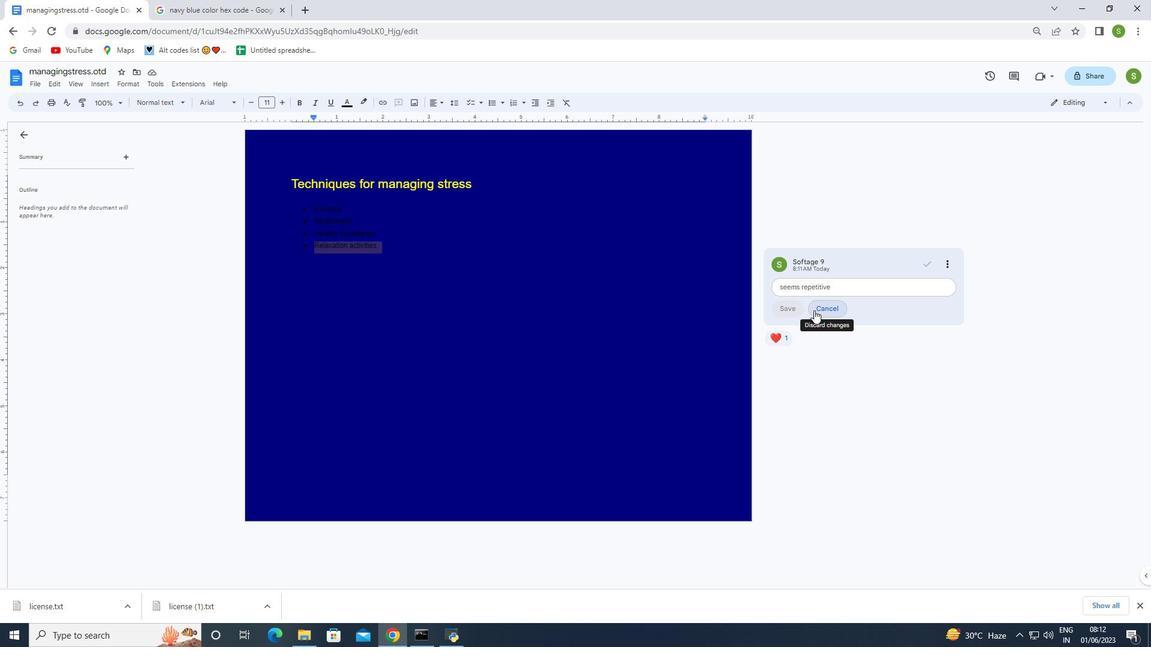 
Action: Mouse moved to (298, 204)
Screenshot: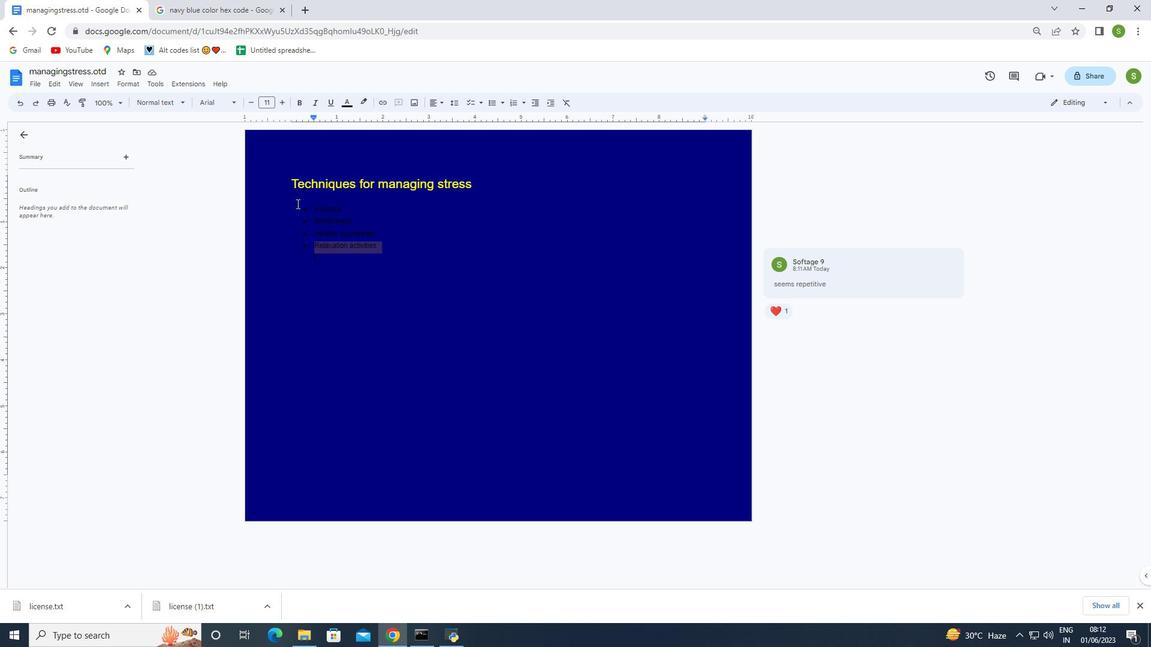 
Action: Mouse pressed left at (298, 204)
Screenshot: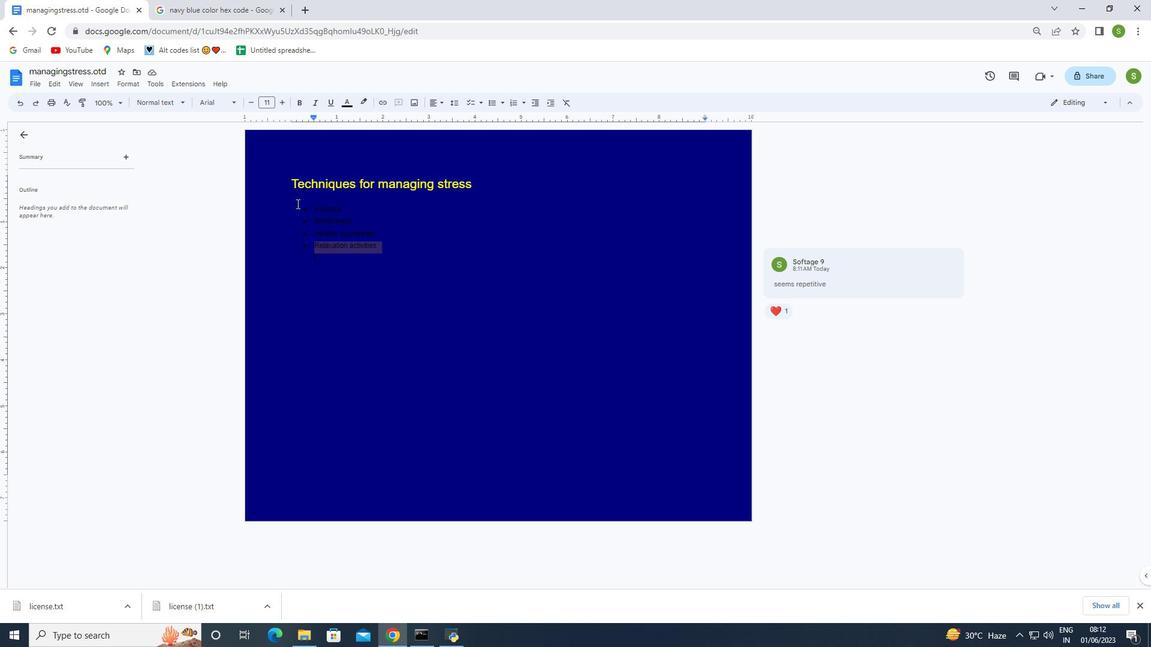 
Action: Mouse moved to (67, 103)
Screenshot: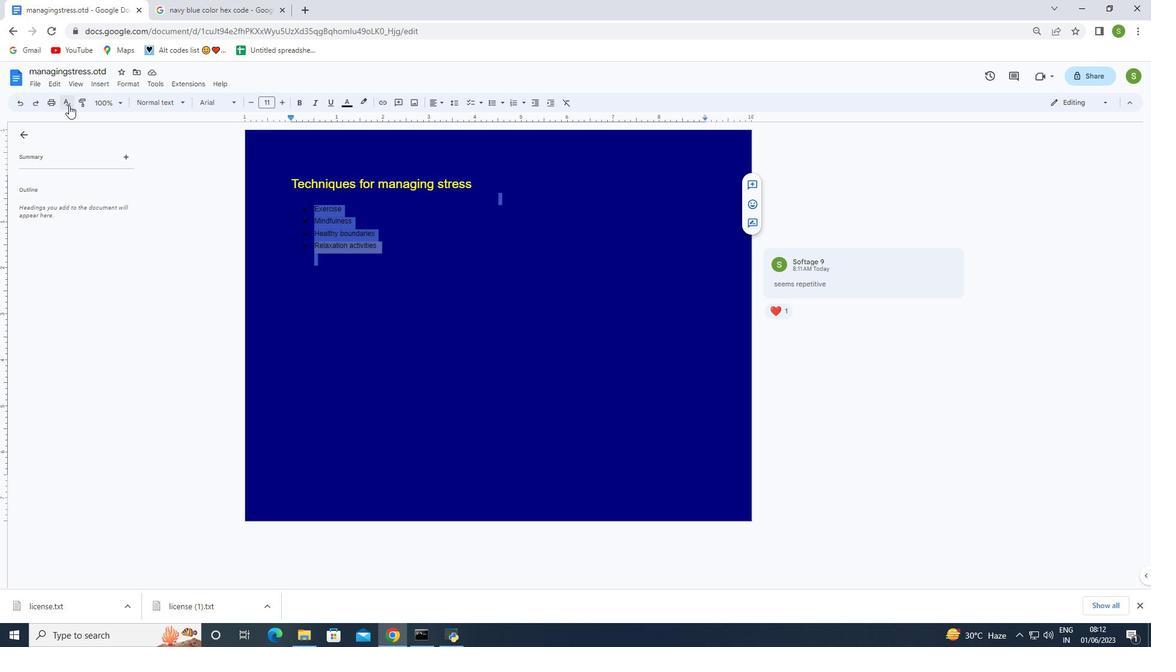 
Action: Mouse pressed left at (67, 103)
Screenshot: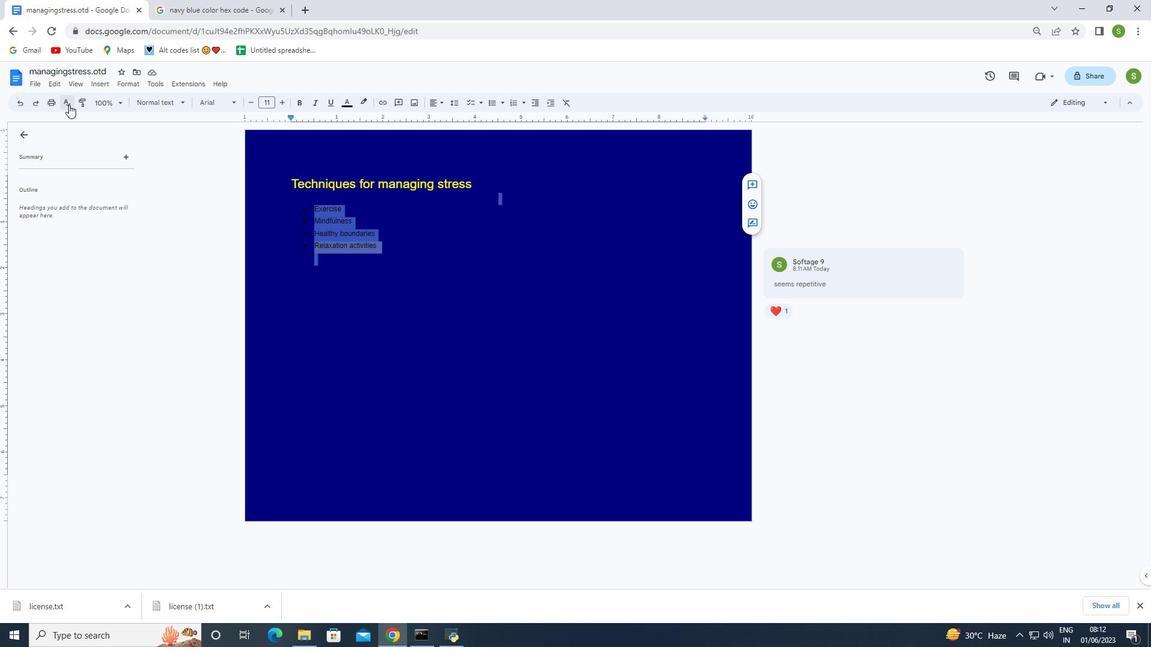 
Action: Mouse pressed left at (67, 103)
Screenshot: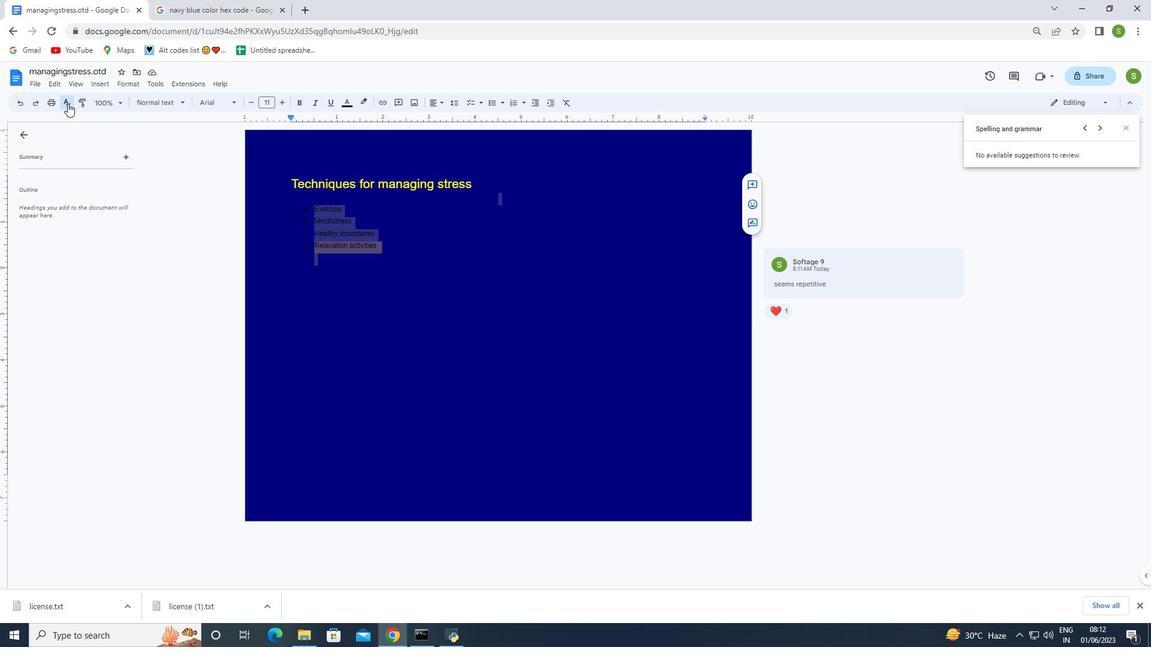 
Action: Mouse pressed left at (67, 103)
Screenshot: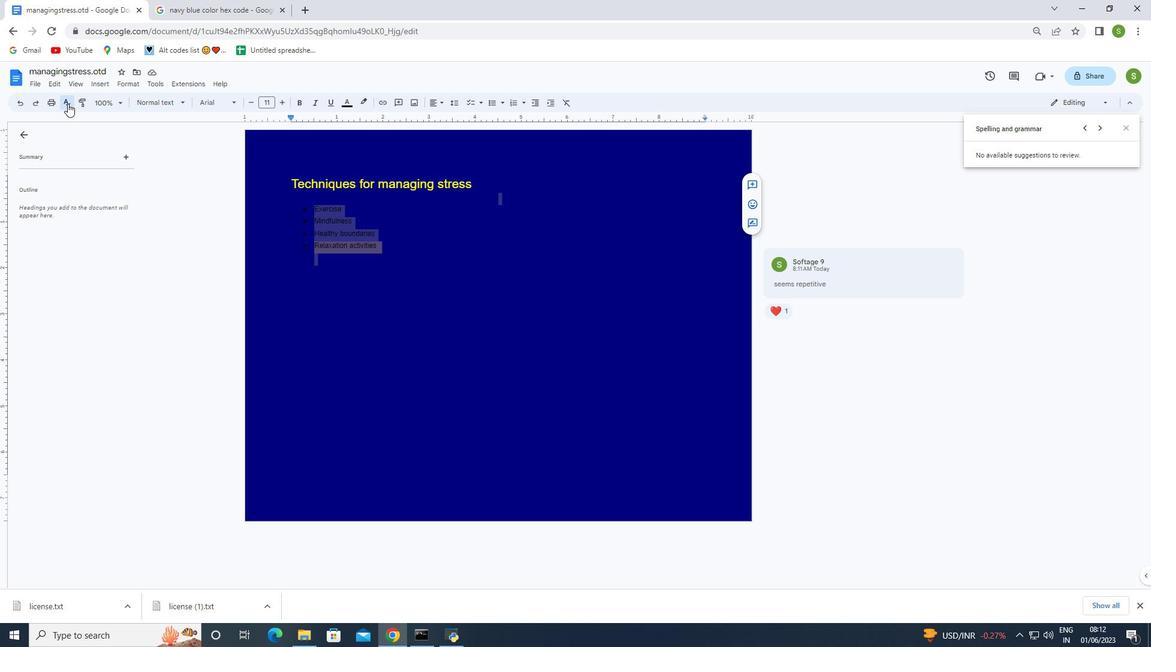 
Action: Mouse moved to (36, 82)
Screenshot: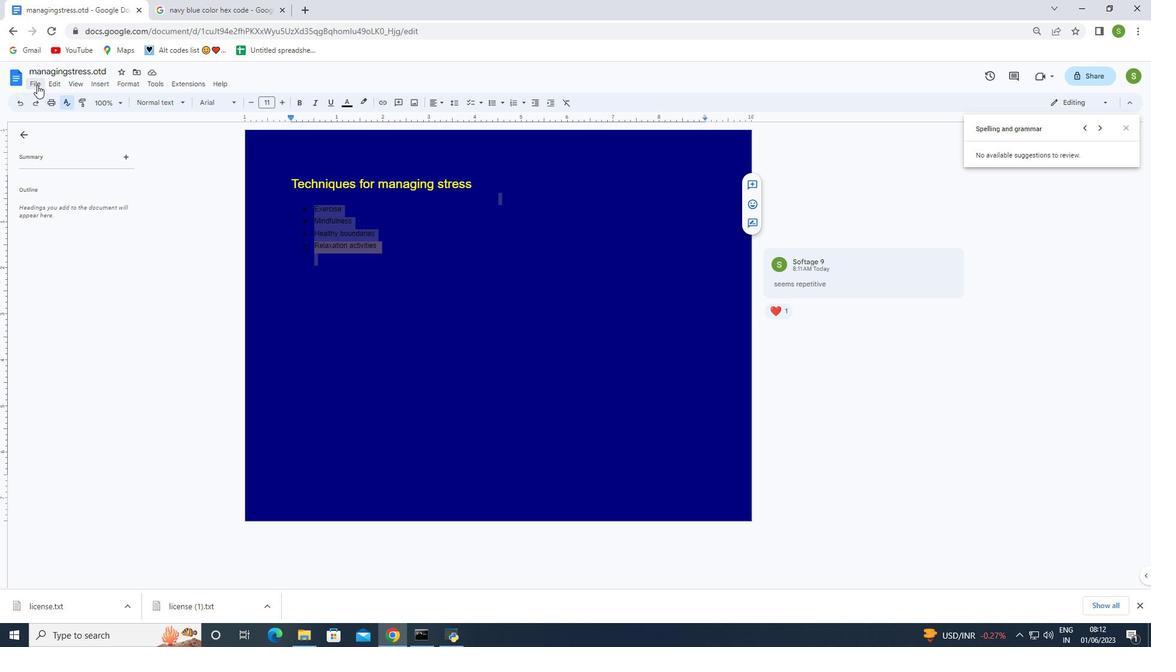
Action: Mouse pressed left at (36, 82)
Screenshot: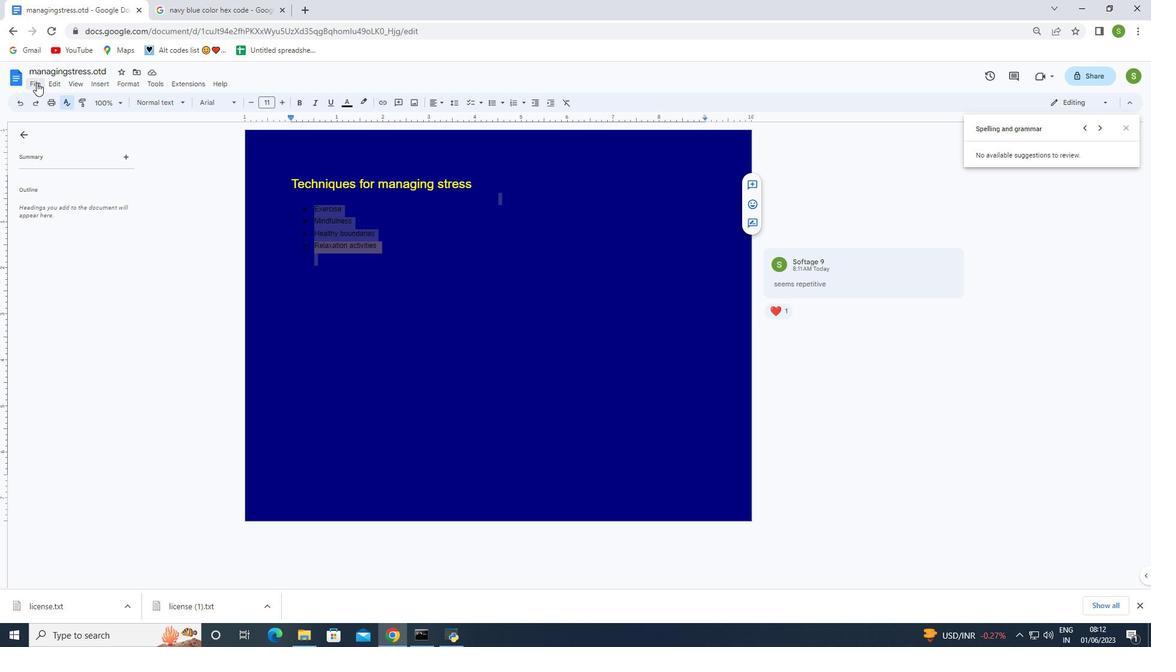 
Action: Mouse moved to (517, 175)
Screenshot: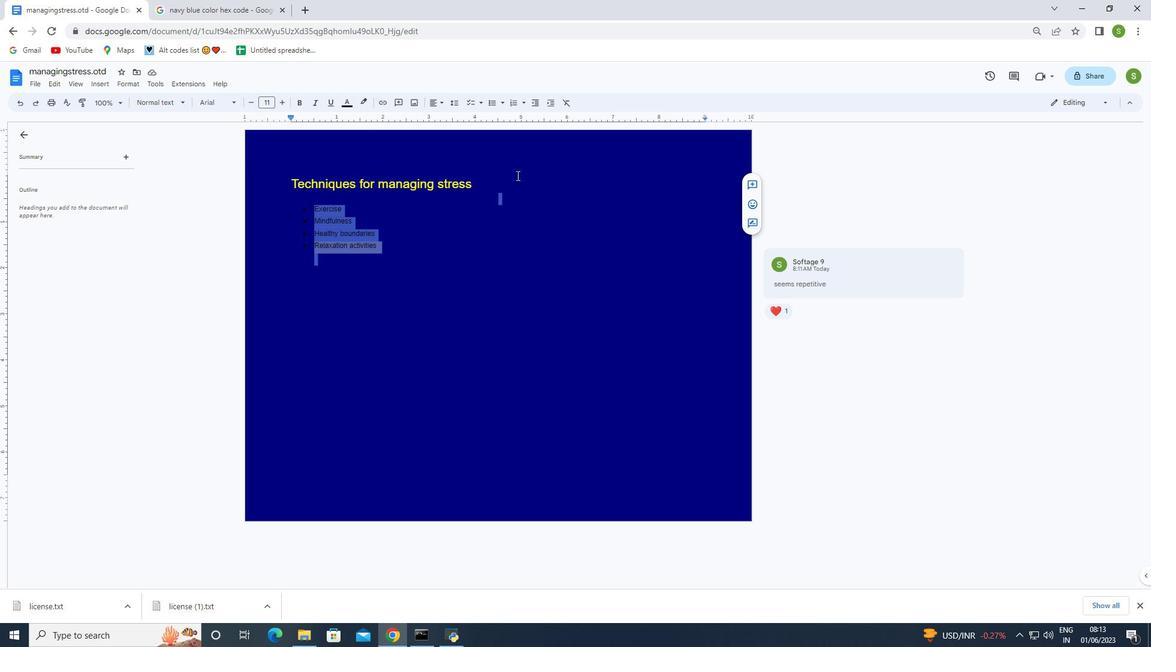 
Action: Key pressed ctrl+Uctrl+U
Screenshot: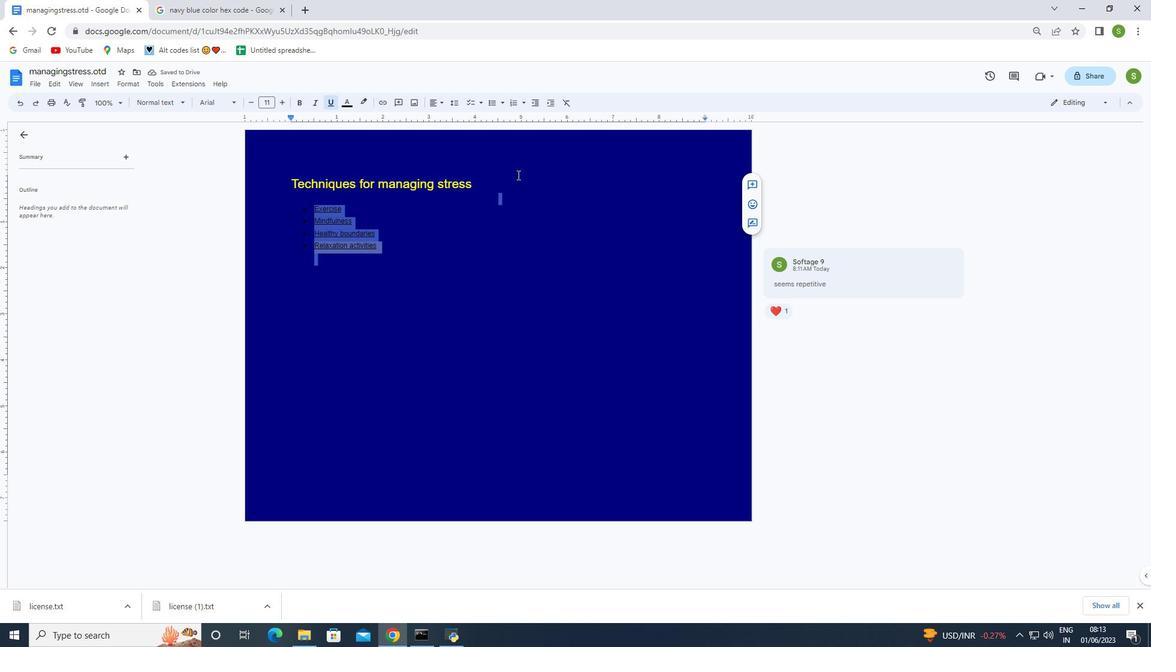 
Action: Mouse moved to (53, 86)
Screenshot: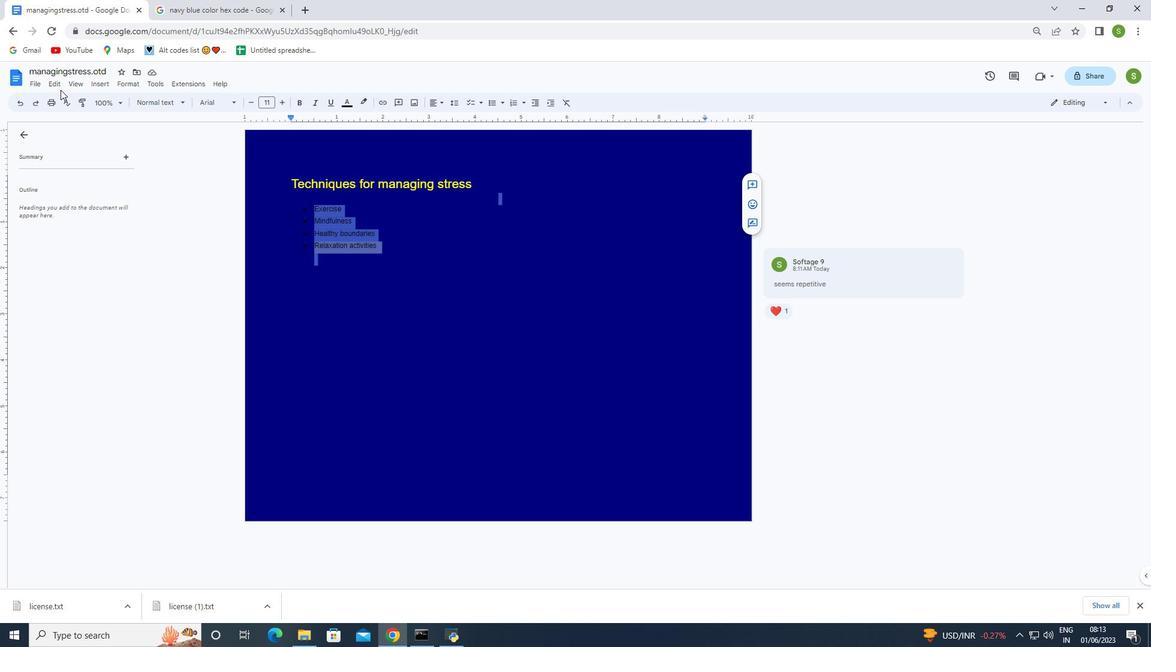 
Action: Mouse pressed left at (53, 86)
Screenshot: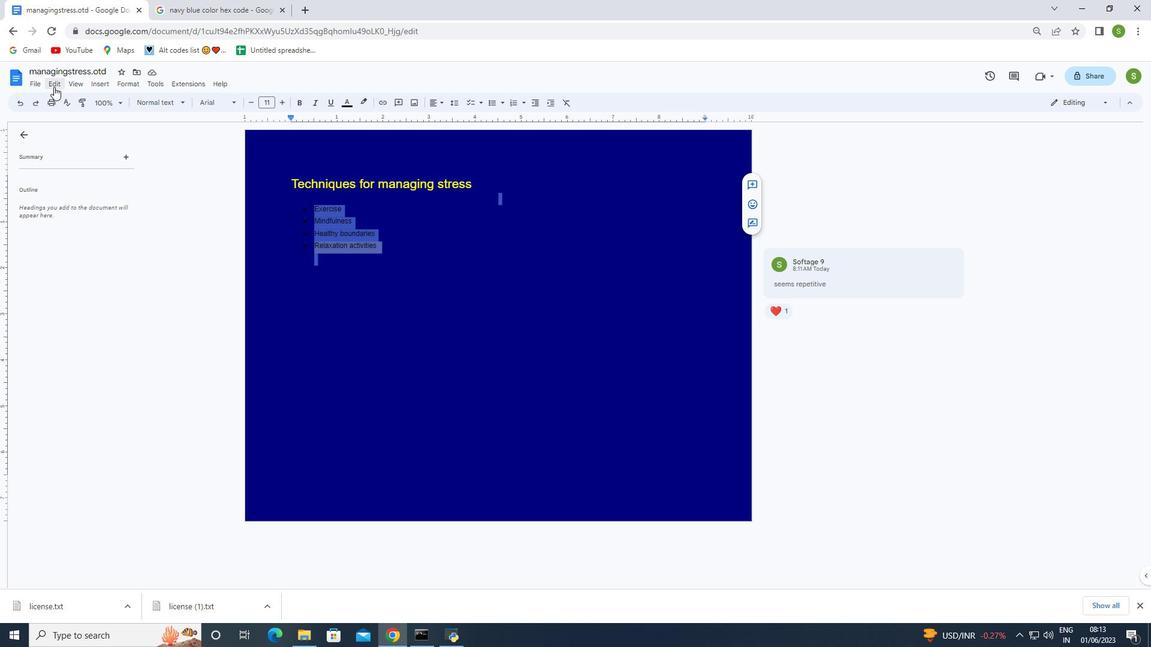 
Action: Mouse moved to (35, 87)
Screenshot: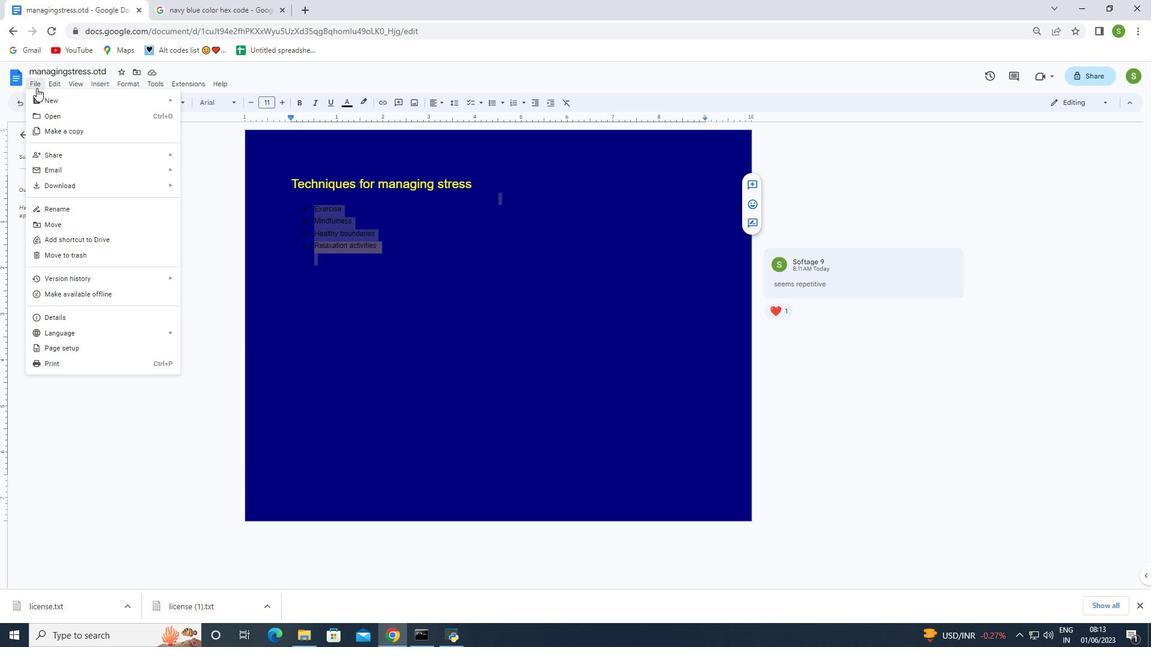
Action: Mouse pressed left at (35, 87)
Screenshot: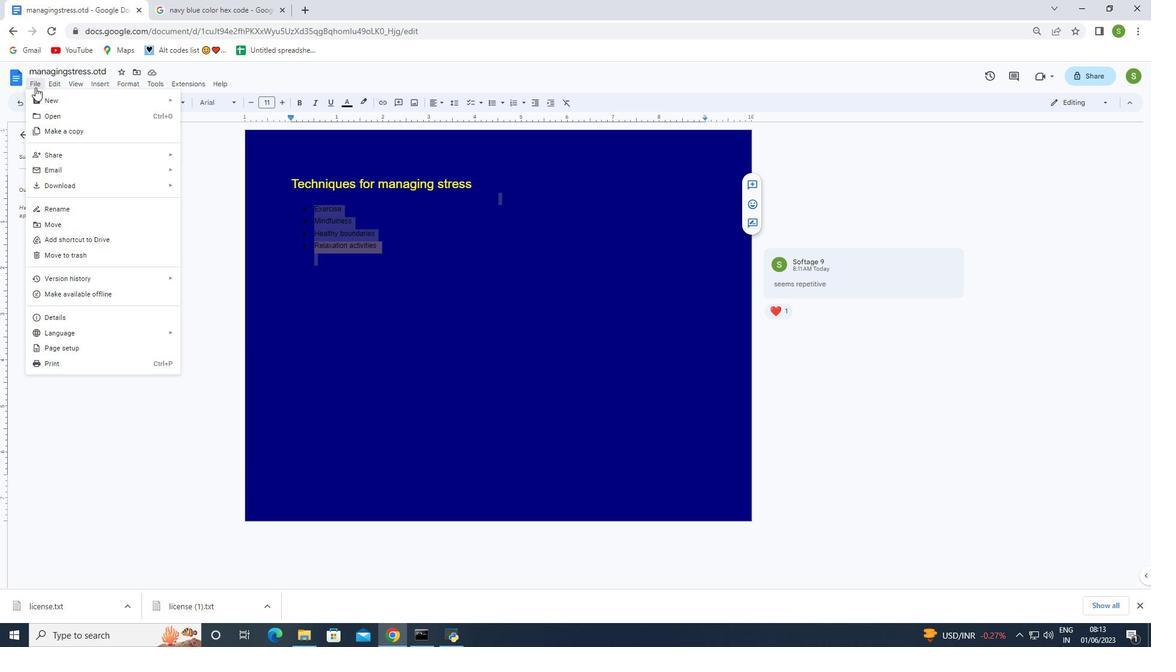 
Action: Mouse pressed left at (35, 87)
Screenshot: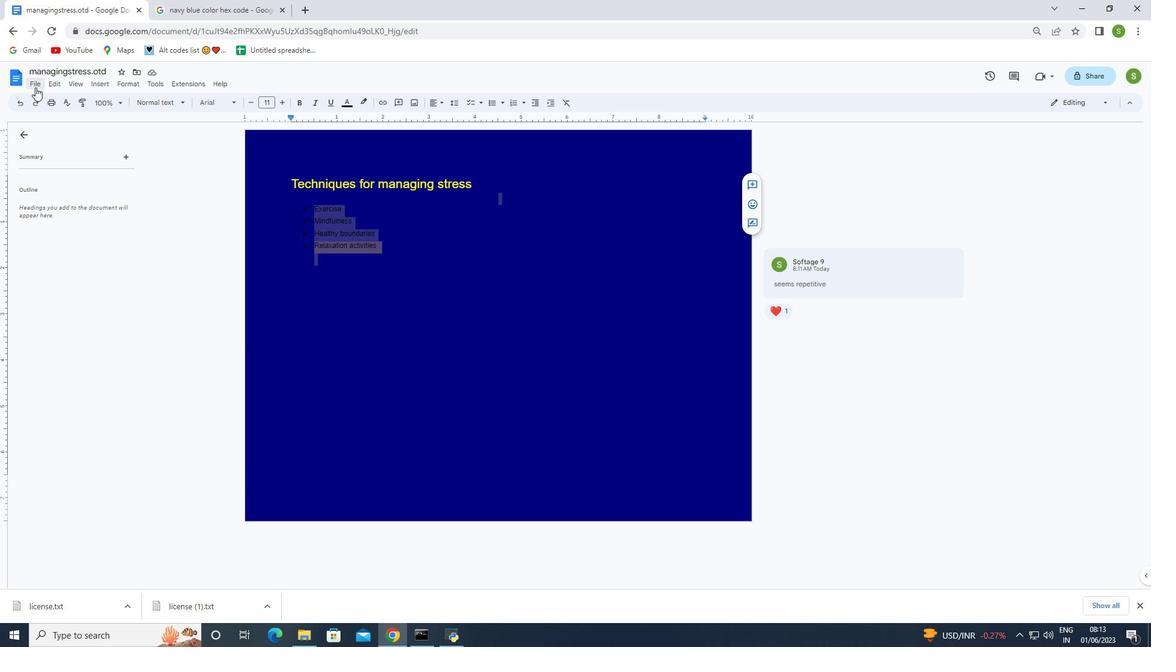
Action: Mouse moved to (212, 188)
Screenshot: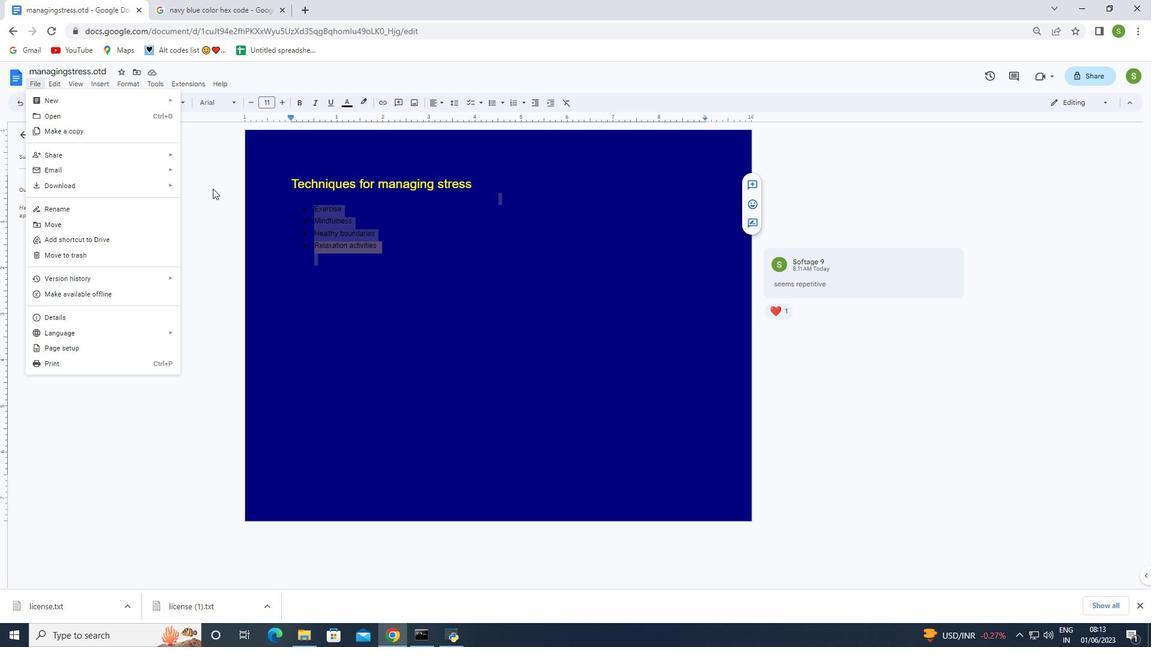 
Action: Mouse pressed left at (212, 188)
Screenshot: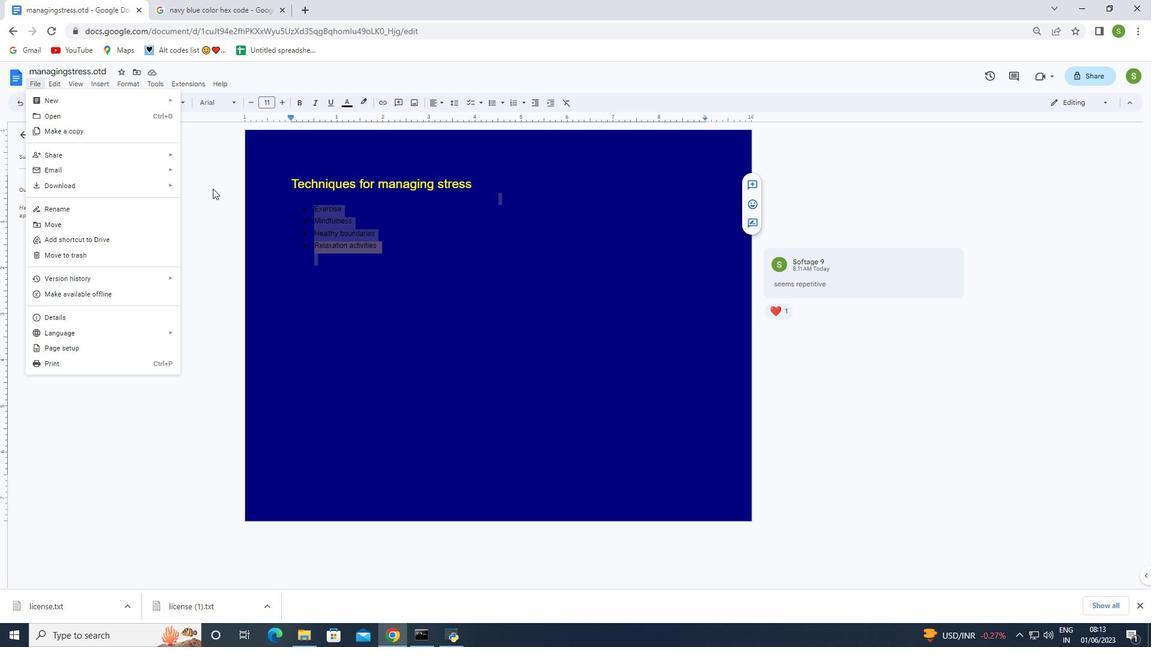 
Action: Mouse moved to (192, 84)
Screenshot: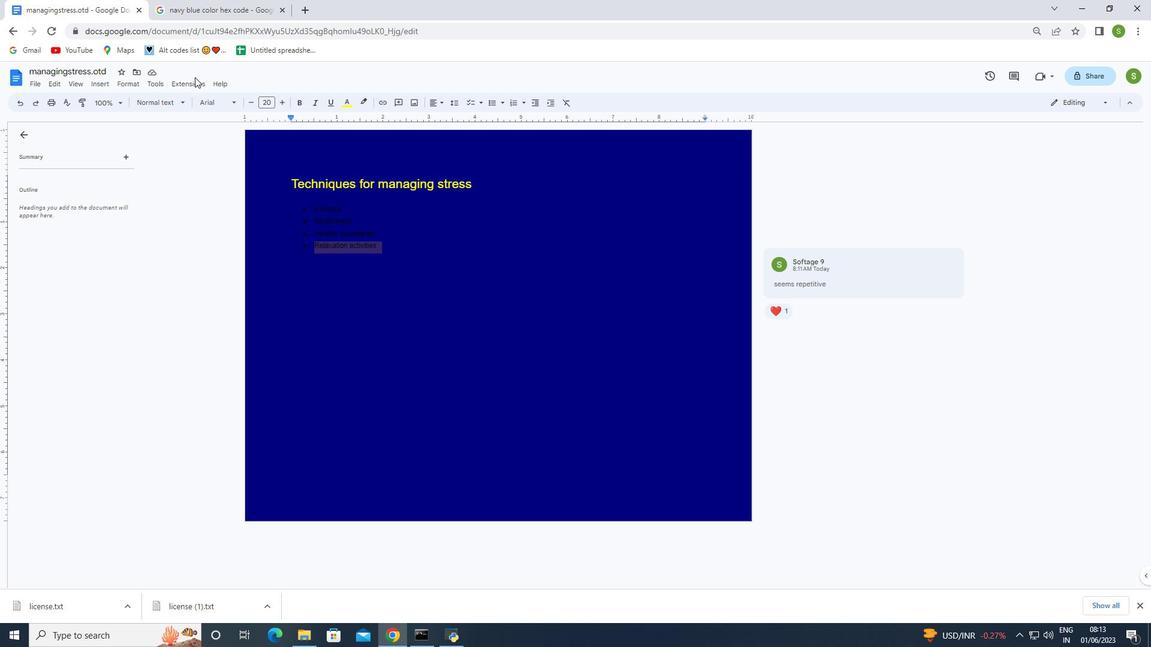 
Action: Mouse pressed left at (192, 84)
Screenshot: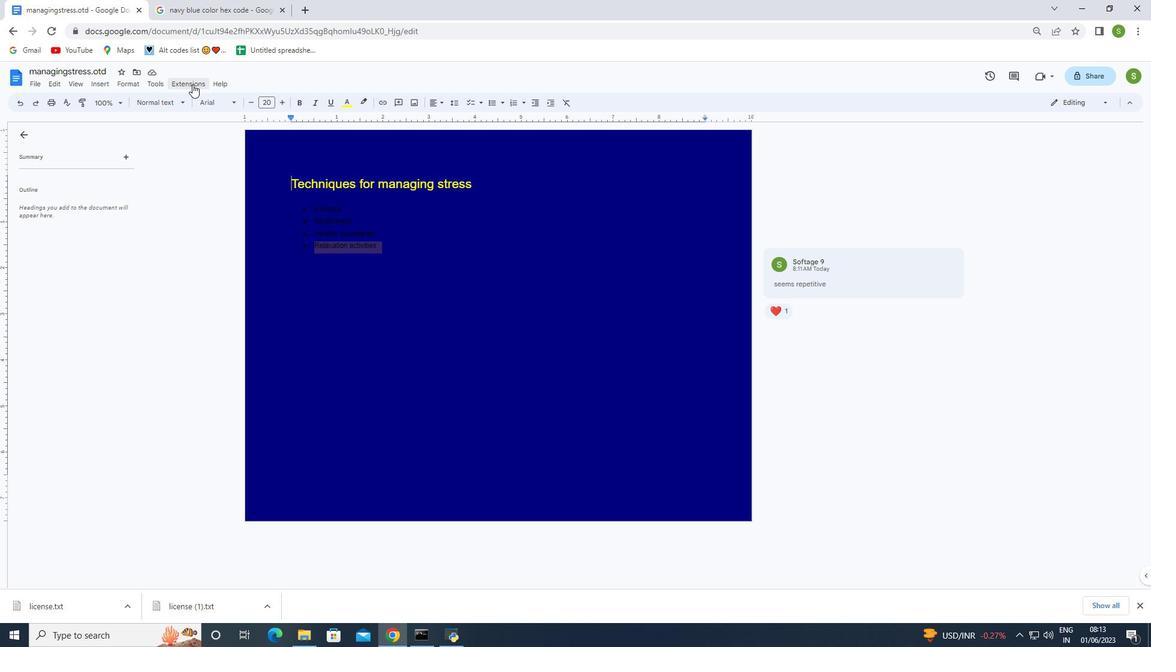 
Action: Mouse moved to (189, 246)
Screenshot: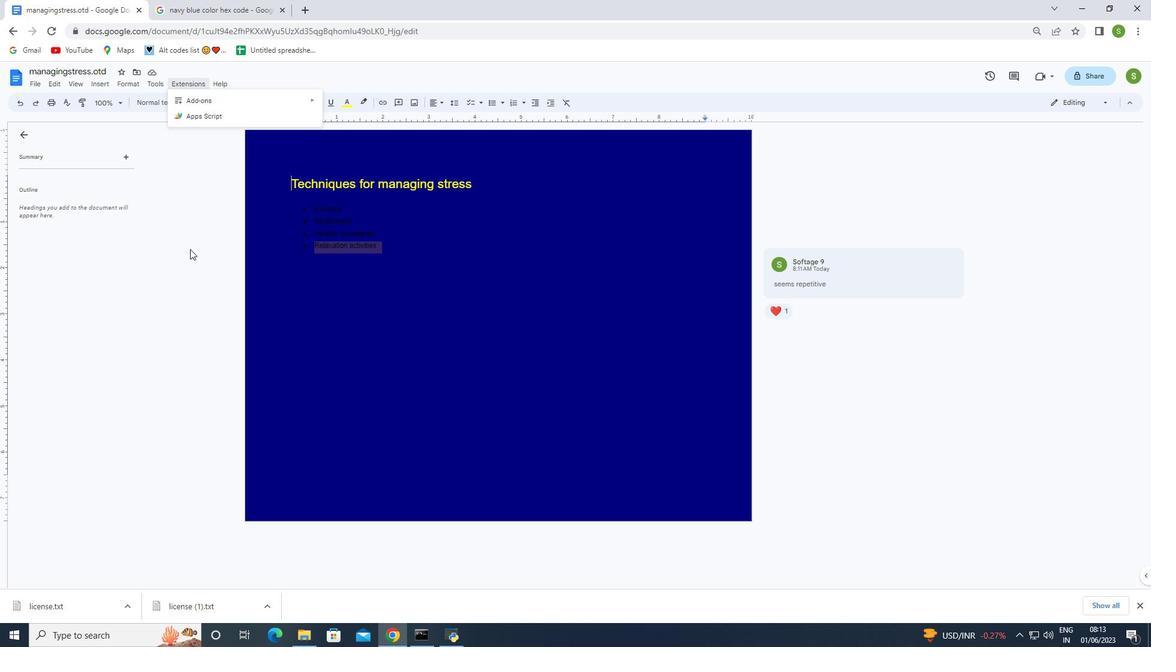 
Action: Mouse pressed left at (189, 246)
Screenshot: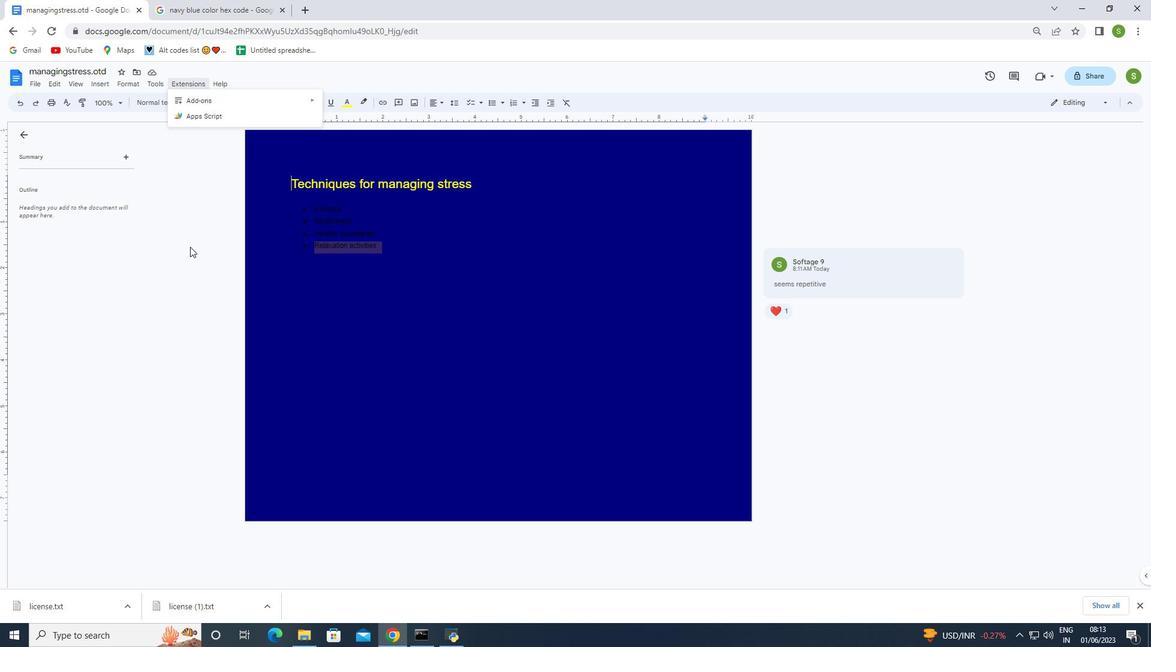 
Action: Mouse moved to (158, 85)
Screenshot: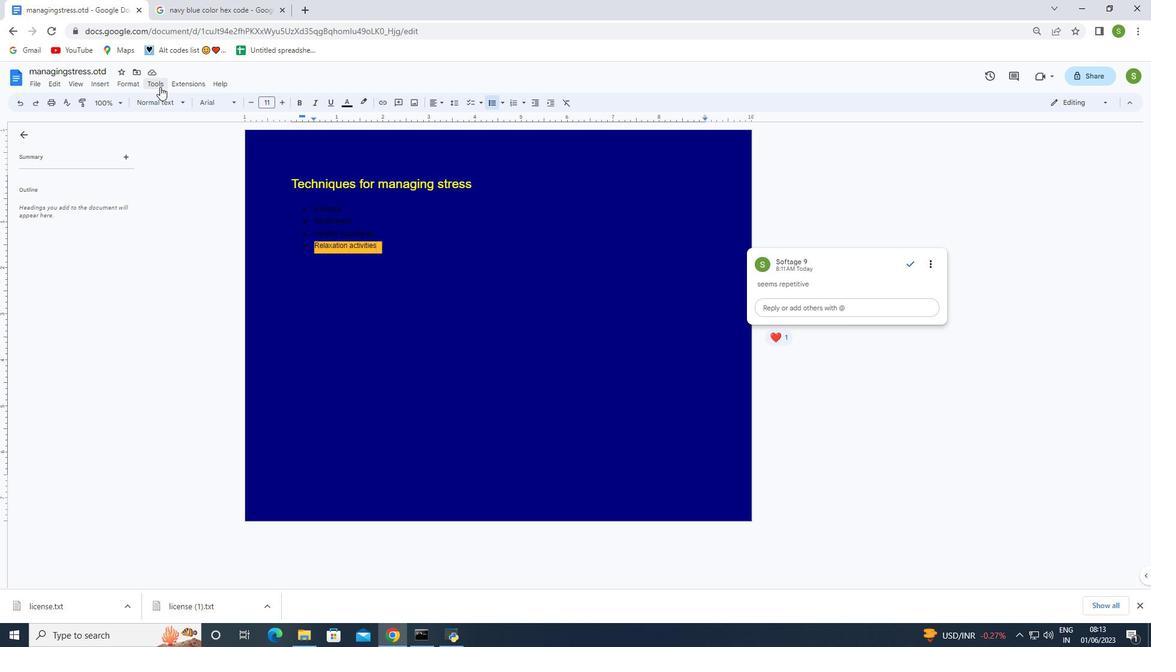 
Action: Mouse pressed left at (158, 85)
Screenshot: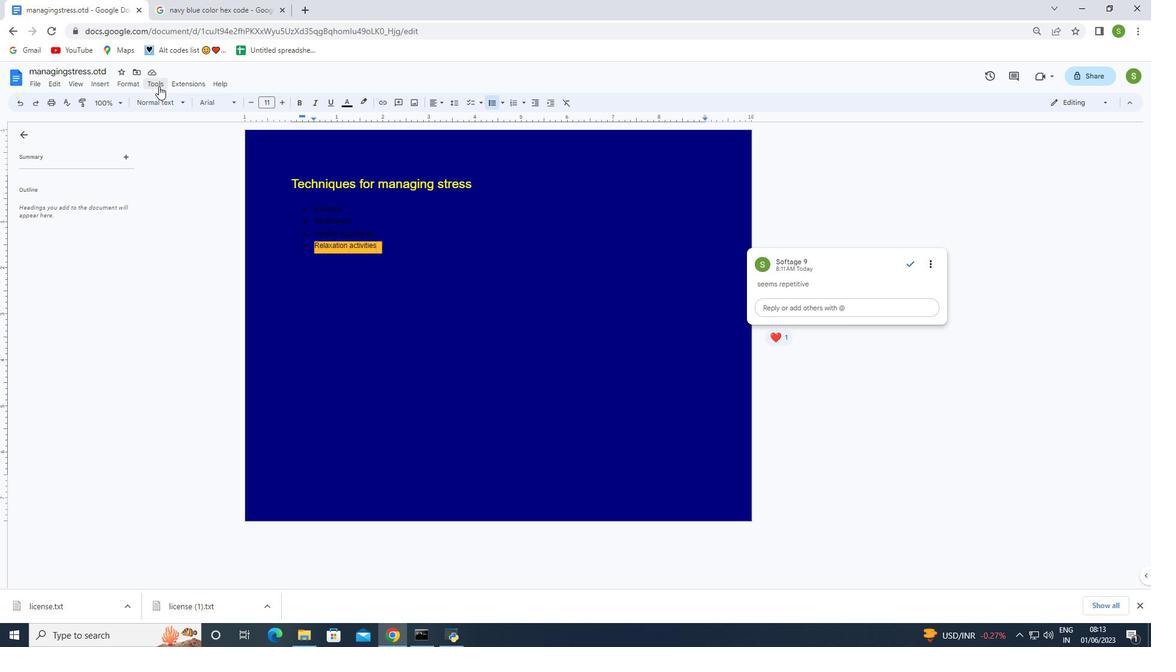 
Action: Mouse moved to (124, 82)
Screenshot: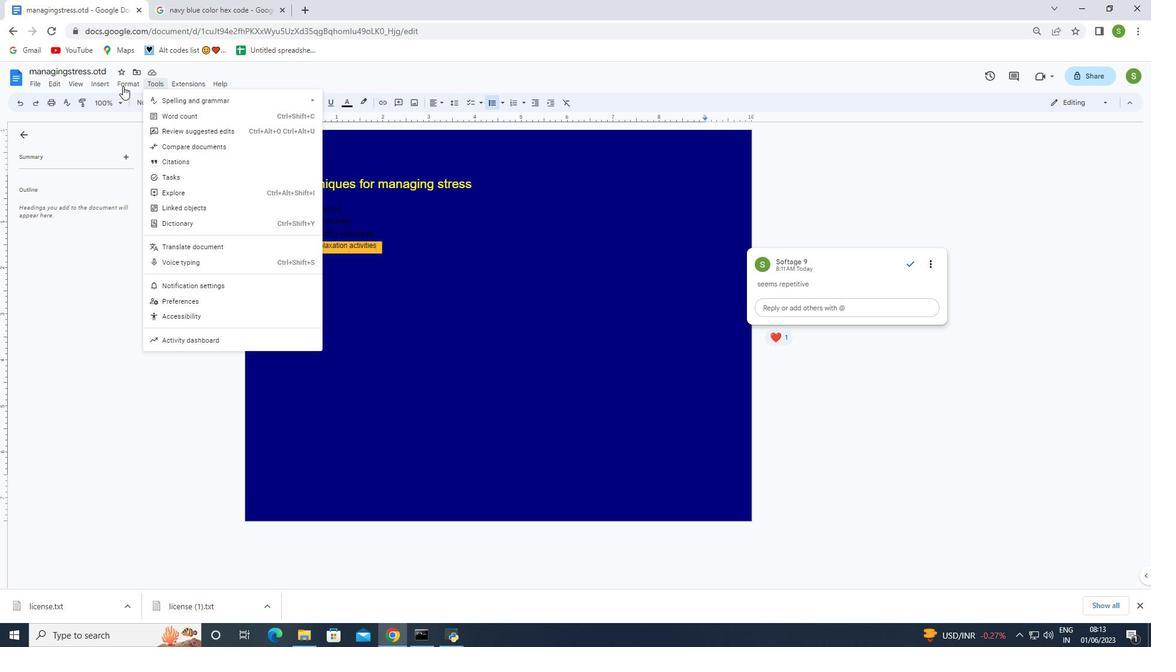 
Action: Mouse pressed left at (124, 82)
Screenshot: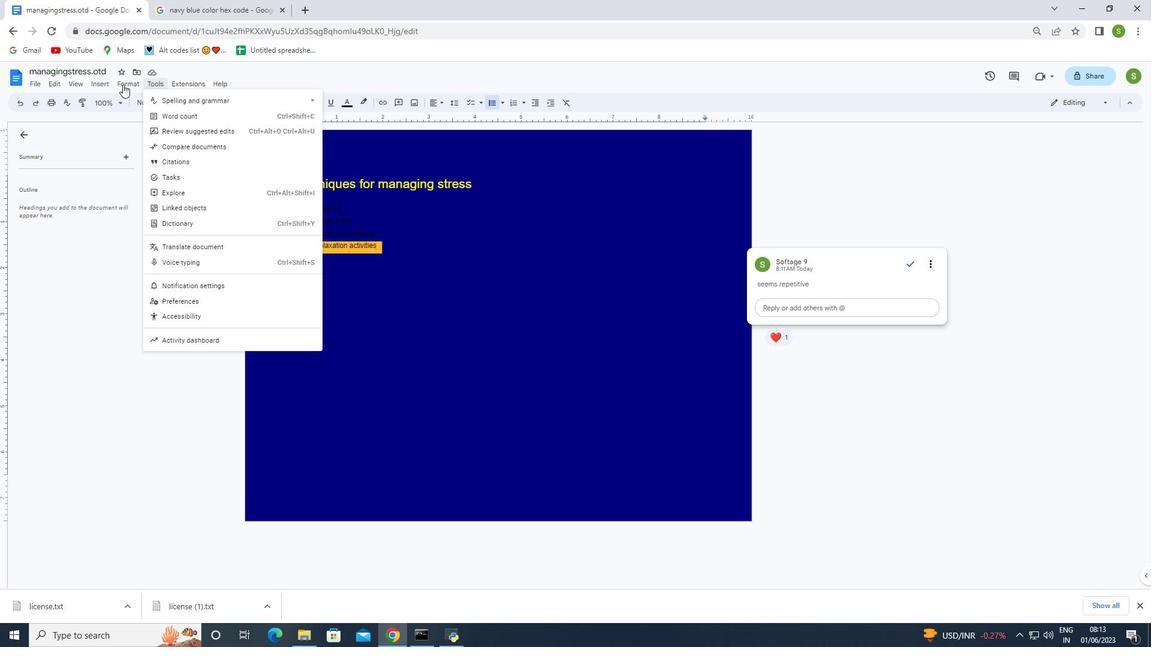 
Action: Mouse pressed left at (124, 82)
Screenshot: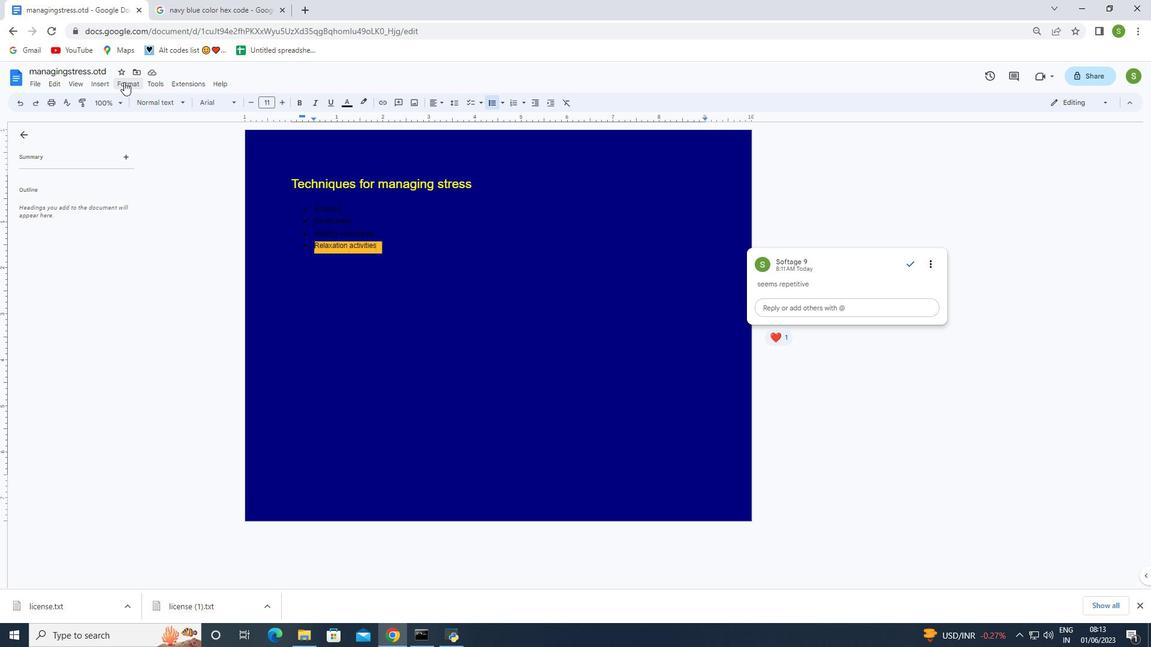 
Action: Mouse moved to (412, 236)
Screenshot: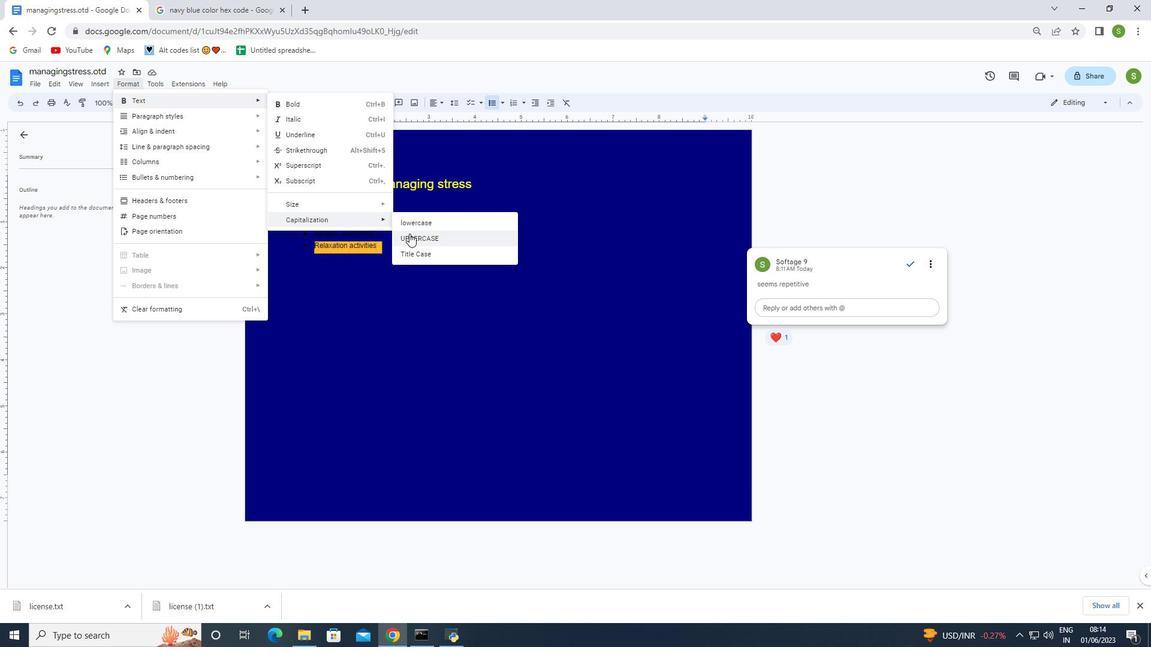 
Action: Mouse pressed left at (412, 236)
Screenshot: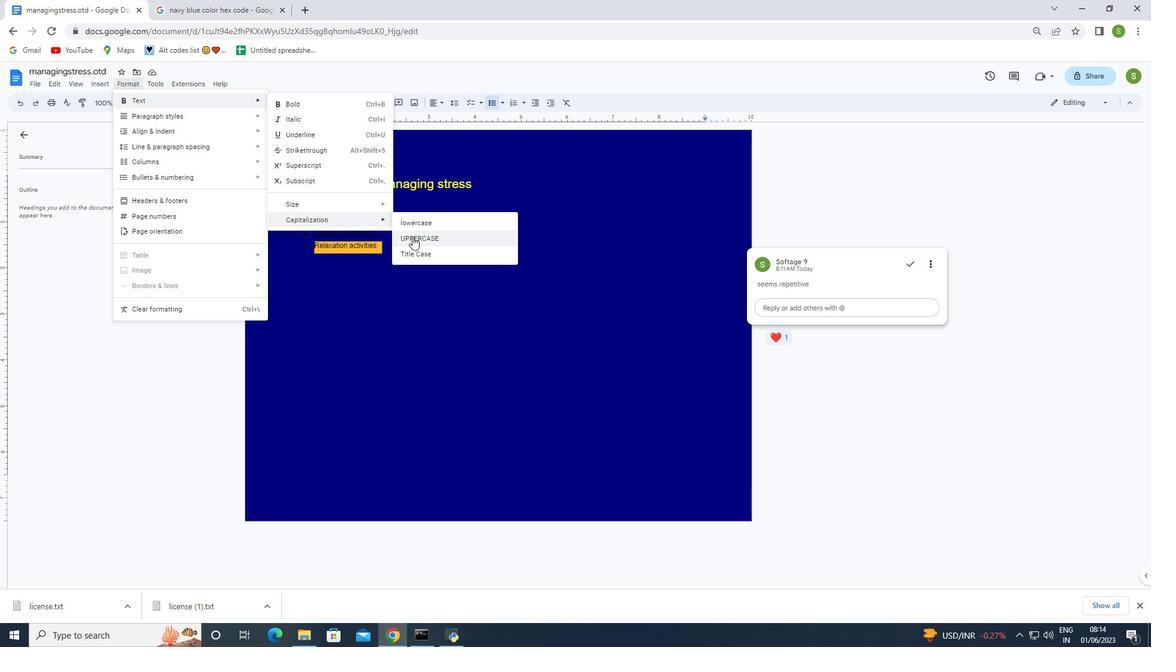 
Action: Mouse moved to (411, 259)
Screenshot: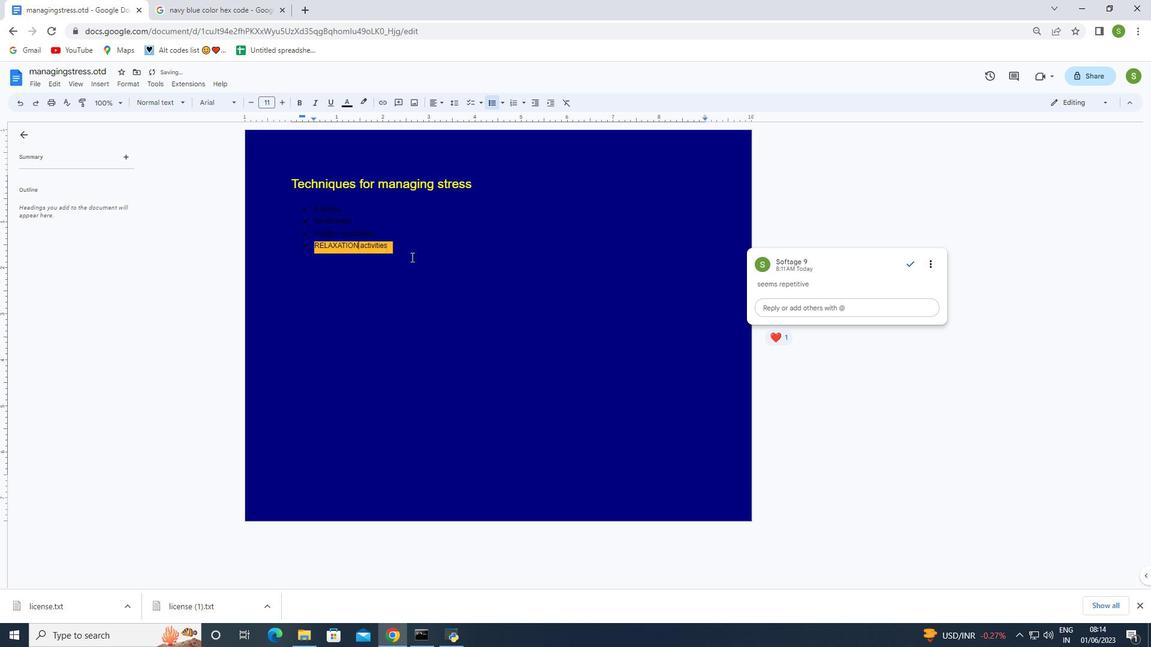 
Action: Mouse pressed left at (411, 259)
Screenshot: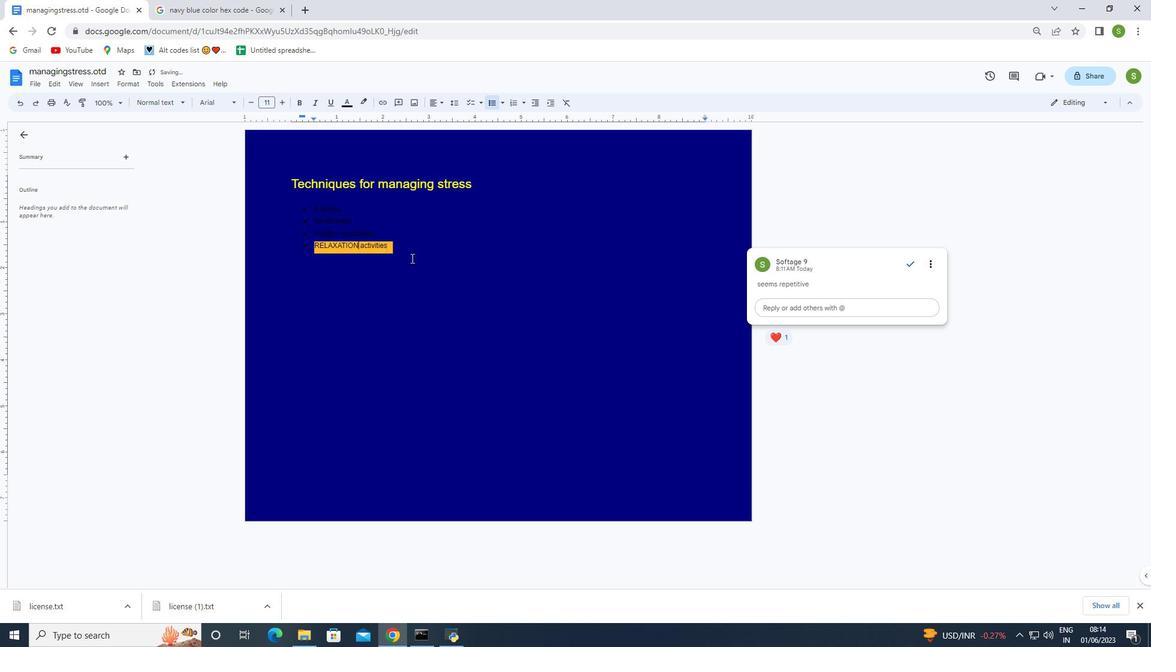 
Action: Mouse moved to (355, 271)
Screenshot: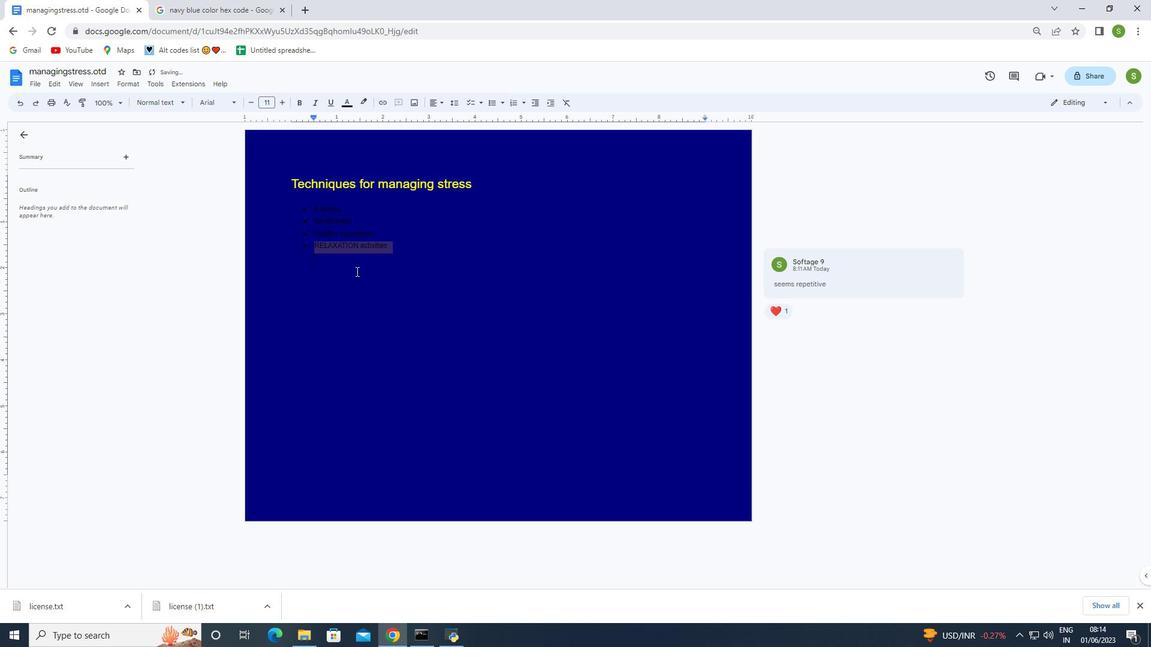 
Action: Mouse pressed left at (355, 271)
Screenshot: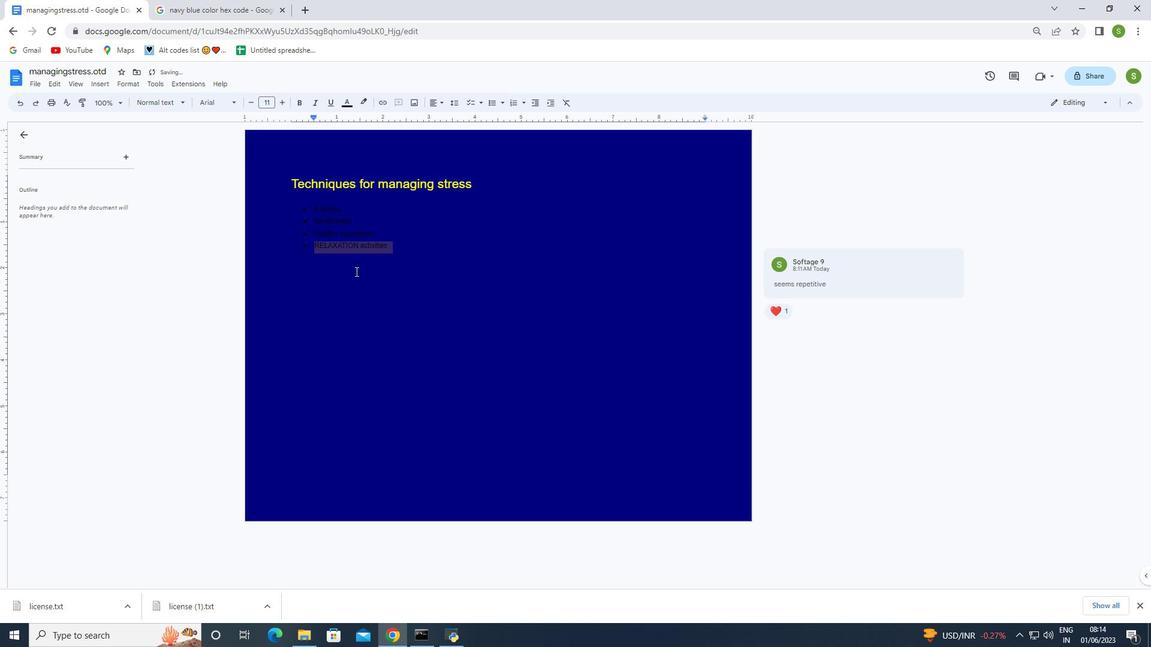 
Action: Mouse moved to (295, 200)
Screenshot: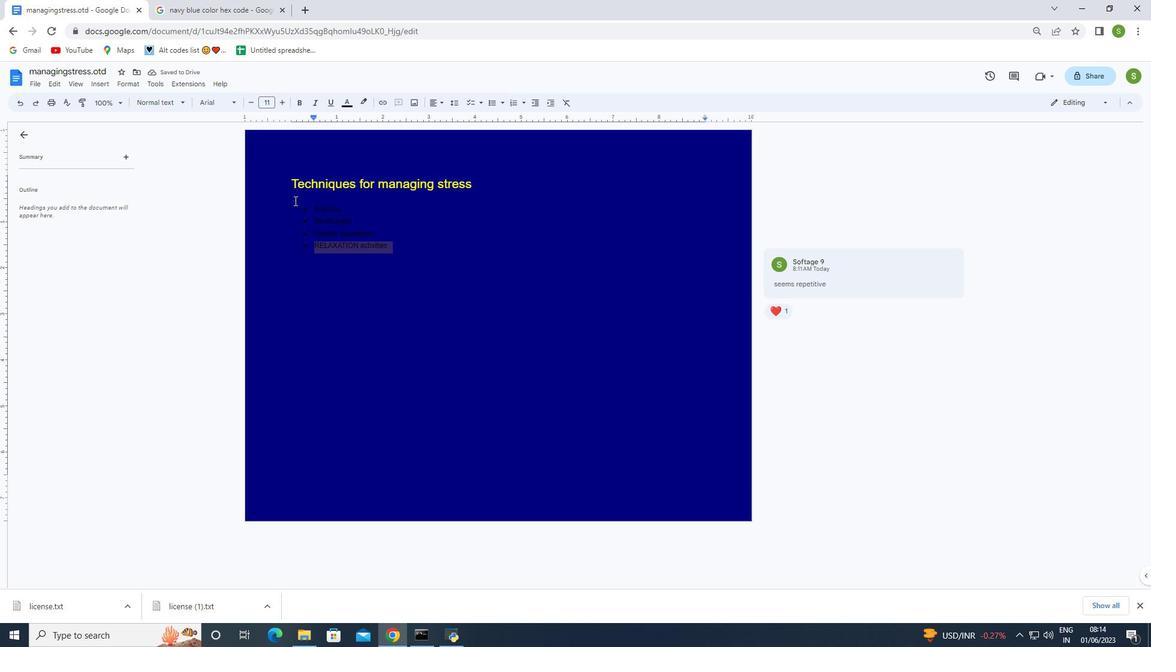 
Action: Mouse pressed left at (295, 200)
Screenshot: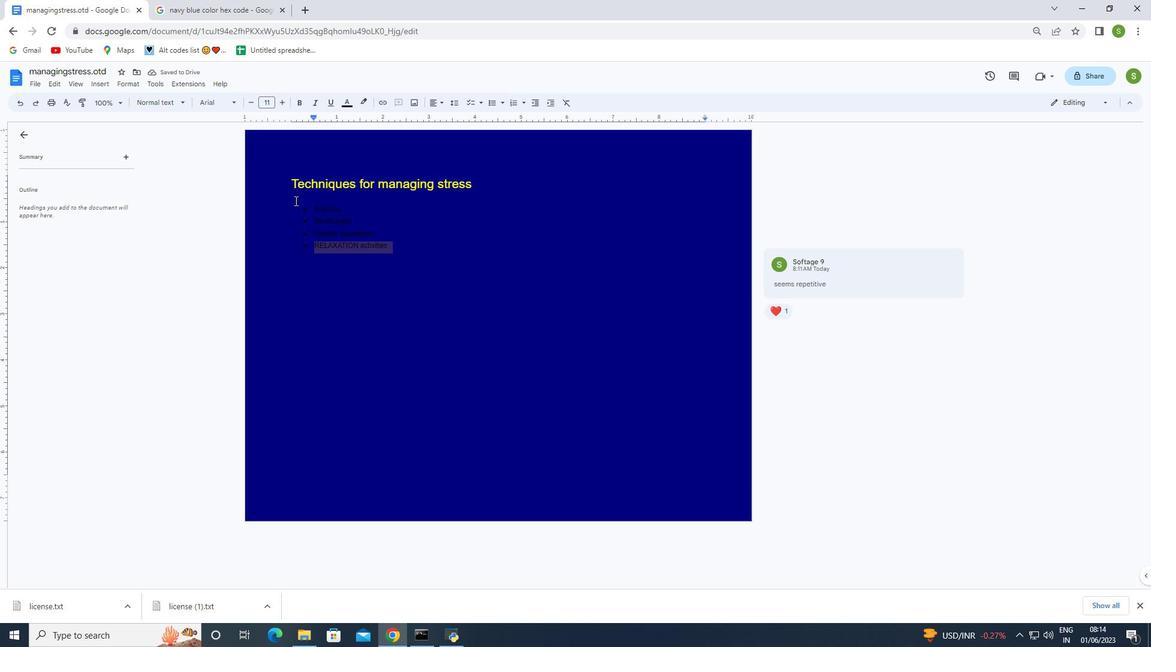 
Action: Mouse moved to (185, 79)
Screenshot: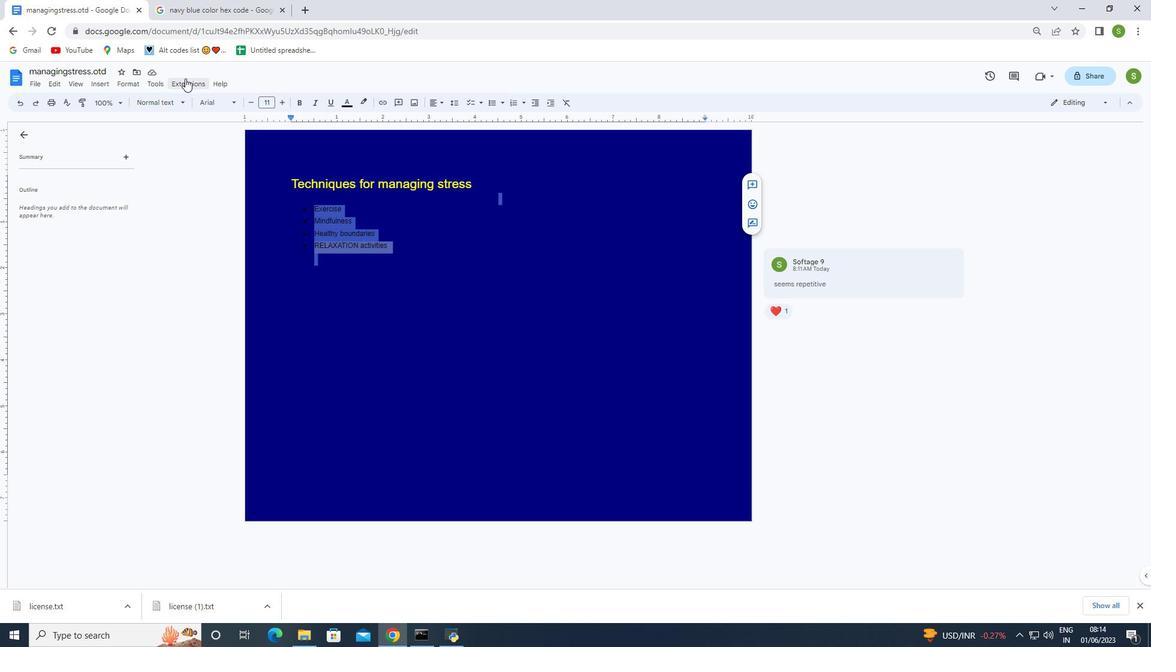 
Action: Mouse pressed left at (185, 79)
Screenshot: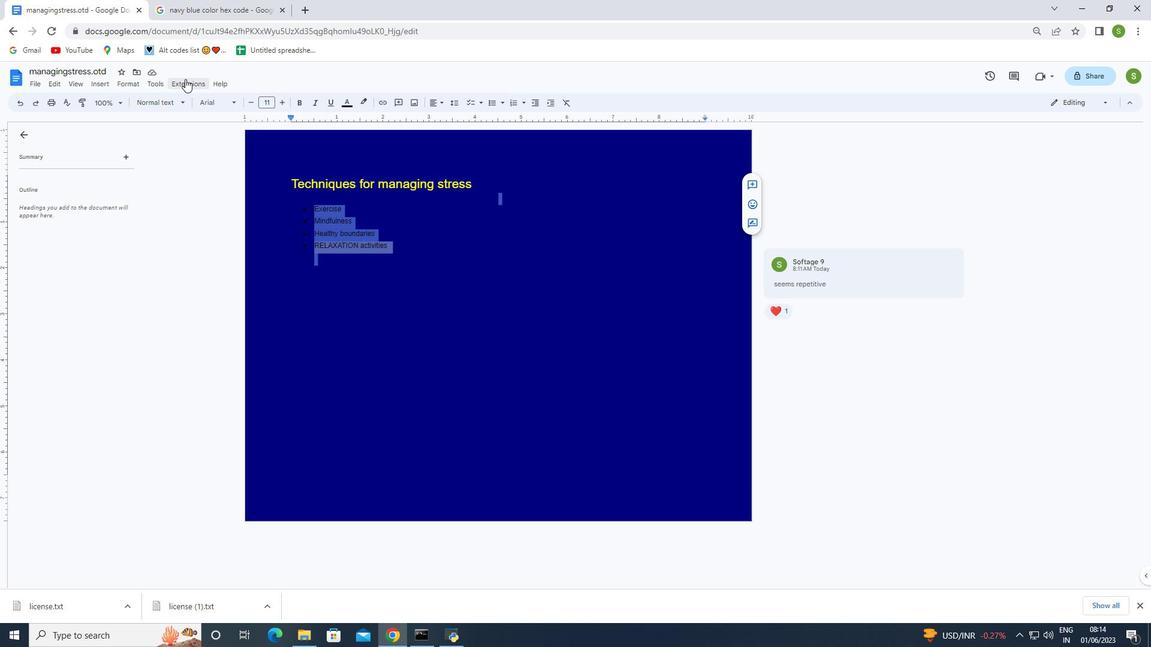 
Action: Mouse moved to (157, 79)
Screenshot: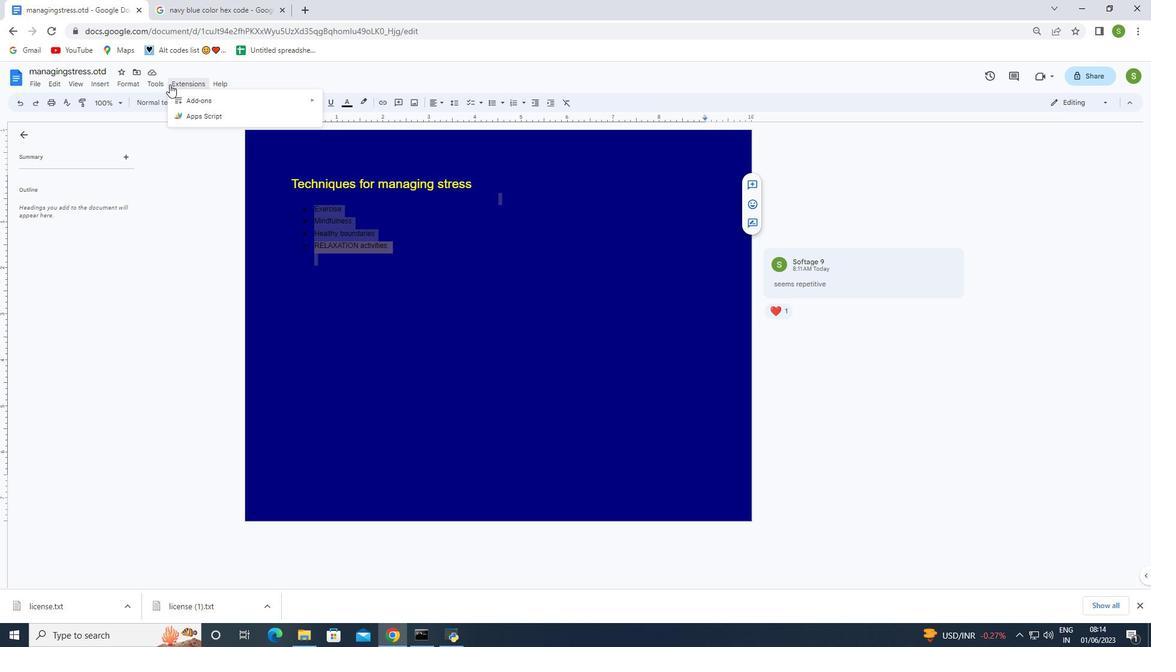 
Action: Mouse pressed left at (157, 79)
Screenshot: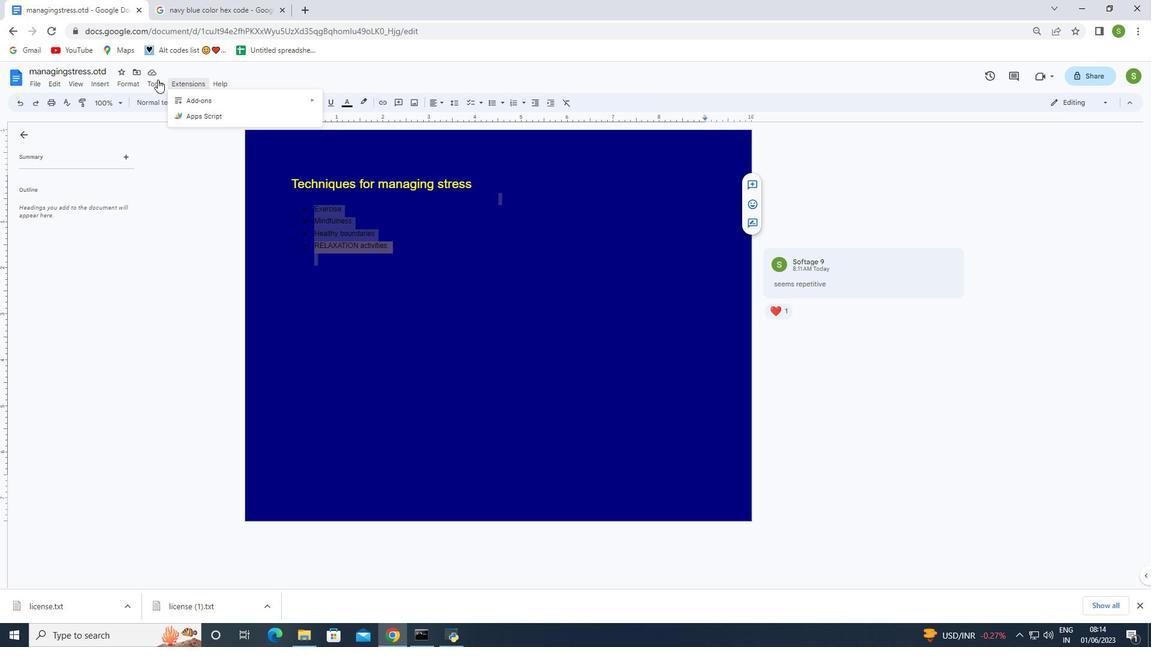 
Action: Mouse pressed left at (157, 79)
Screenshot: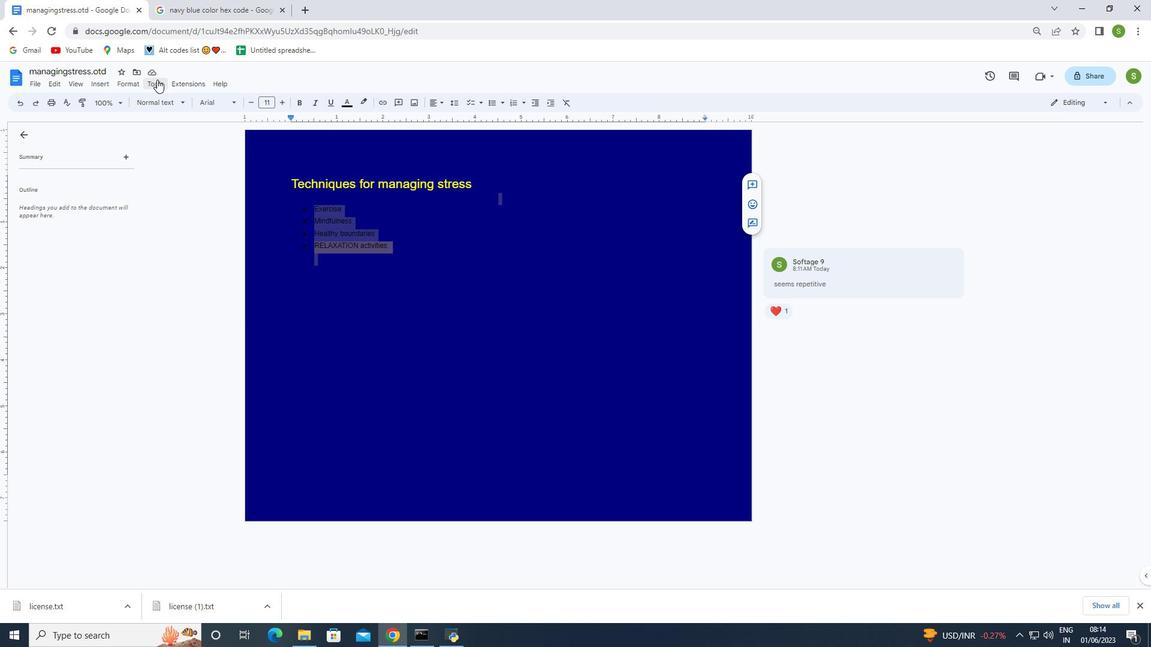 
Action: Mouse moved to (132, 82)
Screenshot: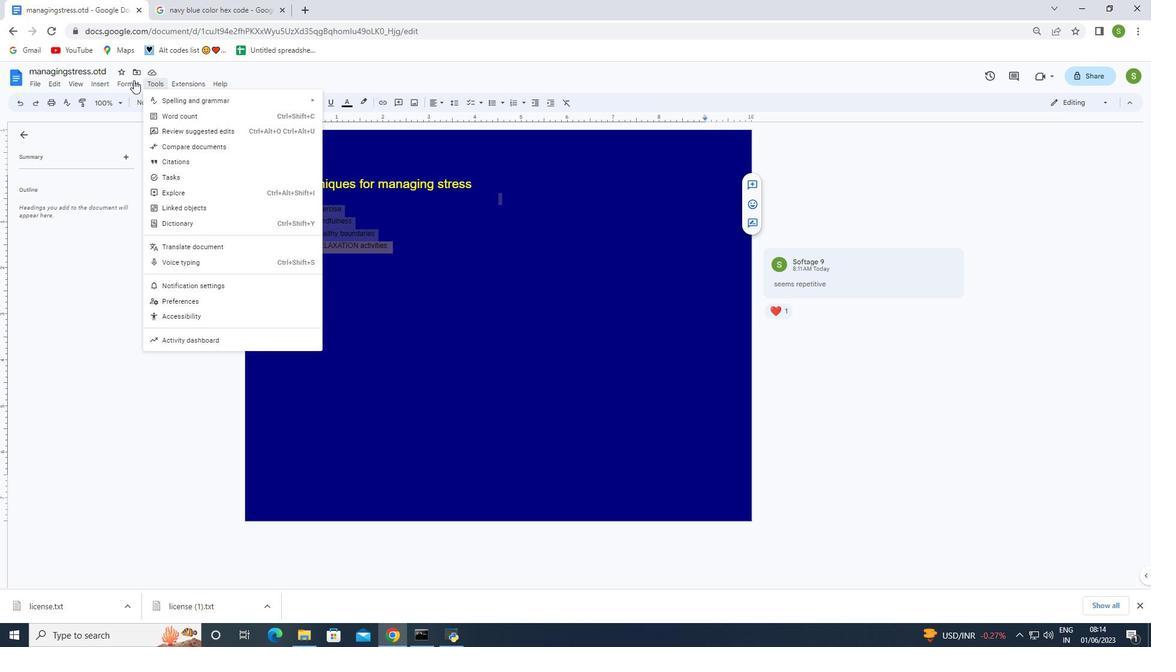 
Action: Mouse pressed left at (132, 82)
Screenshot: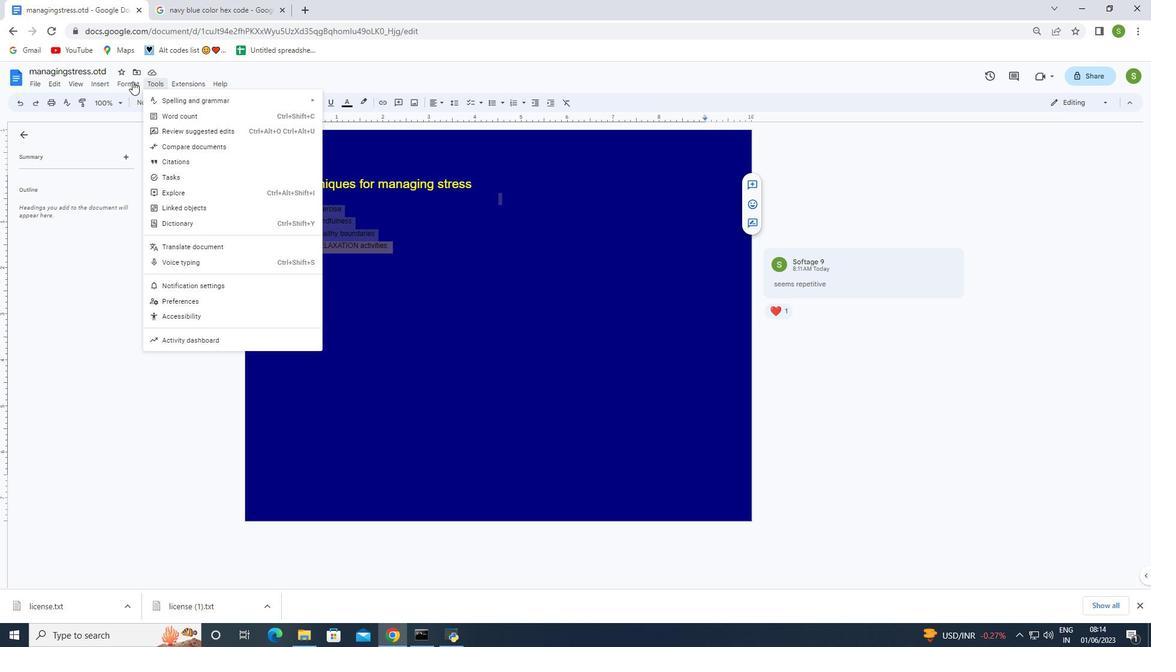 
Action: Mouse pressed left at (132, 82)
Screenshot: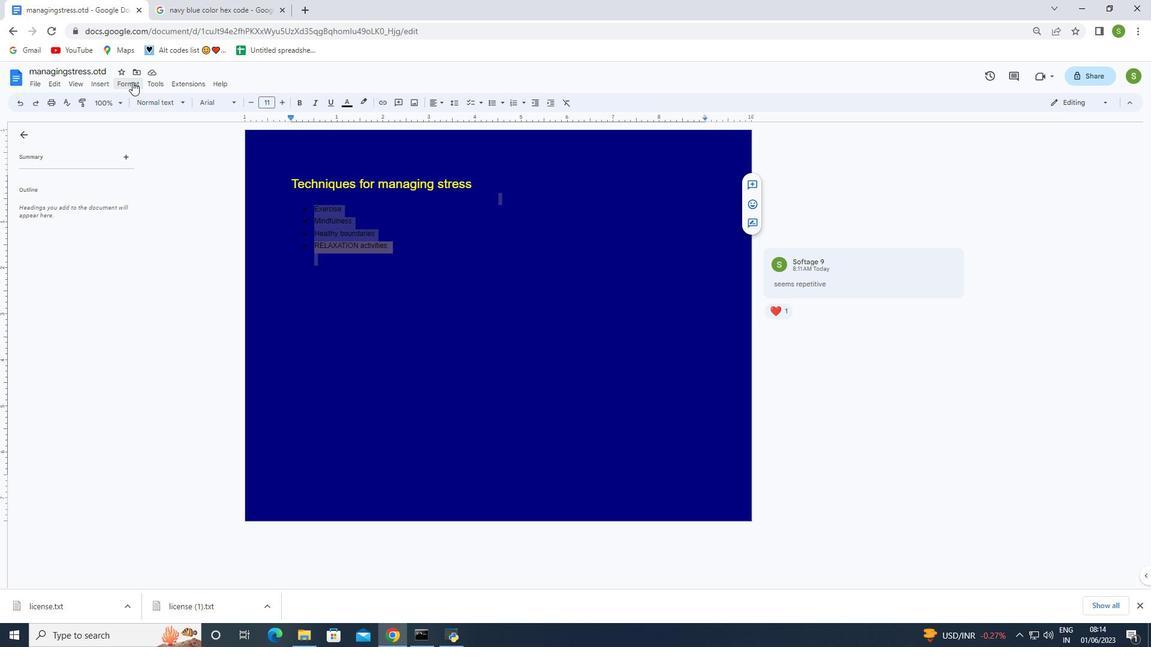 
Action: Mouse moved to (413, 235)
Screenshot: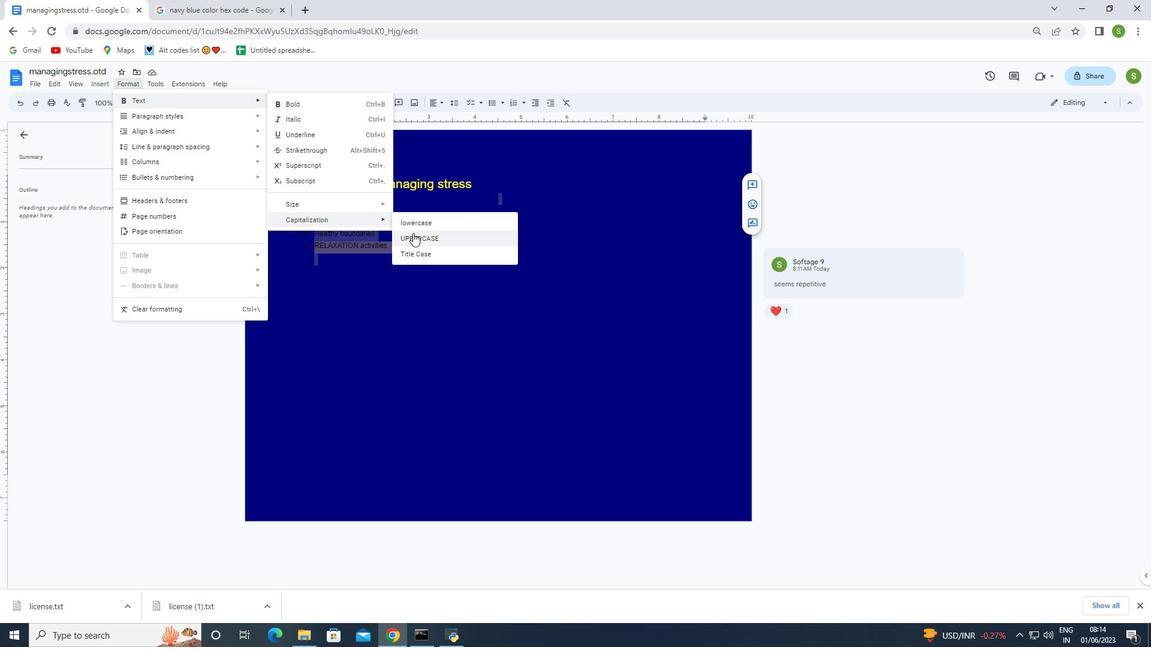 
Action: Mouse pressed left at (413, 235)
Screenshot: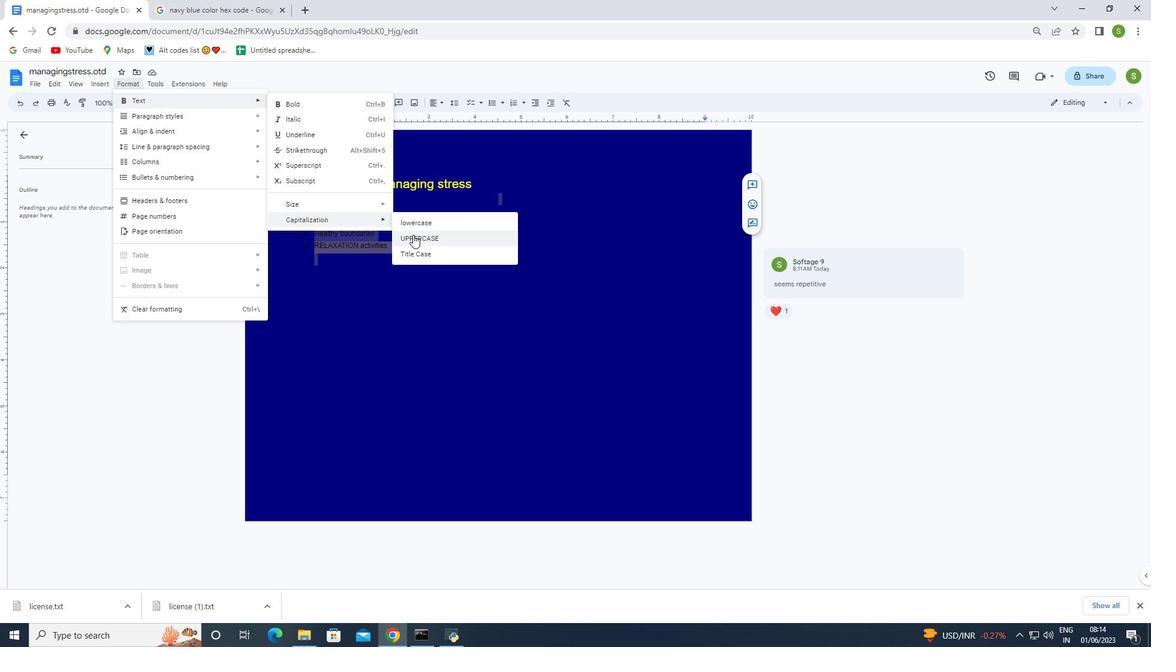 
Action: Mouse moved to (448, 267)
Screenshot: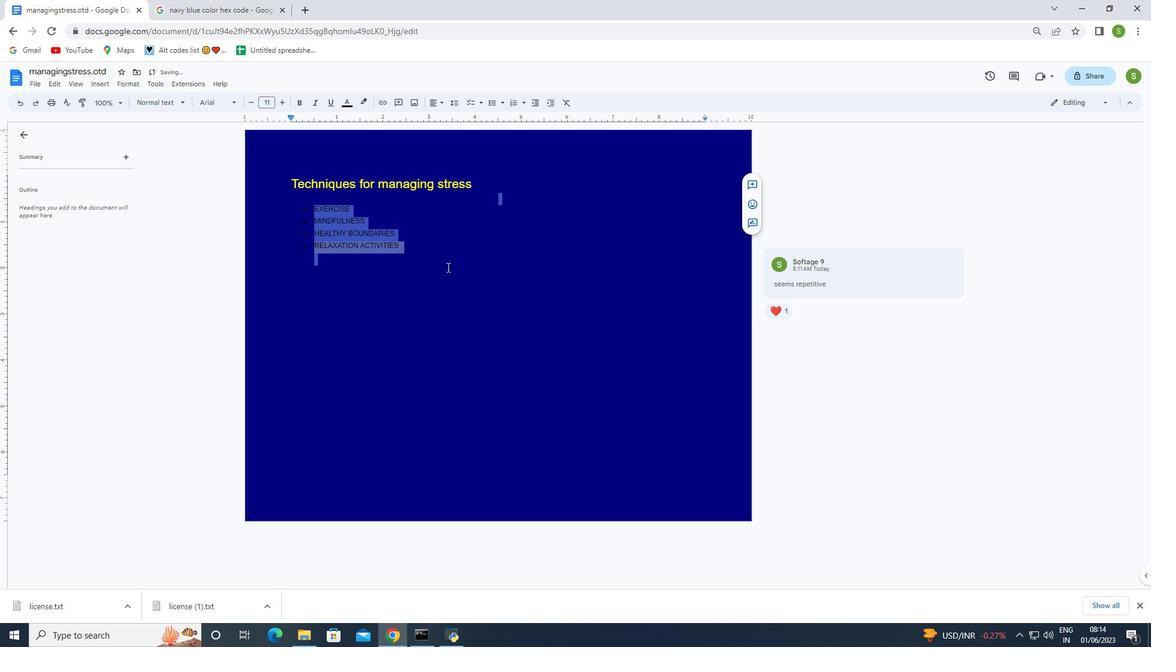 
Action: Mouse pressed left at (448, 267)
Screenshot: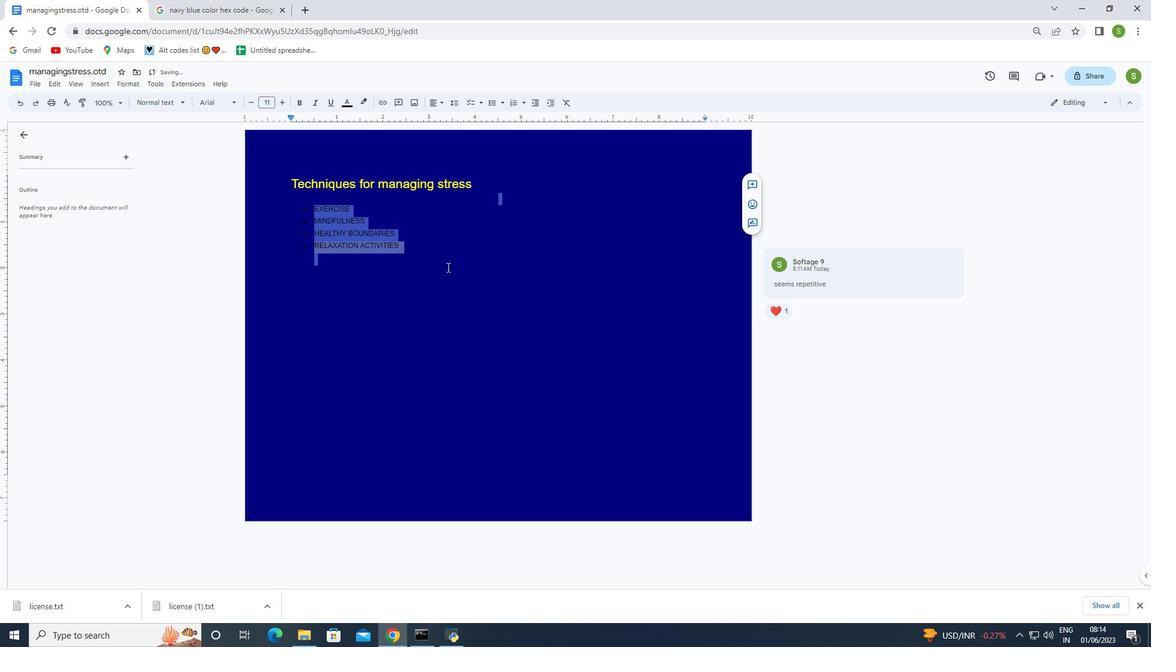 
Action: Mouse moved to (436, 255)
Screenshot: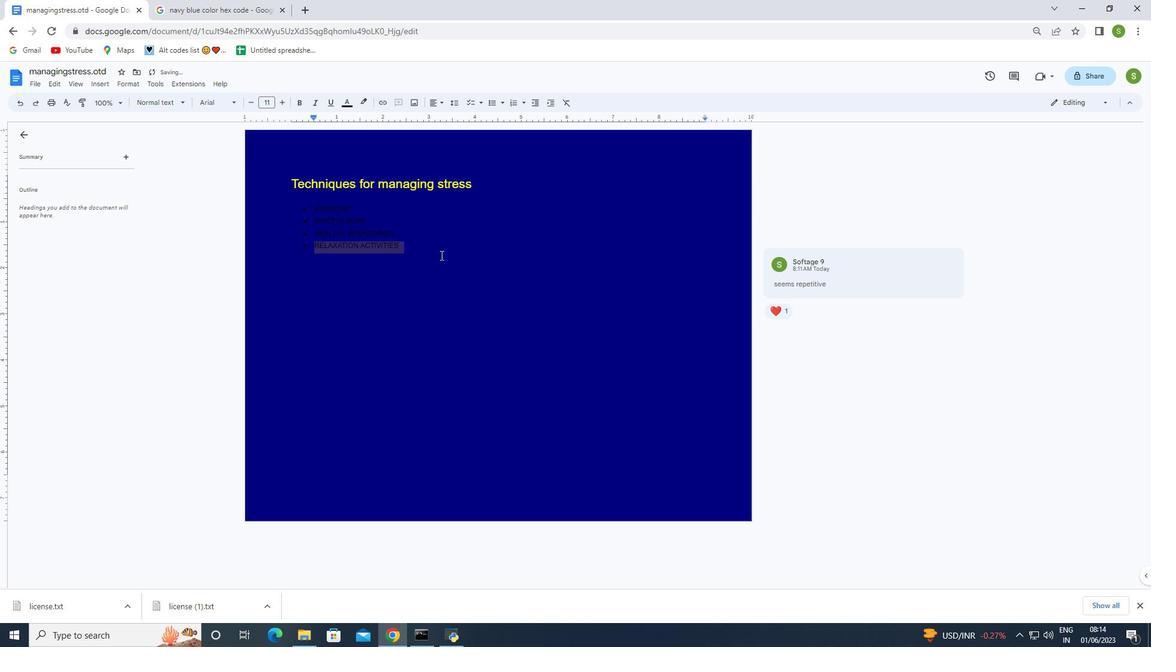 
Action: Mouse pressed left at (436, 255)
Screenshot: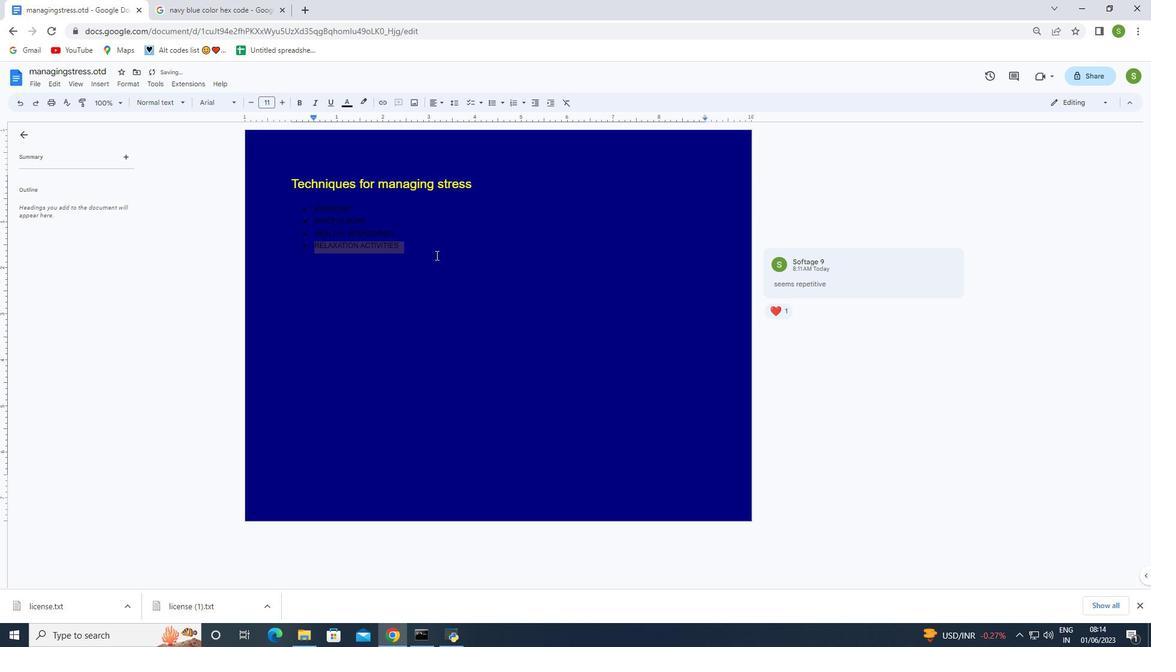 
Action: Mouse moved to (409, 260)
Screenshot: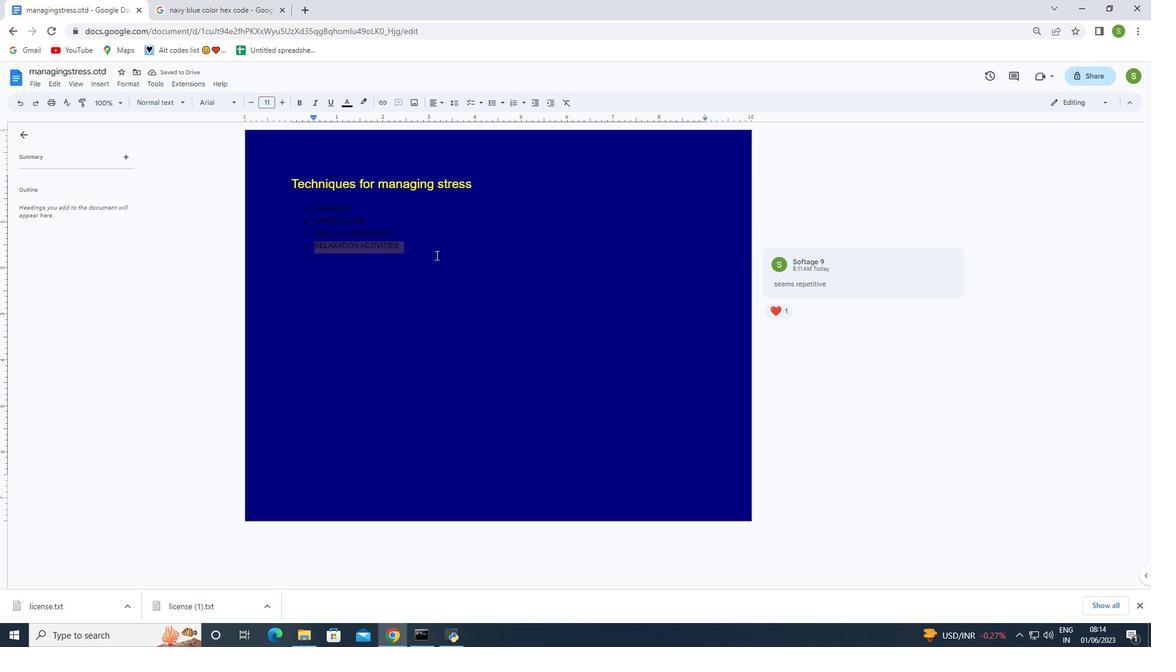 
